 Task: Add an event with the title Second Marketing Campaign Assessment and Return on Investment Analysis, date '2023/10/18', time 8:30 AM to 10:30 AMand add a description: The Networking Mixer Event will kick off with a warm welcome and an introduction to the purpose and format of the event. Attendees will have the chance to mingle and engage in casual conversations, creating a relaxed and inclusive environment that encourages networking and relationship building., put the event into Orange category . Add location for the event as: 456 Livraria Lello, Porto, Portugal, logged in from the account softage.9@softage.netand send the event invitation to softage.1@softage.net with CC to  softage.2@softage.net. Set a reminder for the event 2 hour before
Action: Mouse moved to (100, 123)
Screenshot: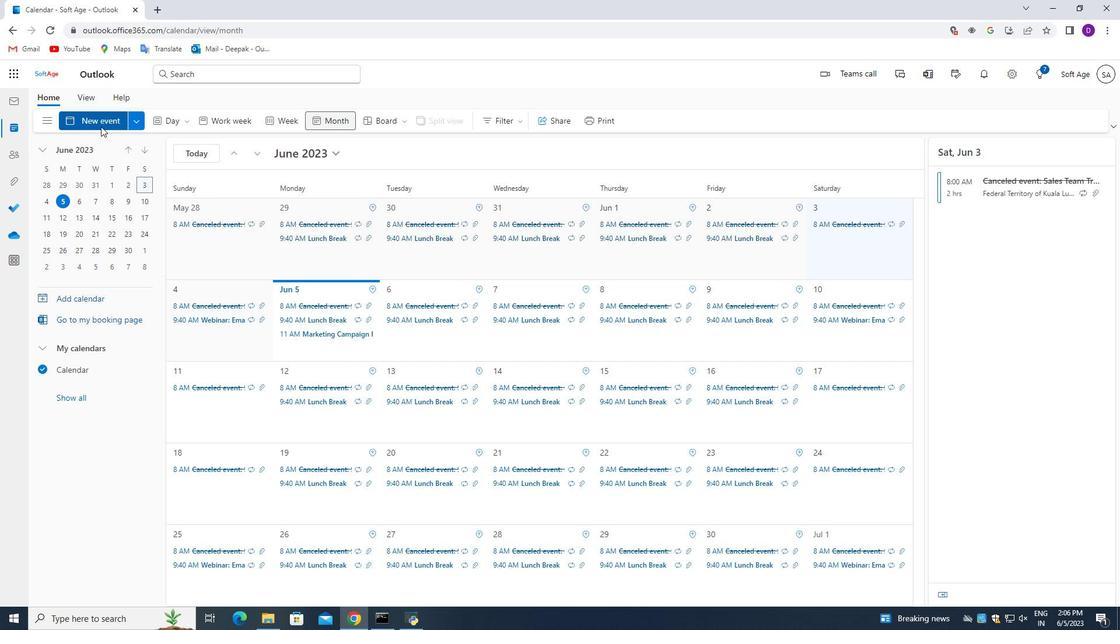 
Action: Mouse pressed left at (100, 123)
Screenshot: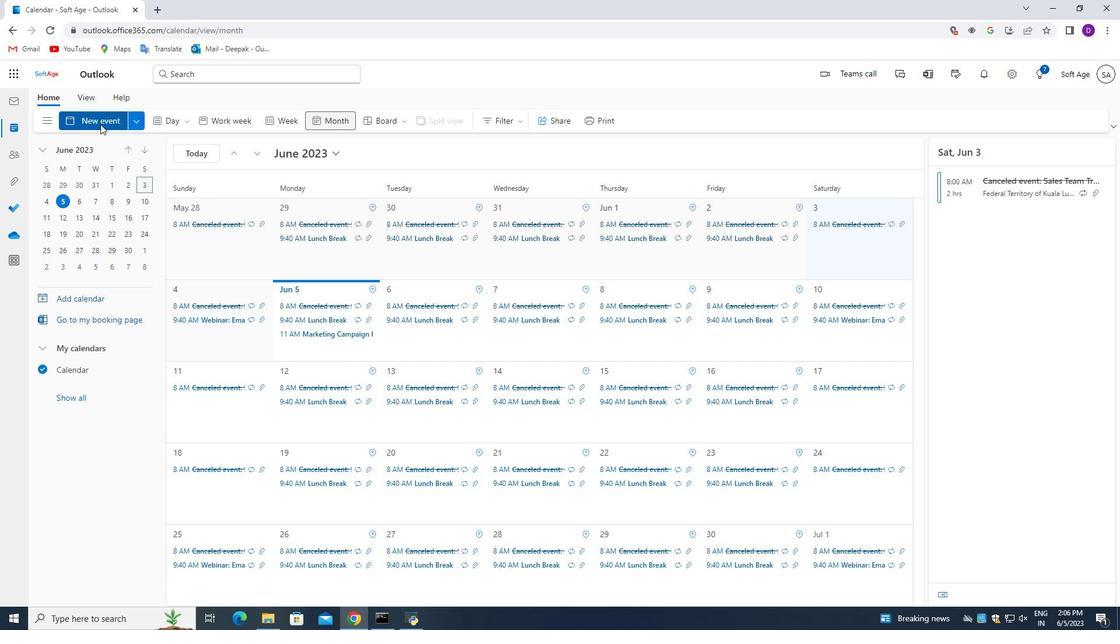 
Action: Mouse moved to (391, 442)
Screenshot: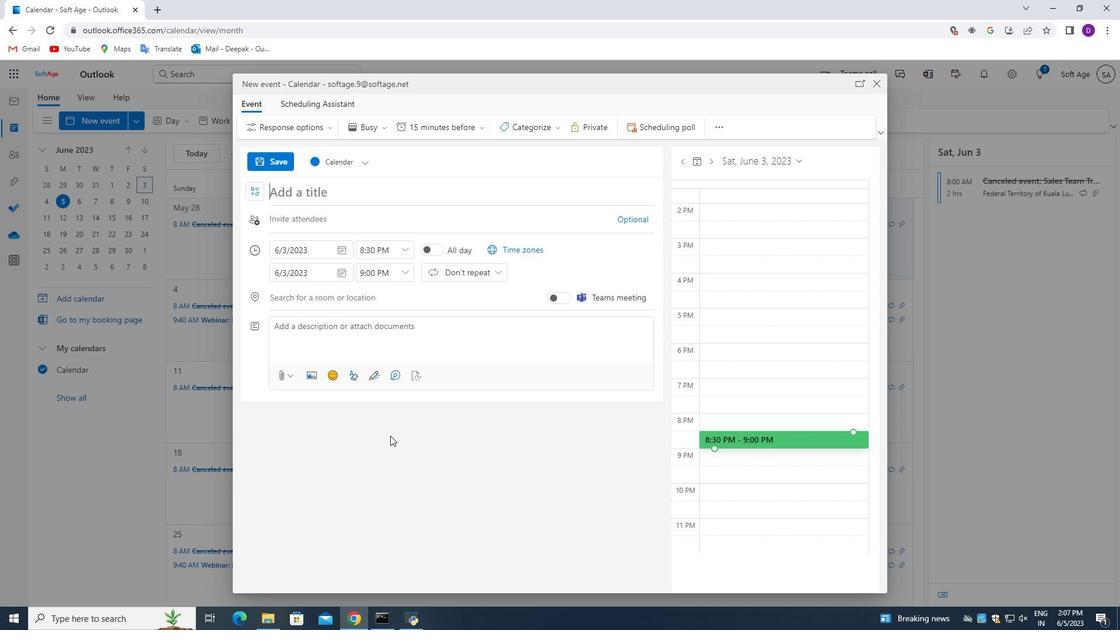 
Action: Key pressed <Key.shift_r>Second<Key.space><Key.shift>Marketing<Key.space><Key.shift_r>Campaign<Key.space><Key.shift_r>Assessment<Key.space>and<Key.space><Key.shift_r>Return<Key.space>on<Key.space><Key.shift>Investment<Key.space><Key.shift_r>ana<Key.backspace><Key.backspace><Key.backspace><Key.shift_r>Analysis
Screenshot: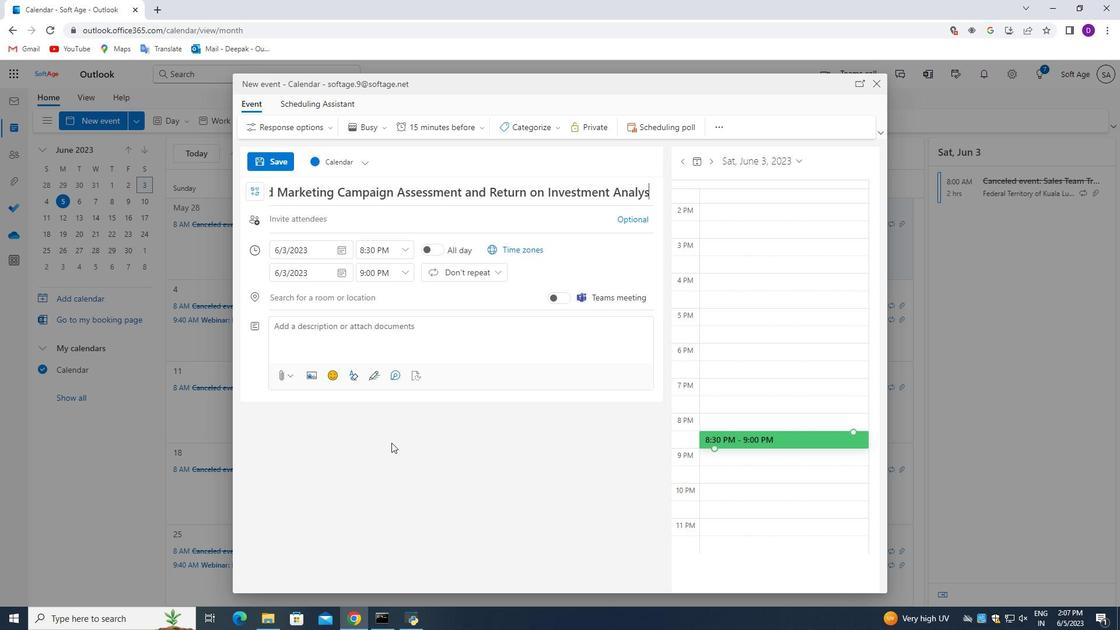 
Action: Mouse moved to (340, 250)
Screenshot: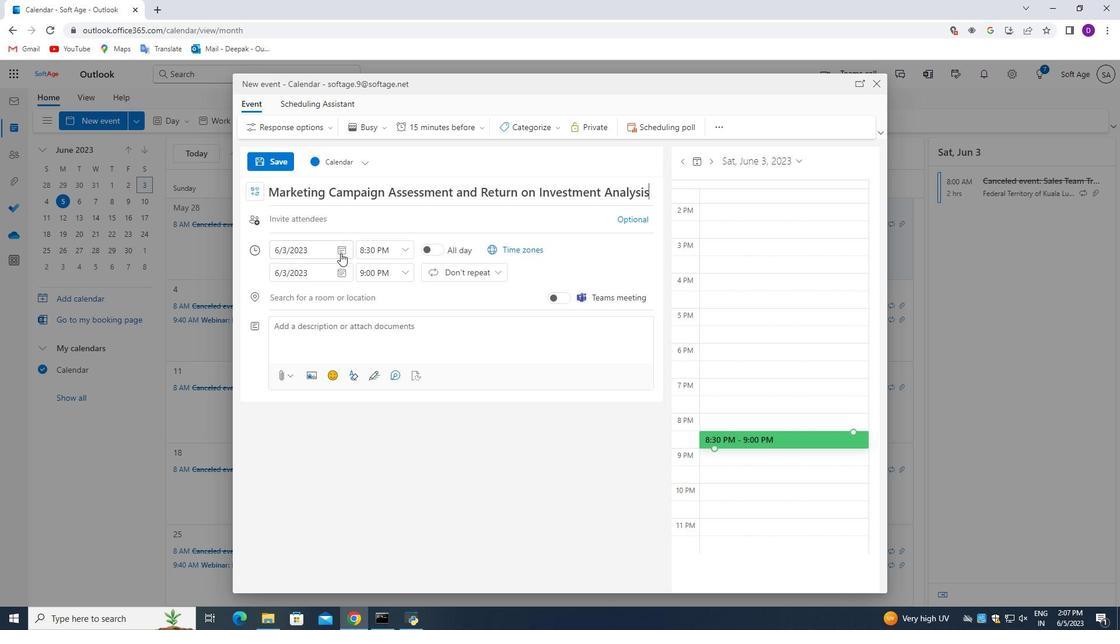 
Action: Mouse pressed left at (340, 250)
Screenshot: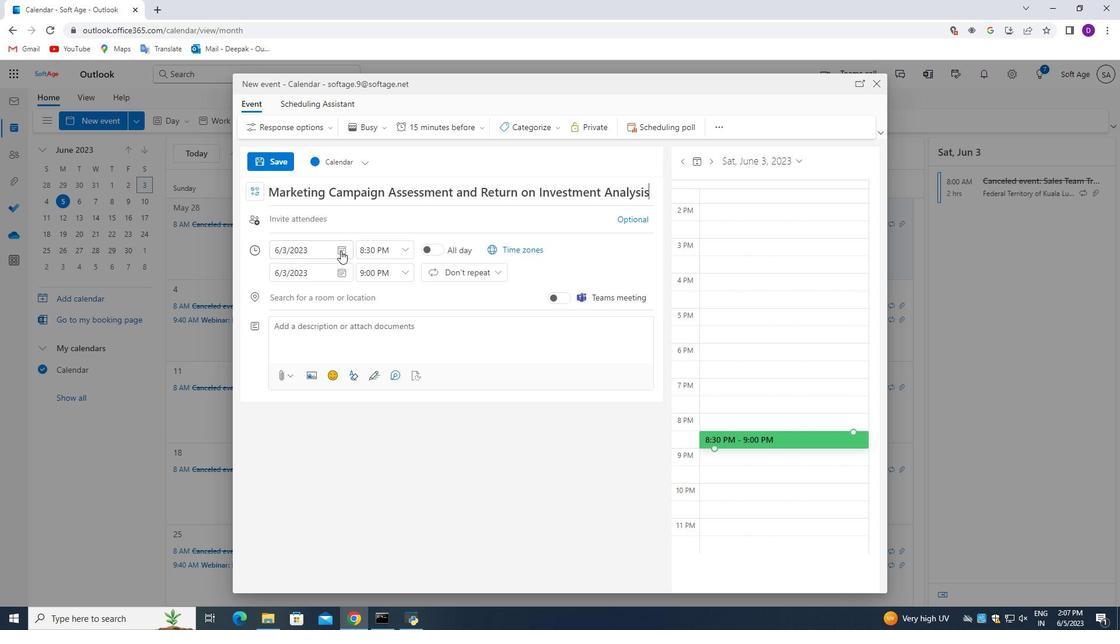 
Action: Mouse moved to (336, 273)
Screenshot: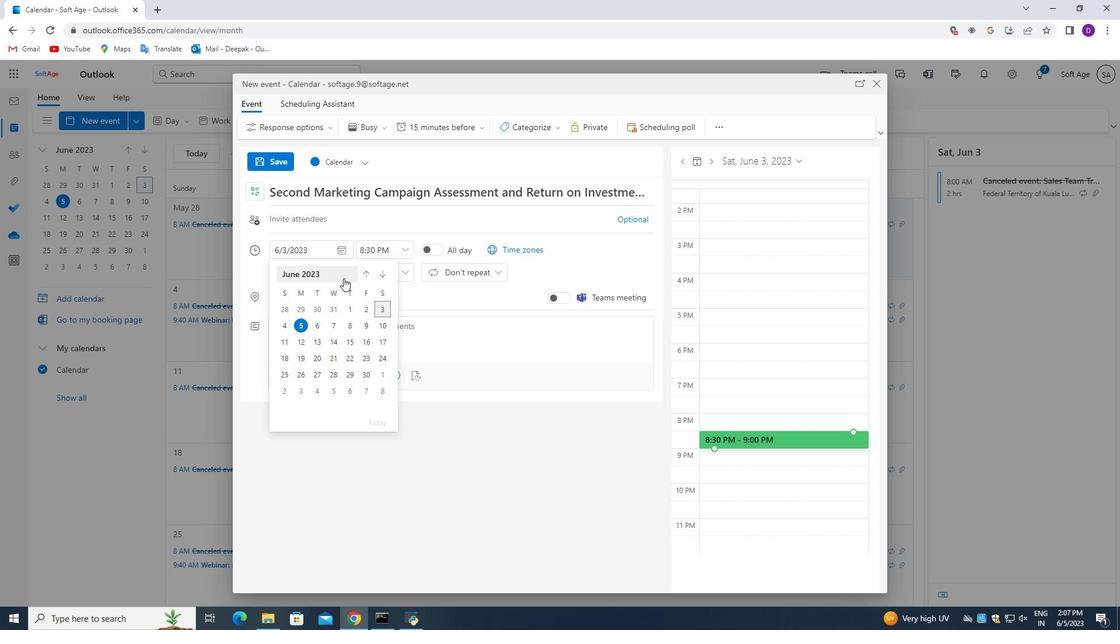 
Action: Mouse pressed left at (336, 273)
Screenshot: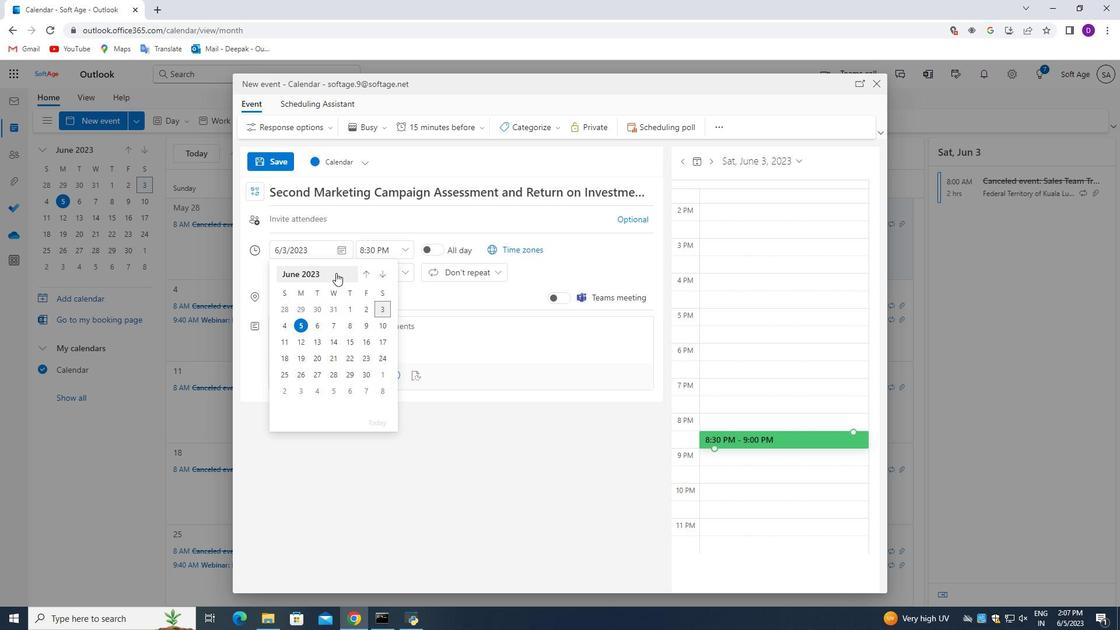 
Action: Mouse moved to (319, 365)
Screenshot: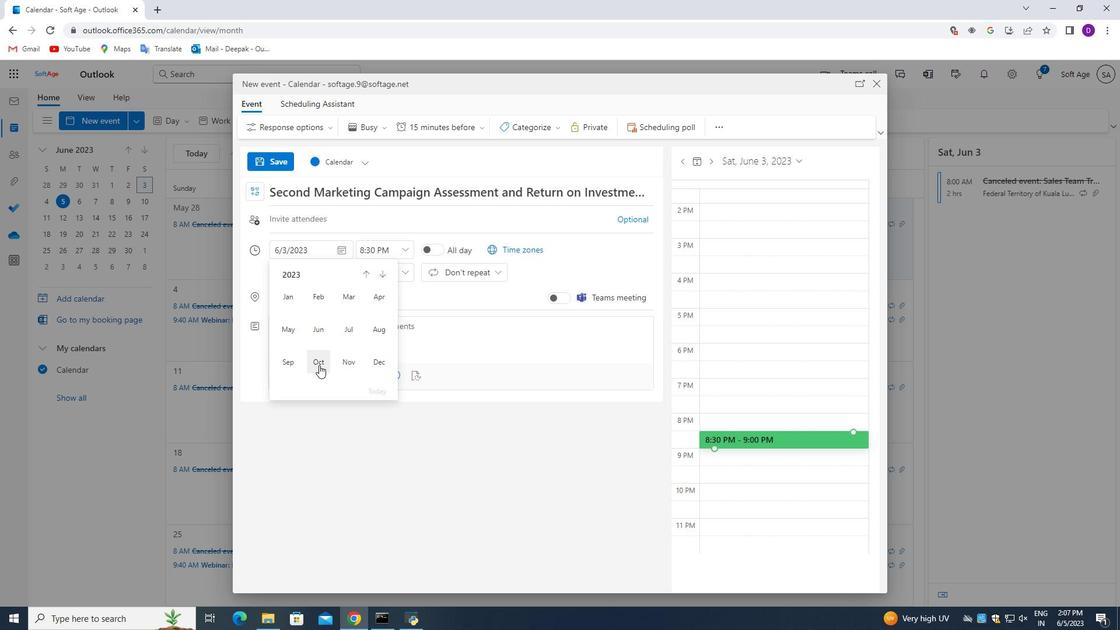 
Action: Mouse pressed left at (319, 365)
Screenshot: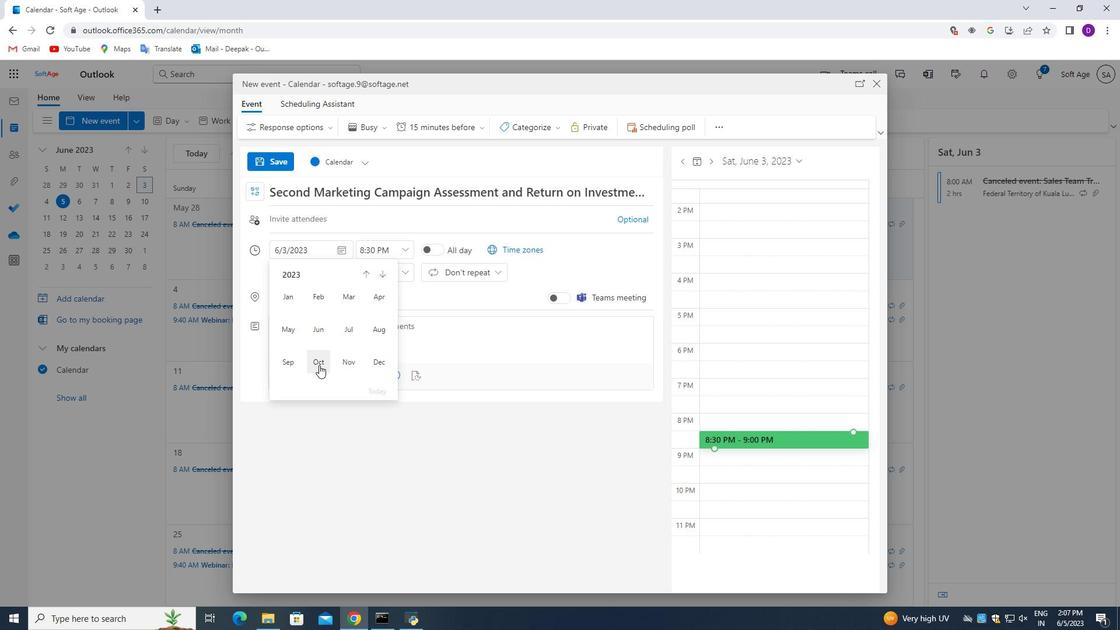 
Action: Mouse moved to (334, 343)
Screenshot: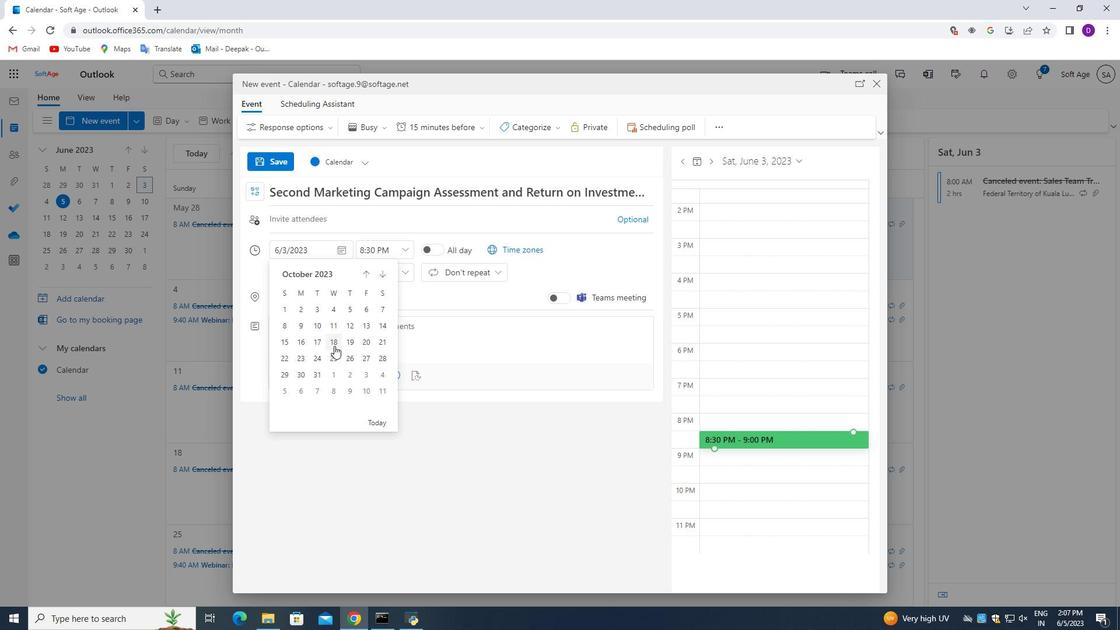 
Action: Mouse pressed left at (334, 343)
Screenshot: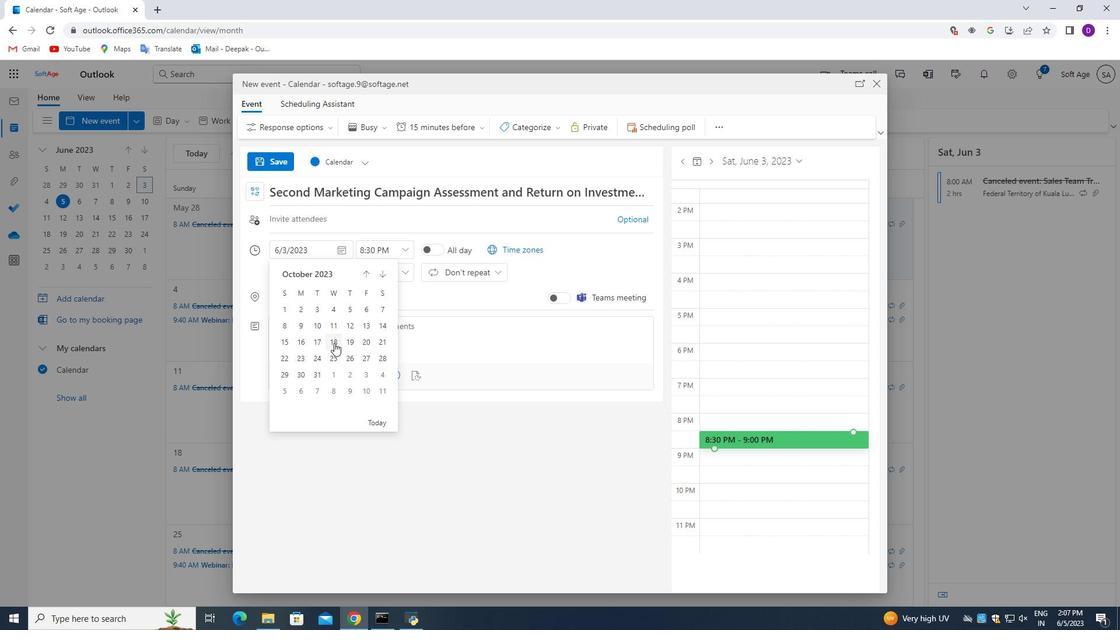 
Action: Mouse moved to (406, 250)
Screenshot: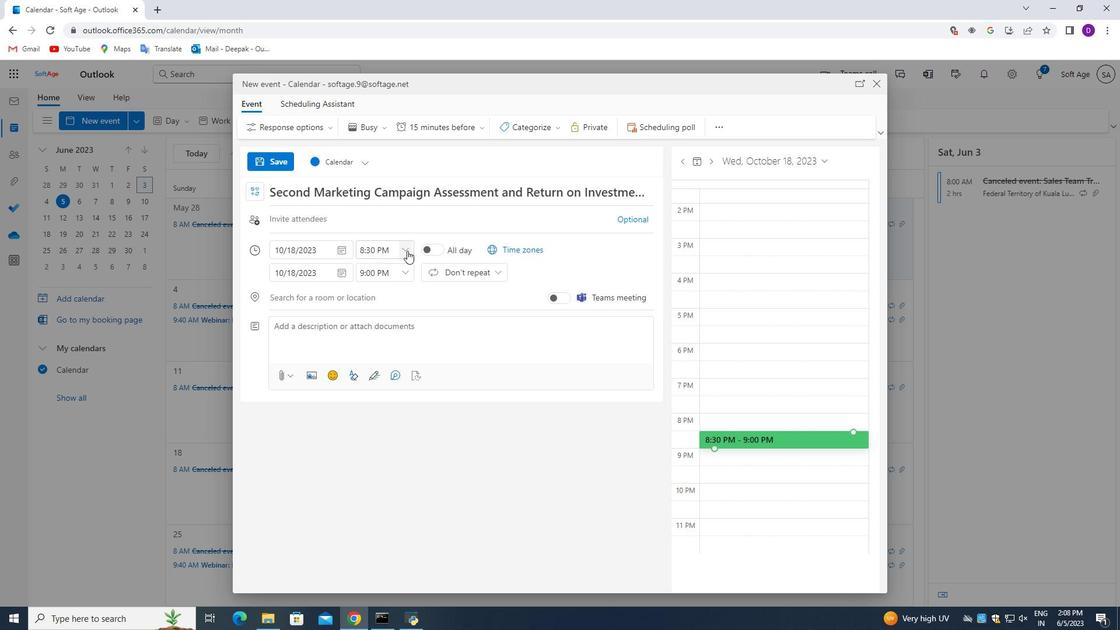 
Action: Mouse pressed left at (406, 250)
Screenshot: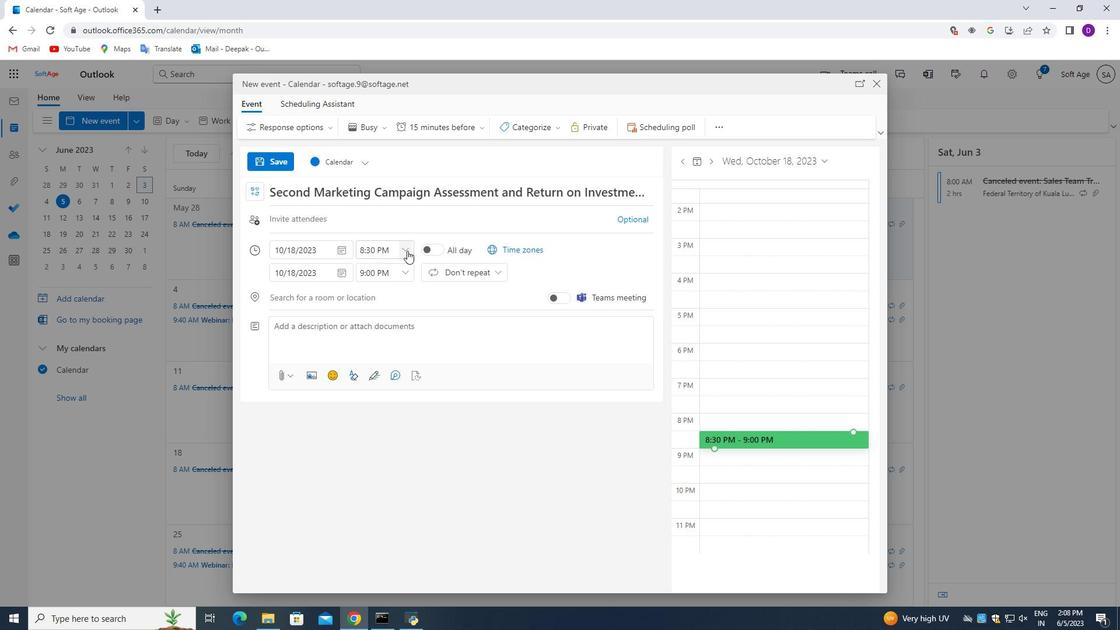 
Action: Mouse moved to (384, 300)
Screenshot: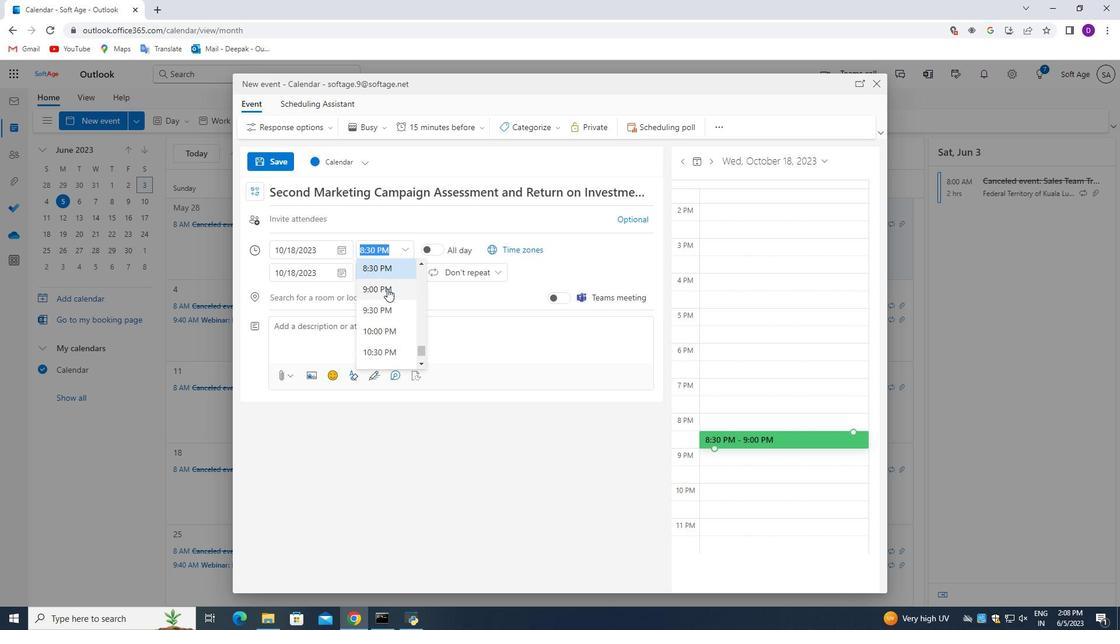 
Action: Mouse scrolled (384, 299) with delta (0, 0)
Screenshot: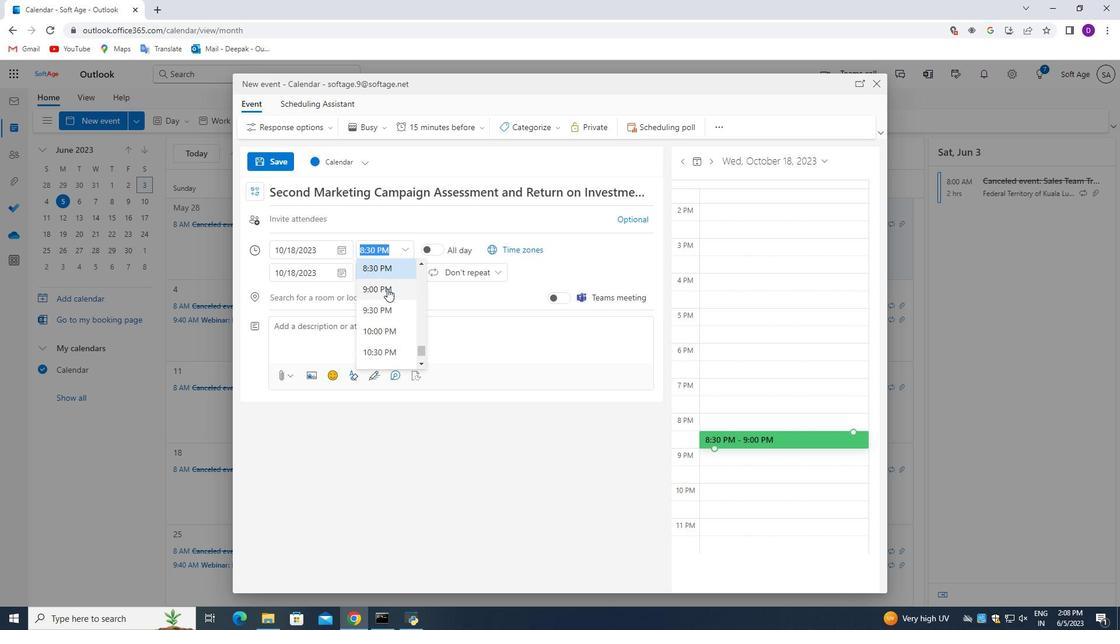
Action: Mouse moved to (384, 301)
Screenshot: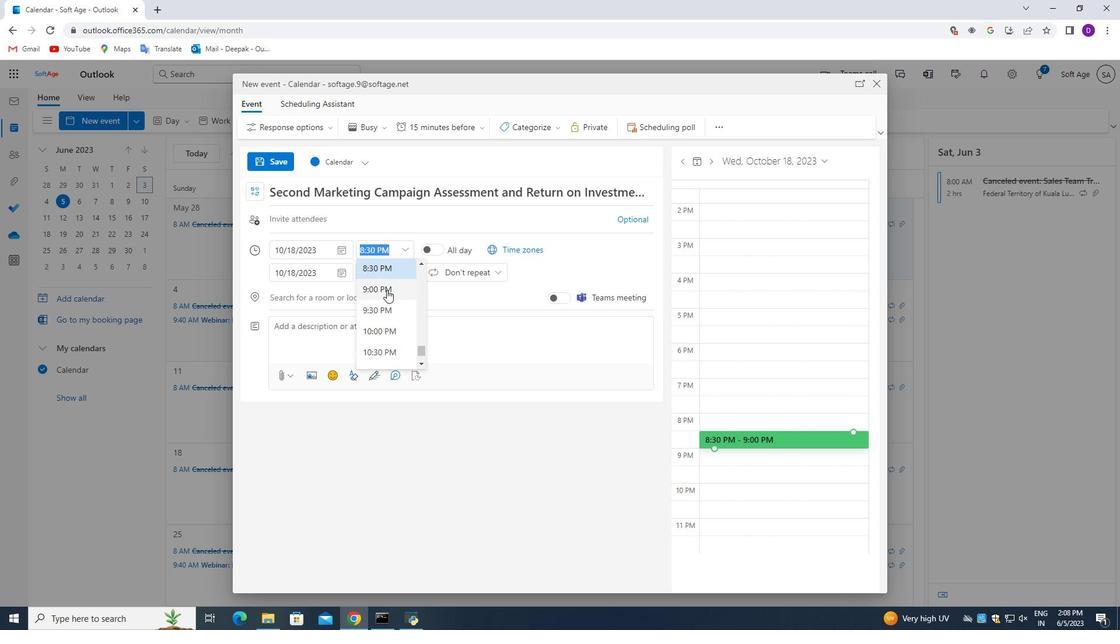 
Action: Mouse scrolled (384, 301) with delta (0, 0)
Screenshot: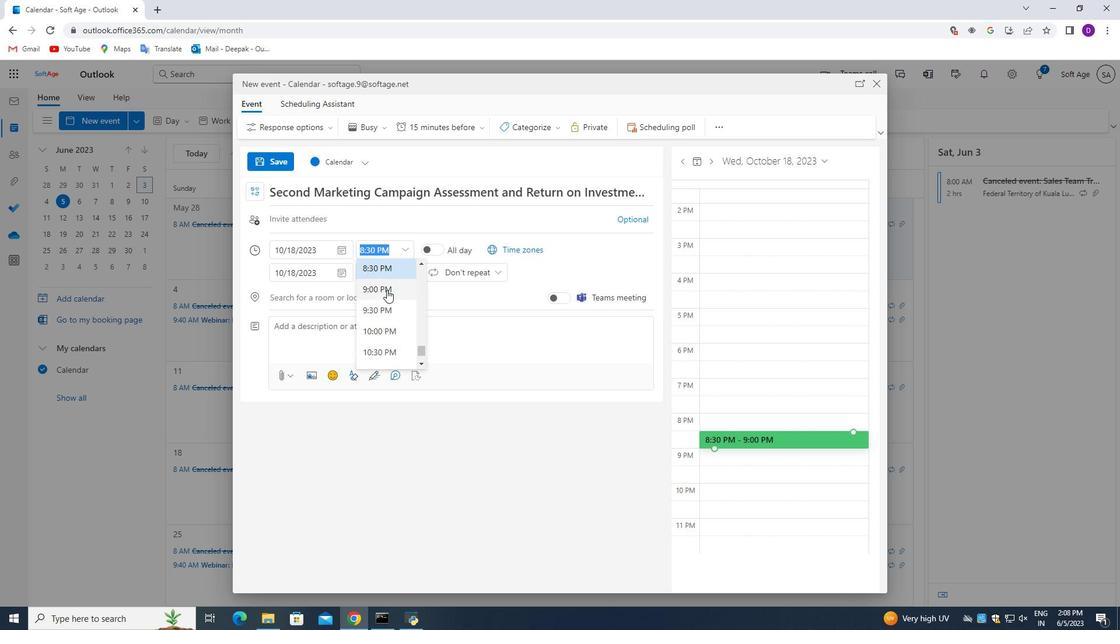 
Action: Mouse moved to (393, 330)
Screenshot: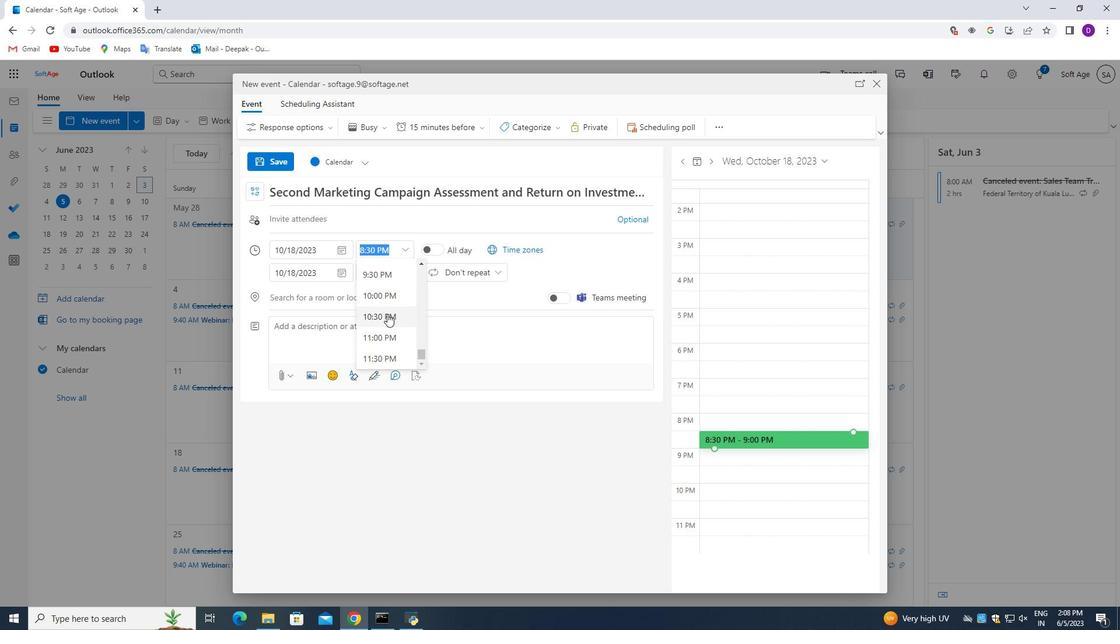 
Action: Mouse scrolled (393, 330) with delta (0, 0)
Screenshot: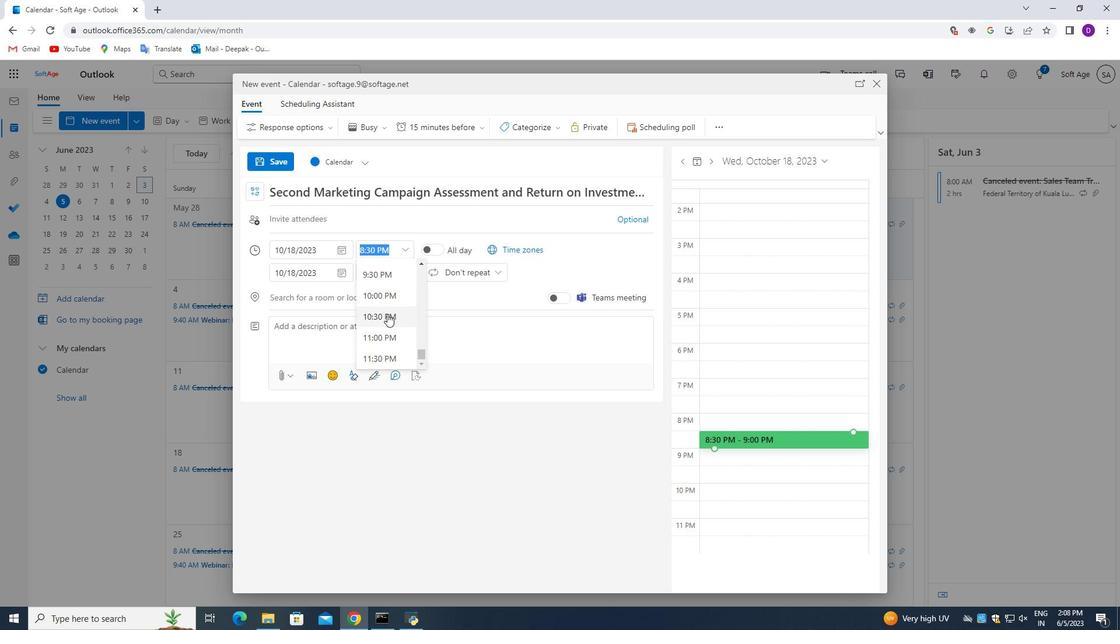 
Action: Mouse moved to (393, 334)
Screenshot: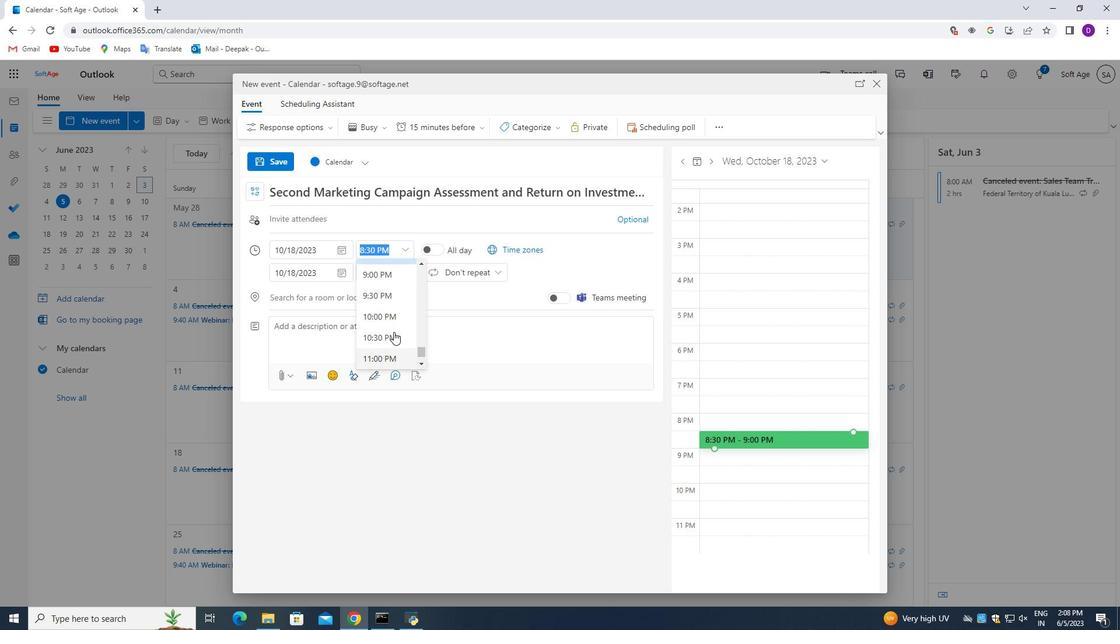 
Action: Mouse scrolled (393, 334) with delta (0, 0)
Screenshot: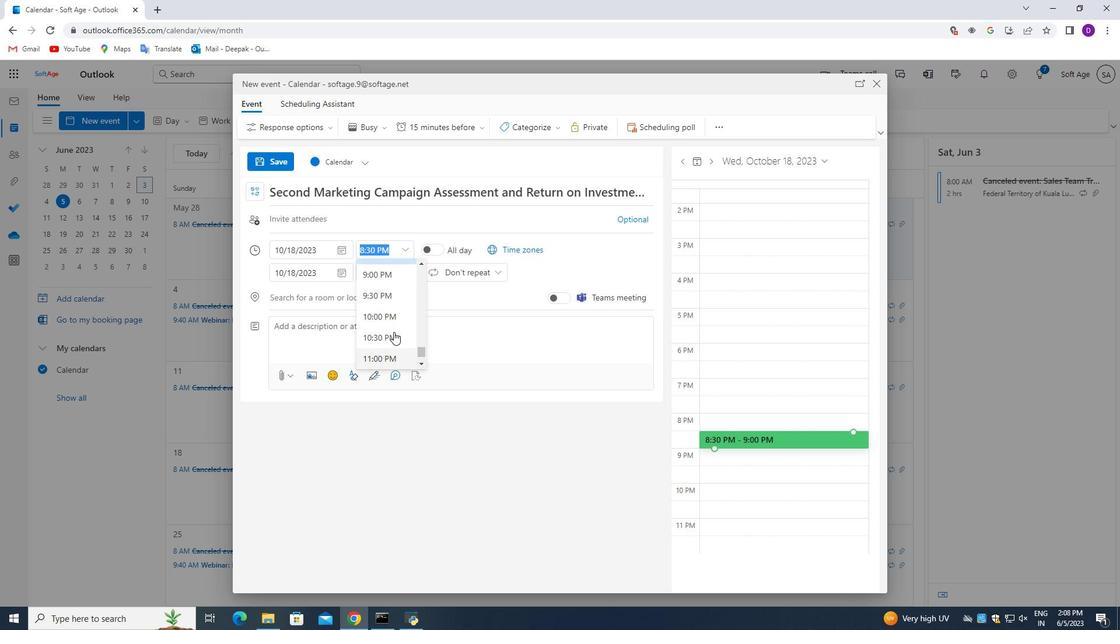 
Action: Mouse moved to (393, 330)
Screenshot: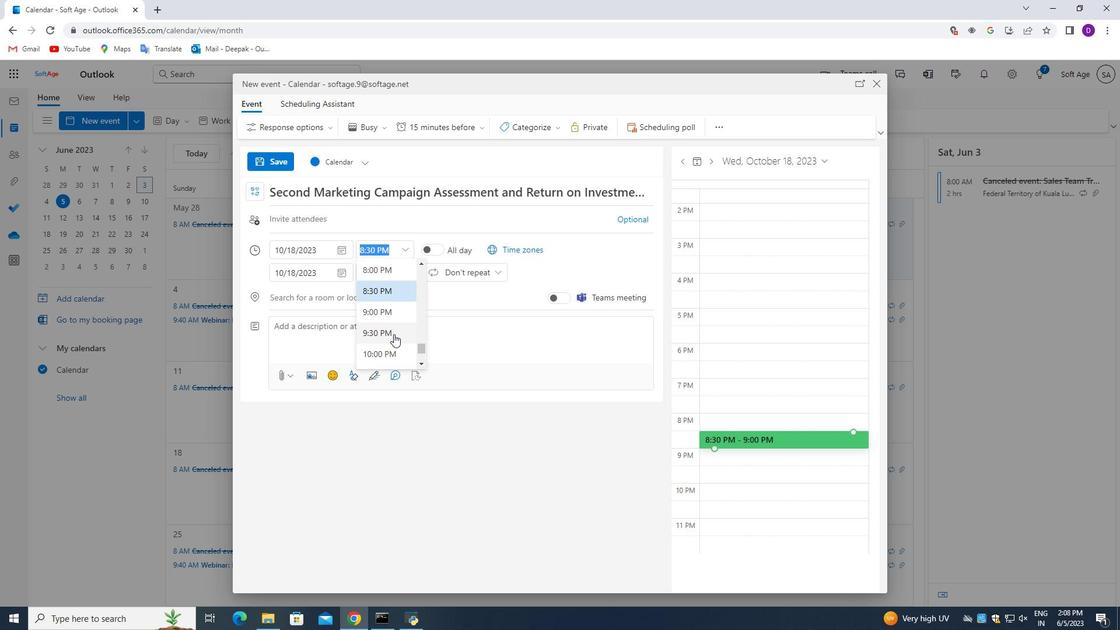 
Action: Mouse scrolled (393, 331) with delta (0, 0)
Screenshot: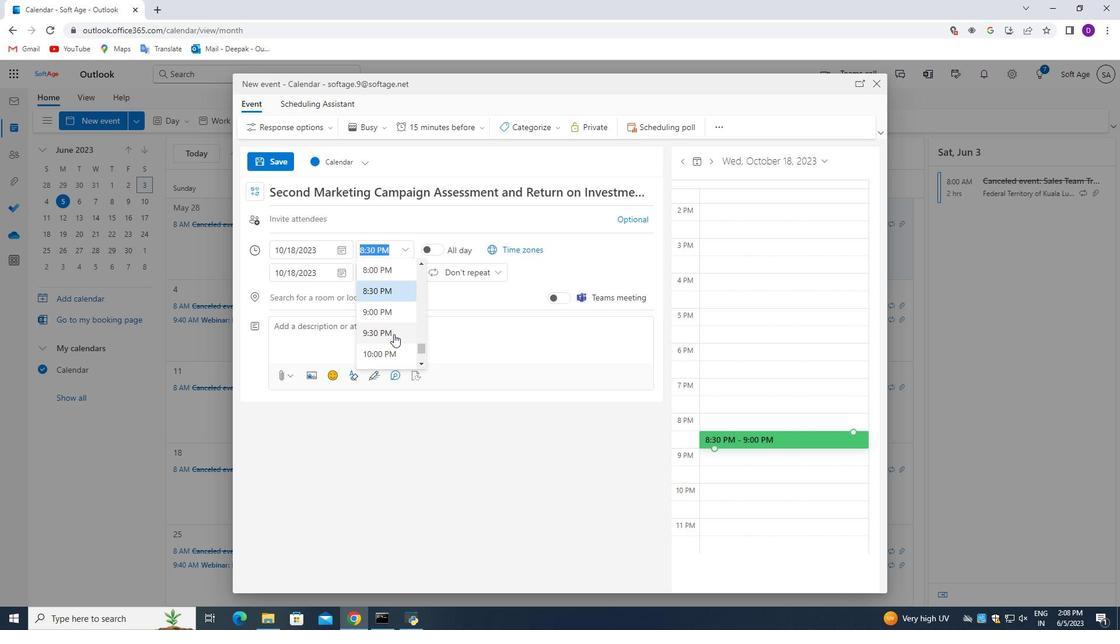 
Action: Mouse moved to (380, 344)
Screenshot: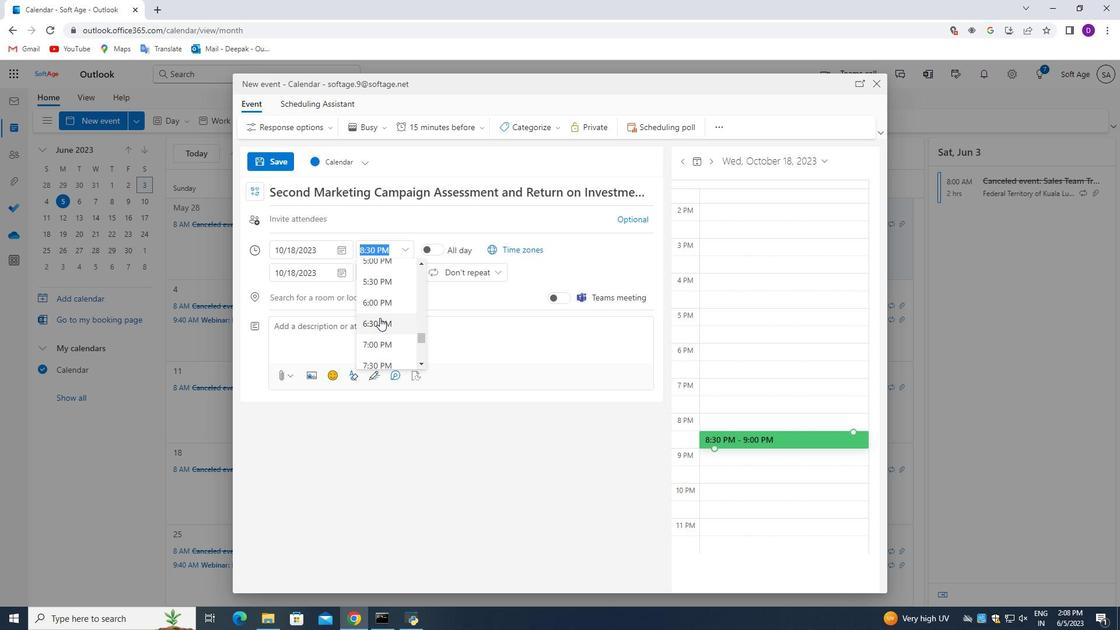 
Action: Mouse scrolled (380, 343) with delta (0, 0)
Screenshot: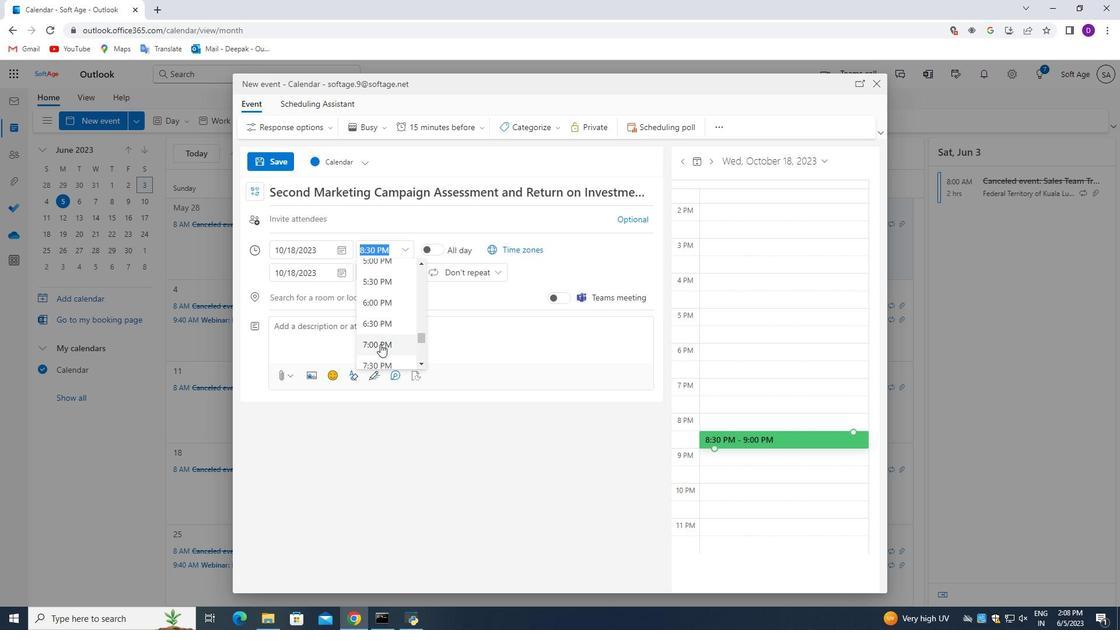 
Action: Mouse moved to (382, 318)
Screenshot: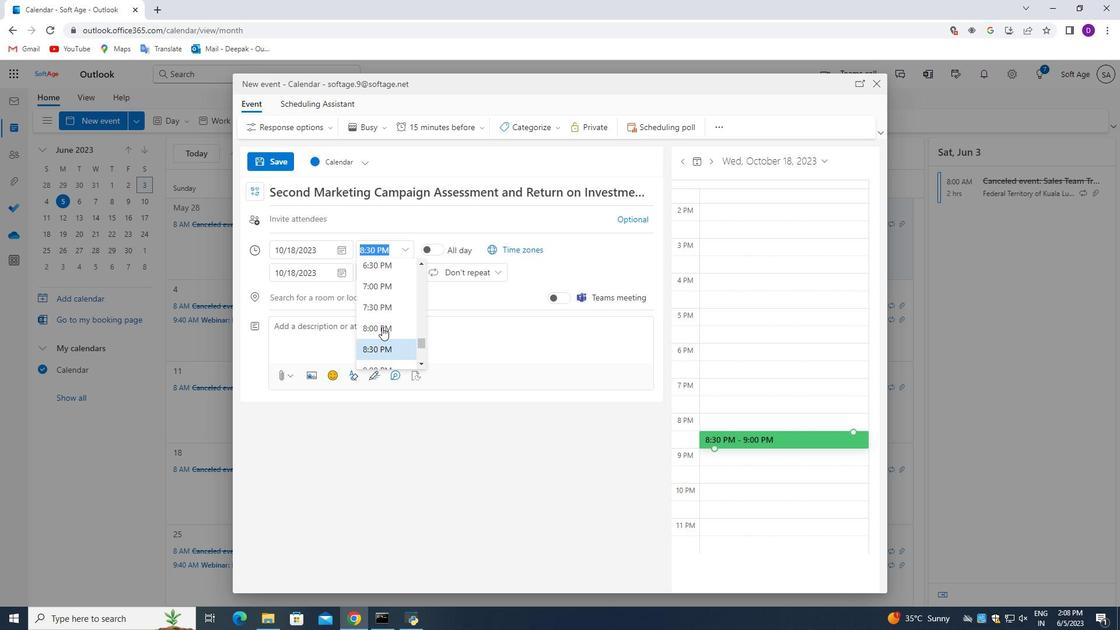 
Action: Mouse scrolled (382, 319) with delta (0, 0)
Screenshot: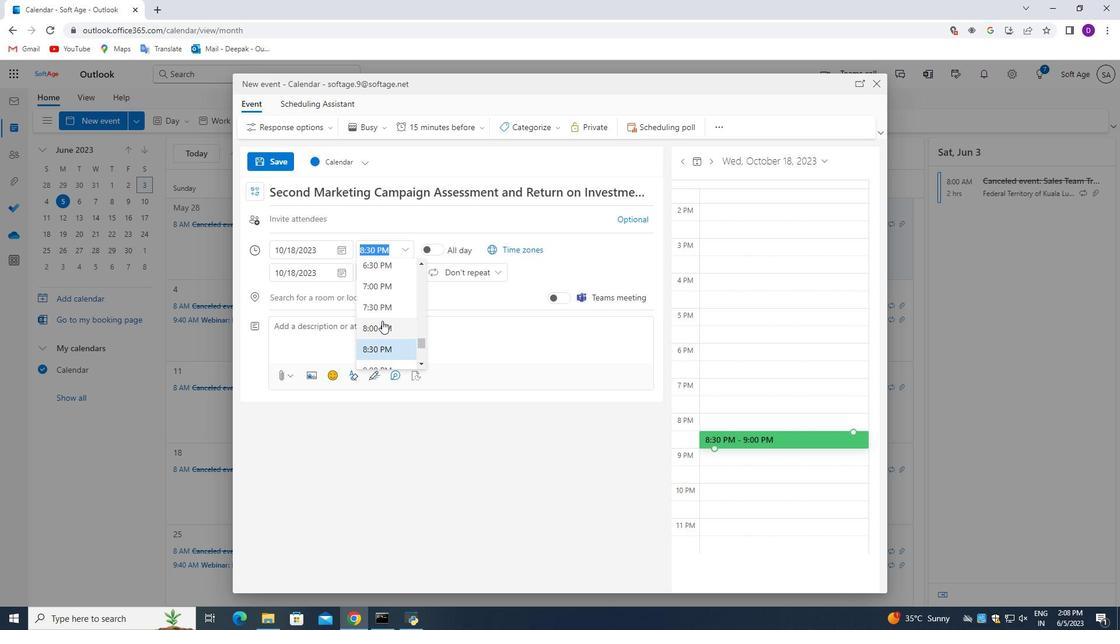 
Action: Mouse scrolled (382, 319) with delta (0, 0)
Screenshot: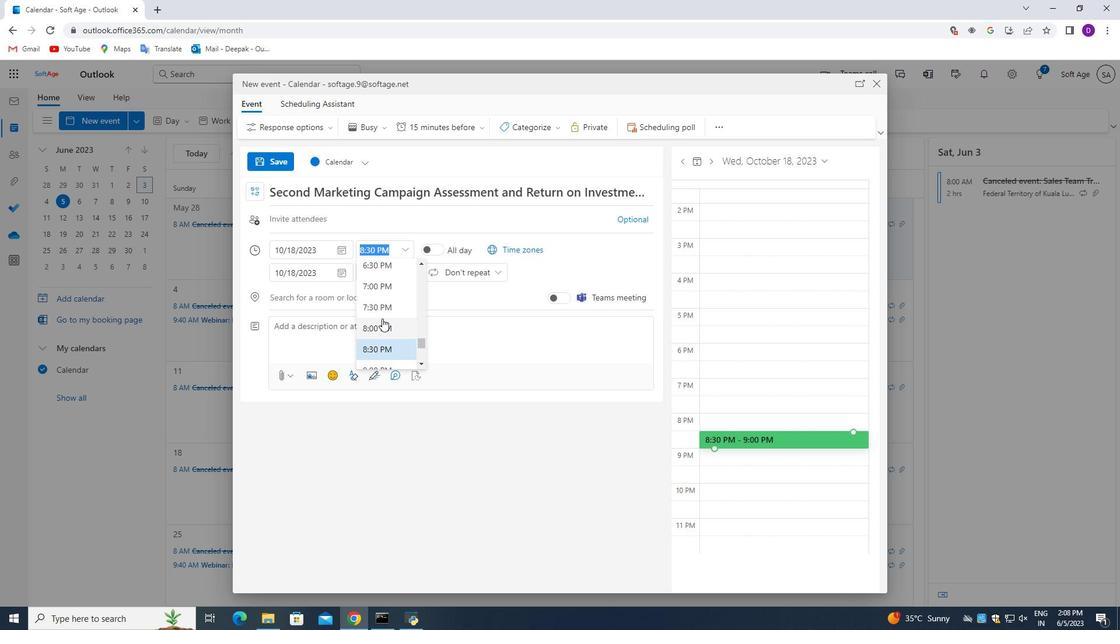 
Action: Mouse moved to (386, 341)
Screenshot: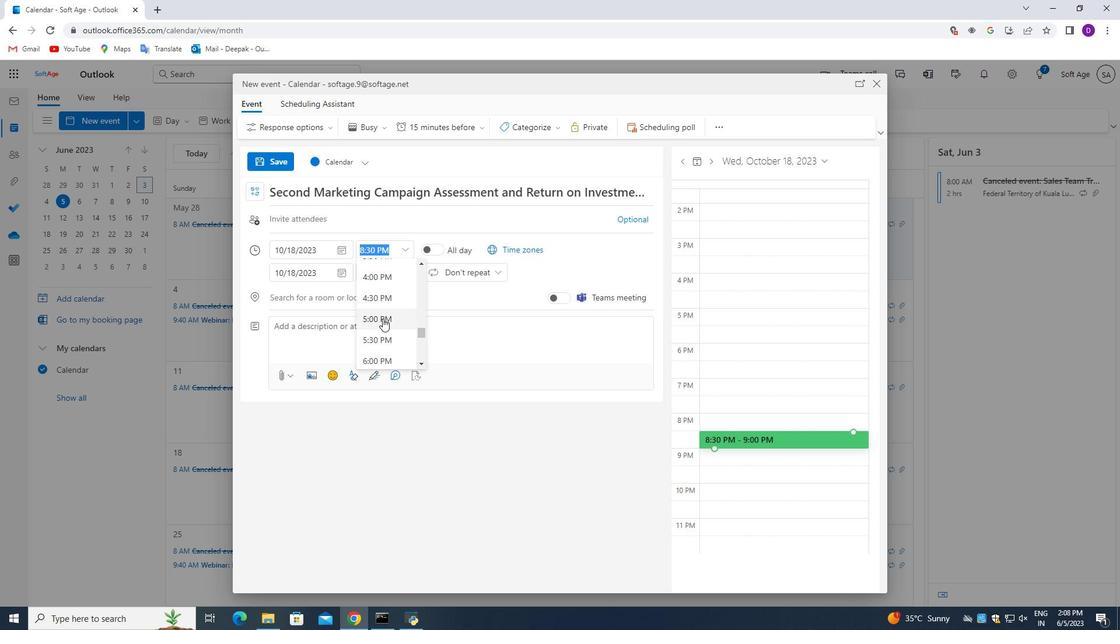 
Action: Mouse scrolled (386, 342) with delta (0, 0)
Screenshot: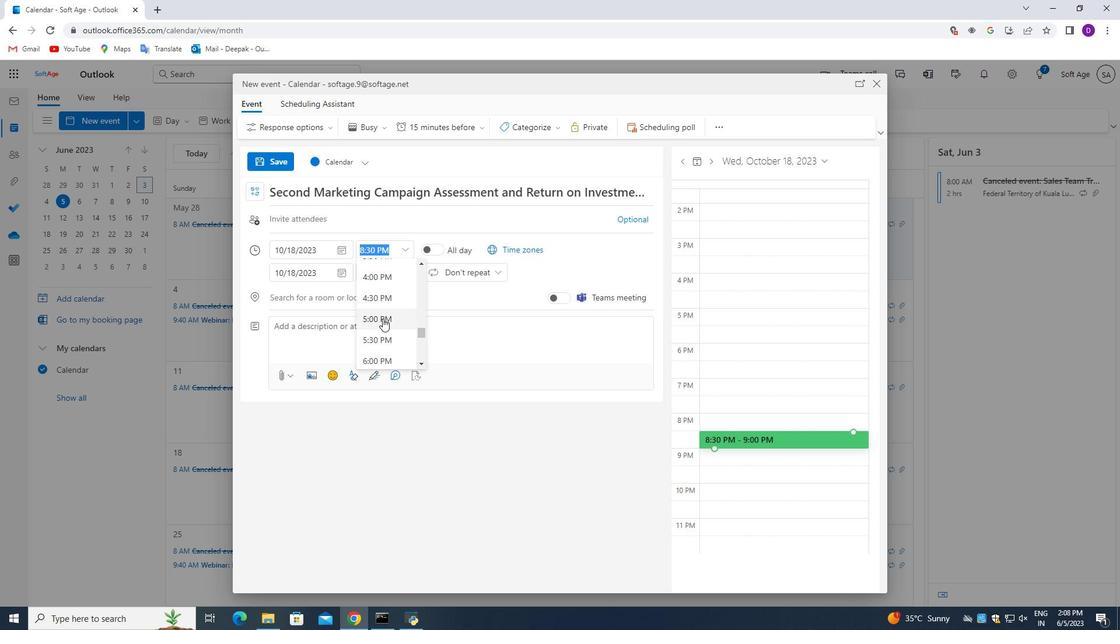 
Action: Mouse moved to (381, 329)
Screenshot: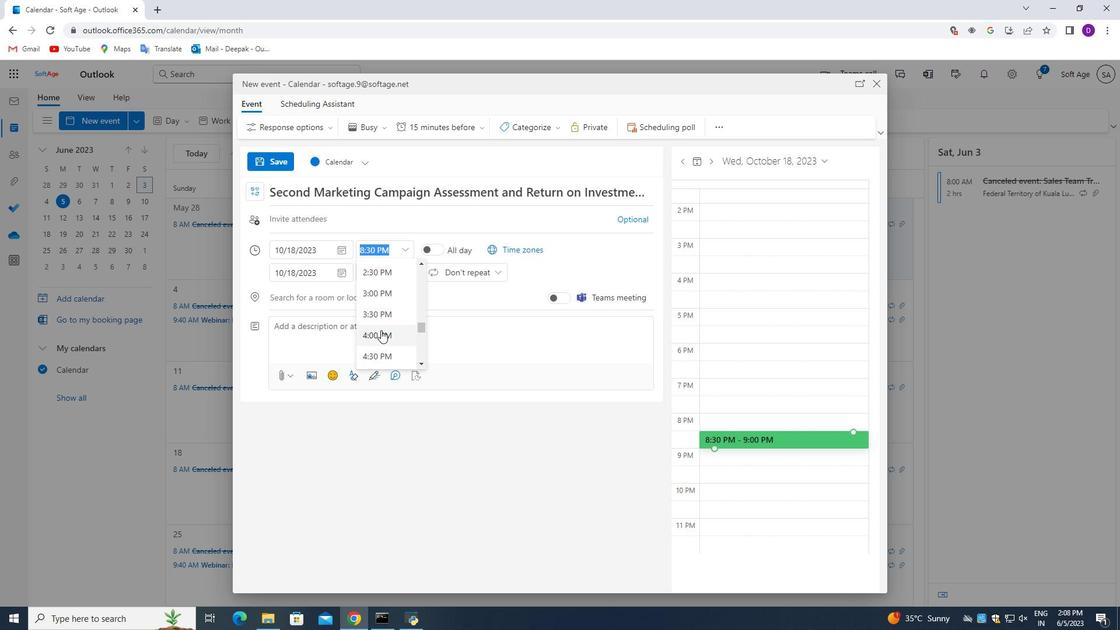 
Action: Mouse scrolled (381, 329) with delta (0, 0)
Screenshot: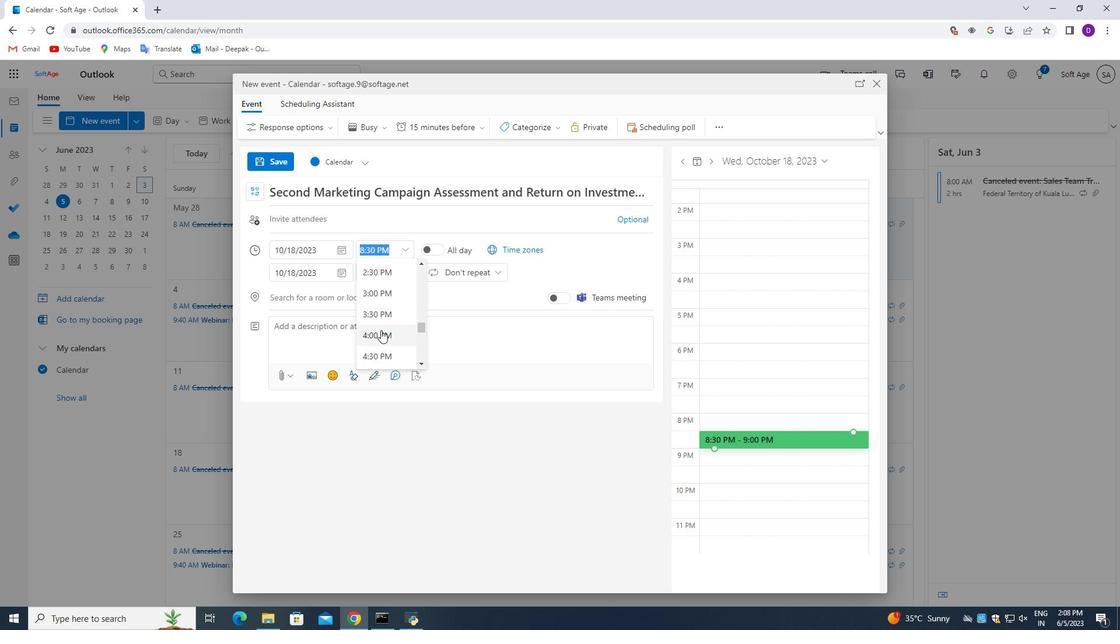 
Action: Mouse moved to (381, 328)
Screenshot: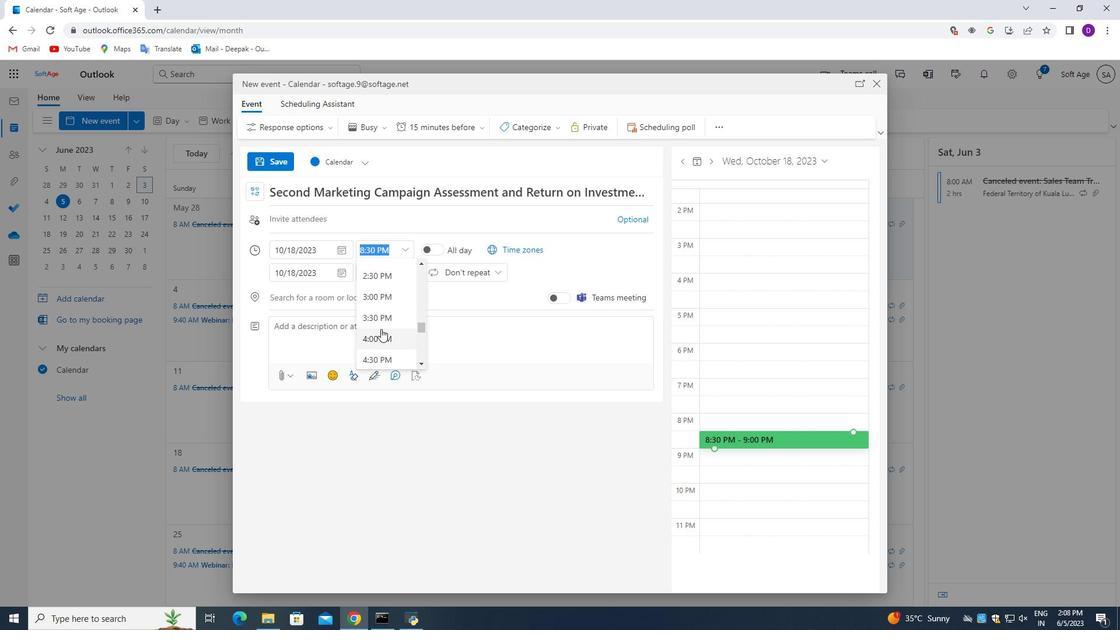 
Action: Mouse scrolled (381, 329) with delta (0, 0)
Screenshot: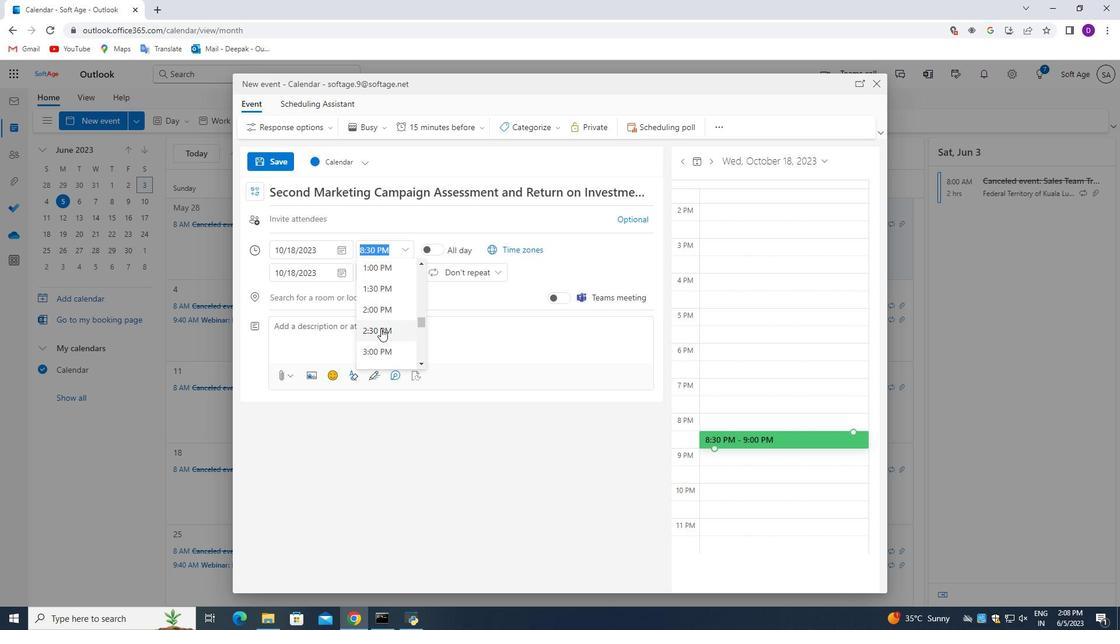 
Action: Mouse scrolled (381, 329) with delta (0, 0)
Screenshot: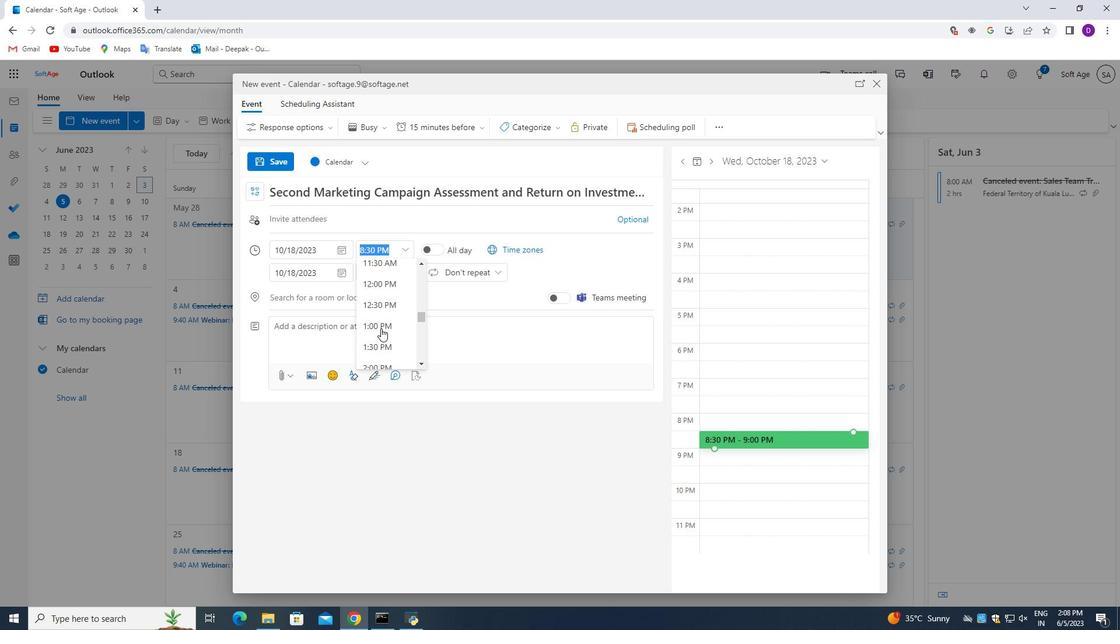 
Action: Mouse scrolled (381, 329) with delta (0, 0)
Screenshot: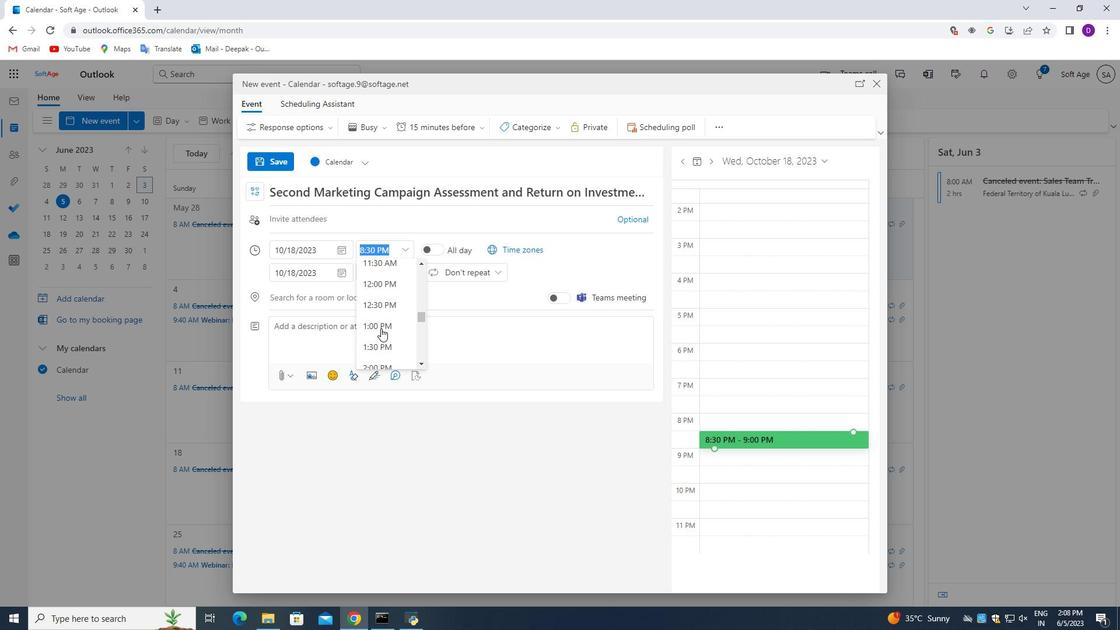 
Action: Mouse moved to (379, 321)
Screenshot: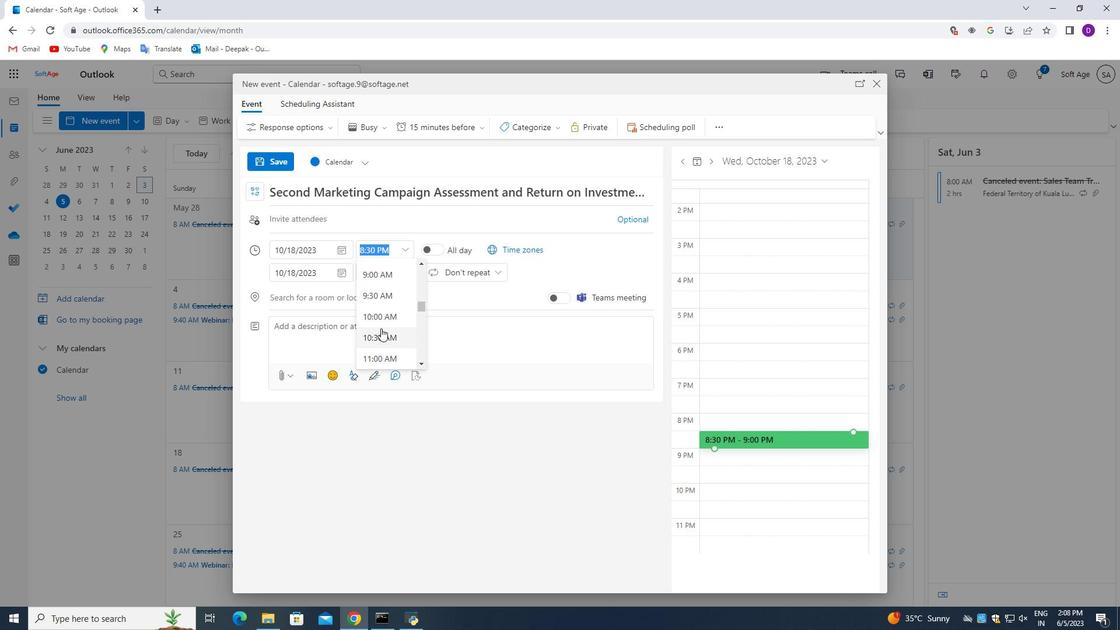 
Action: Mouse scrolled (379, 322) with delta (0, 0)
Screenshot: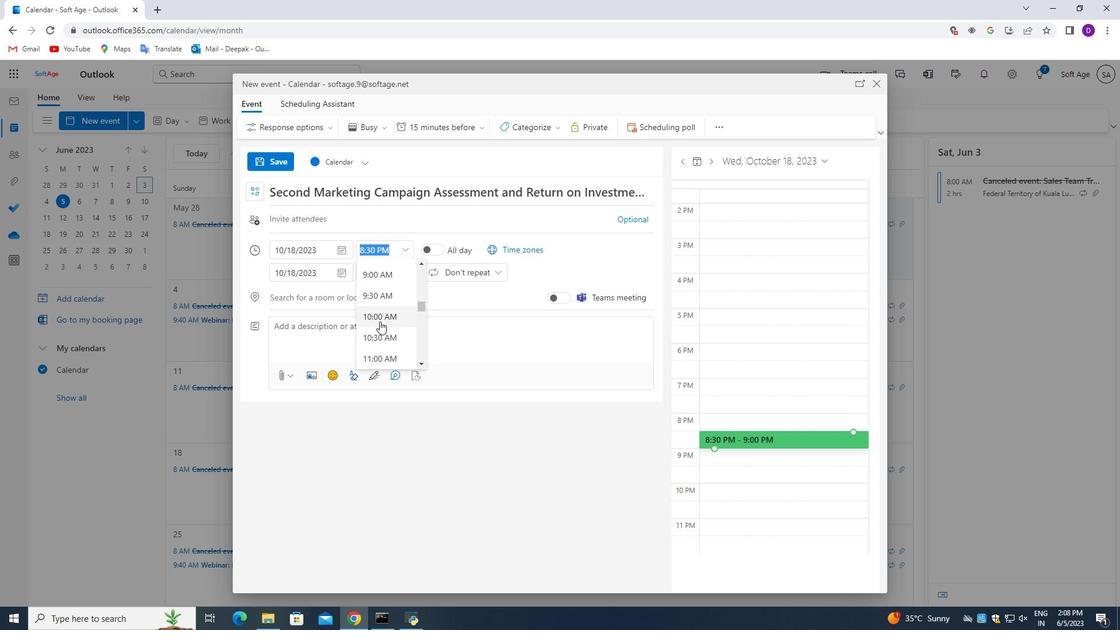 
Action: Mouse scrolled (379, 322) with delta (0, 0)
Screenshot: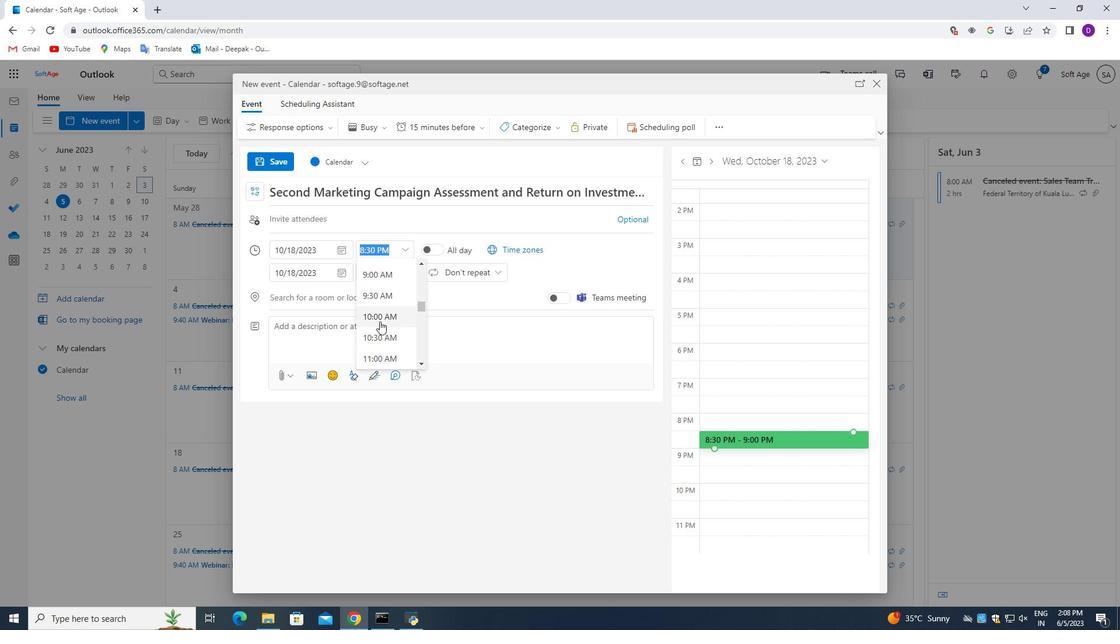 
Action: Mouse moved to (377, 311)
Screenshot: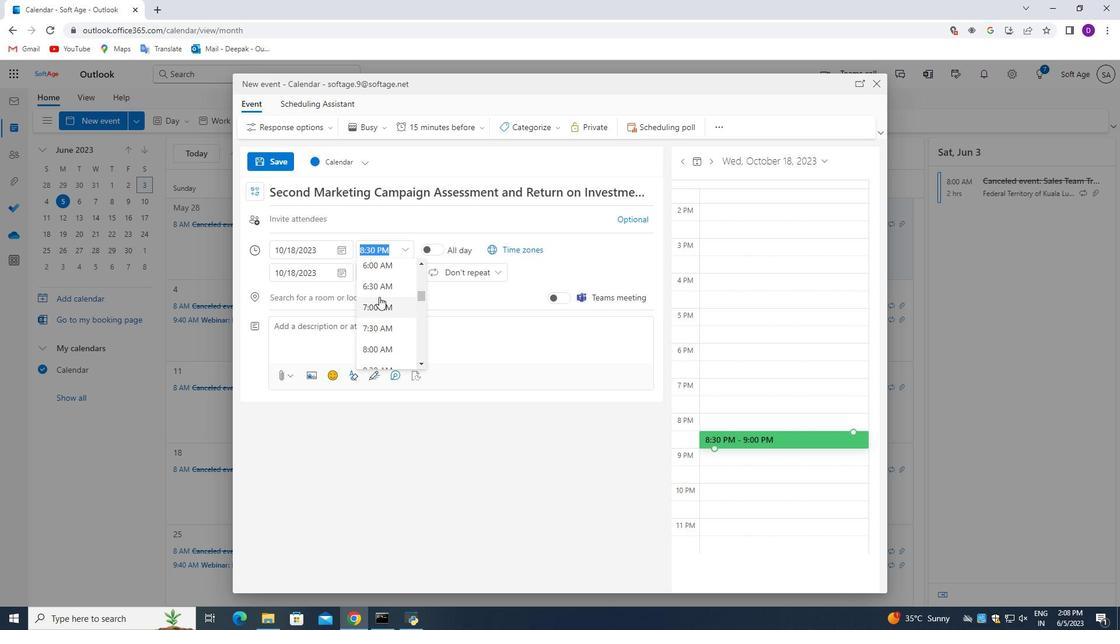 
Action: Mouse scrolled (377, 311) with delta (0, 0)
Screenshot: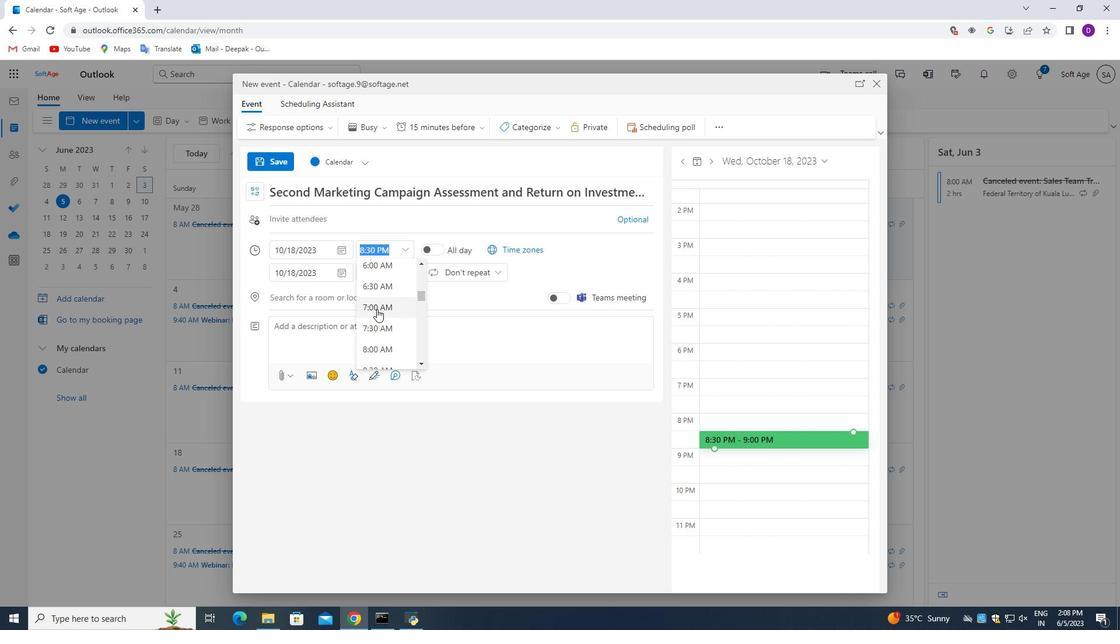 
Action: Mouse moved to (385, 314)
Screenshot: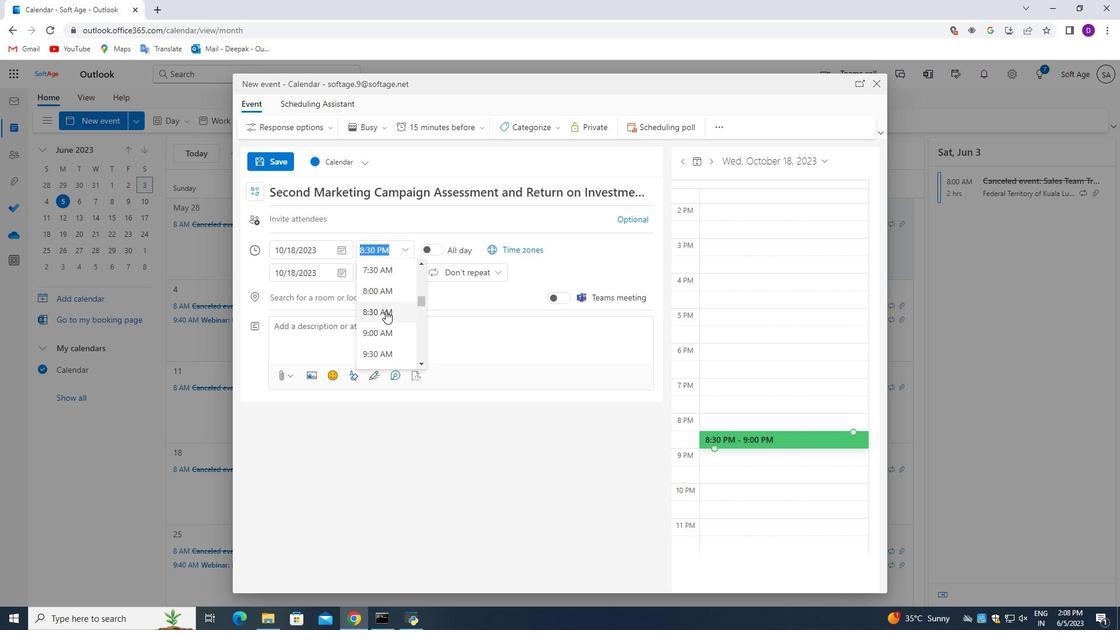
Action: Mouse pressed left at (385, 314)
Screenshot: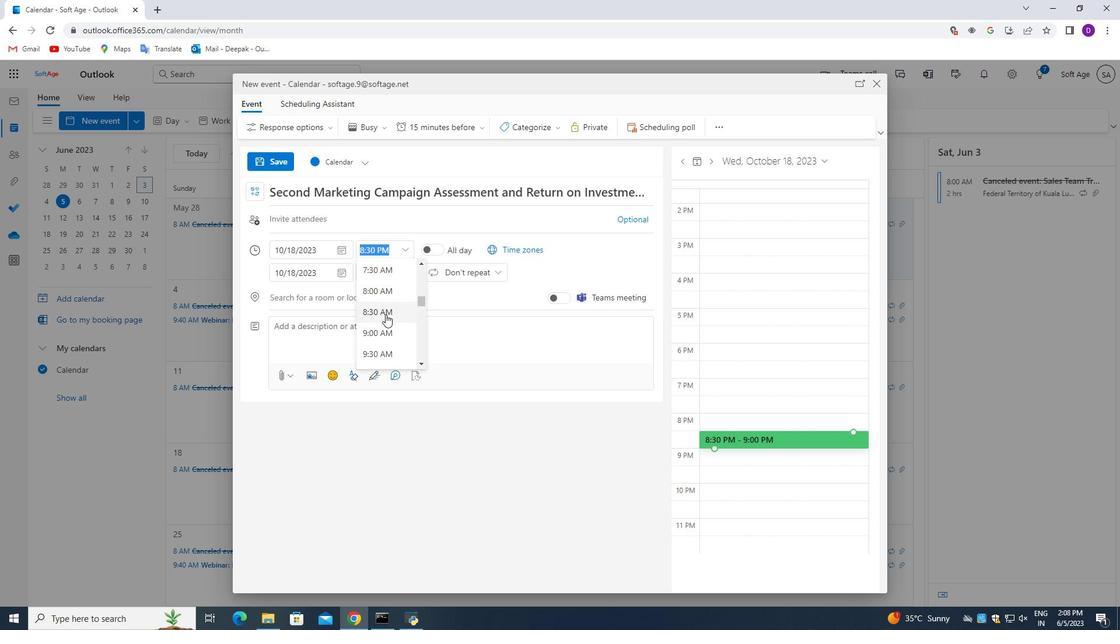 
Action: Mouse moved to (404, 276)
Screenshot: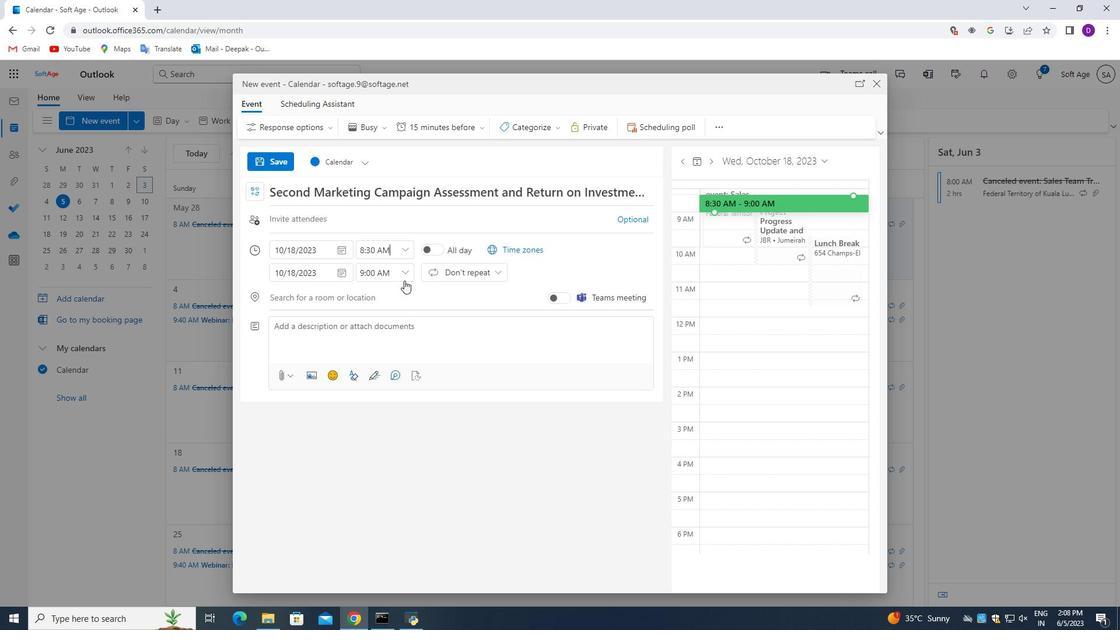 
Action: Mouse pressed left at (404, 276)
Screenshot: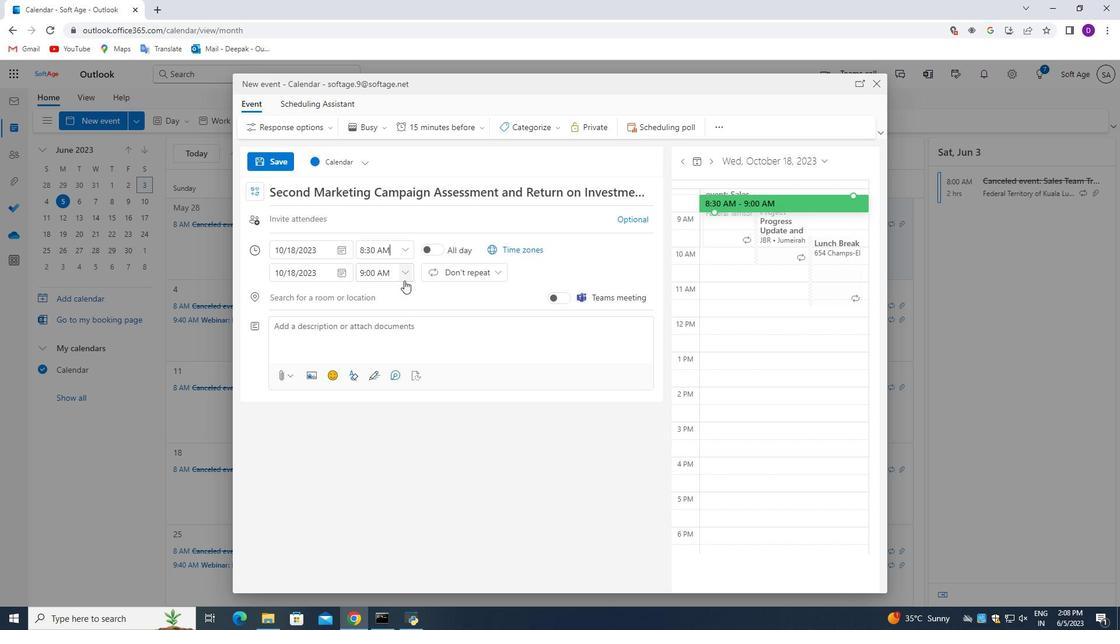 
Action: Mouse moved to (409, 348)
Screenshot: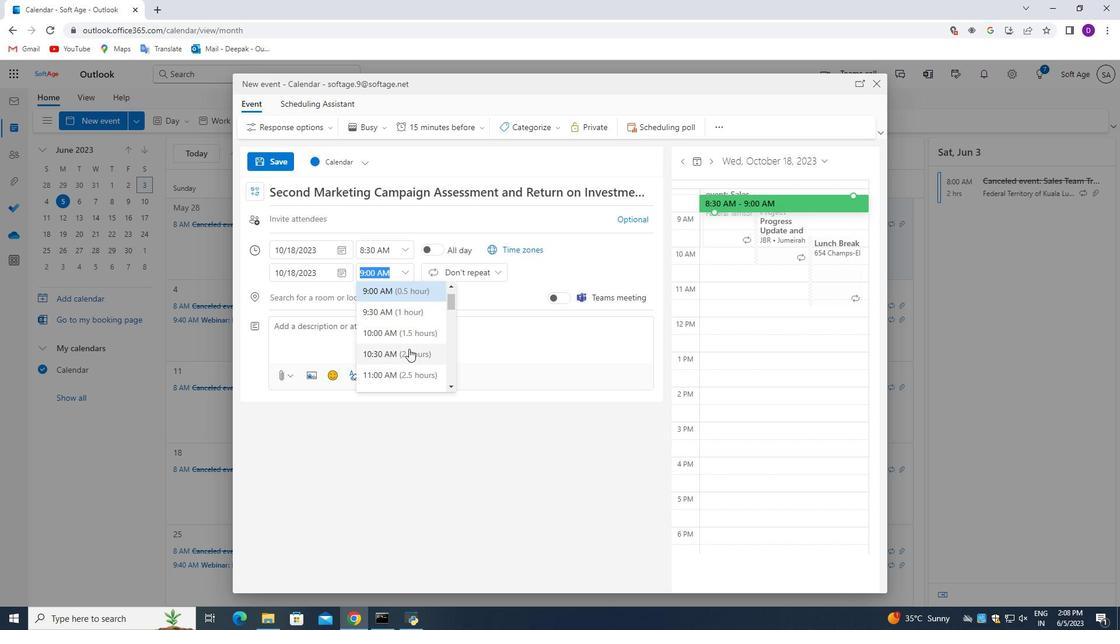 
Action: Mouse pressed left at (409, 348)
Screenshot: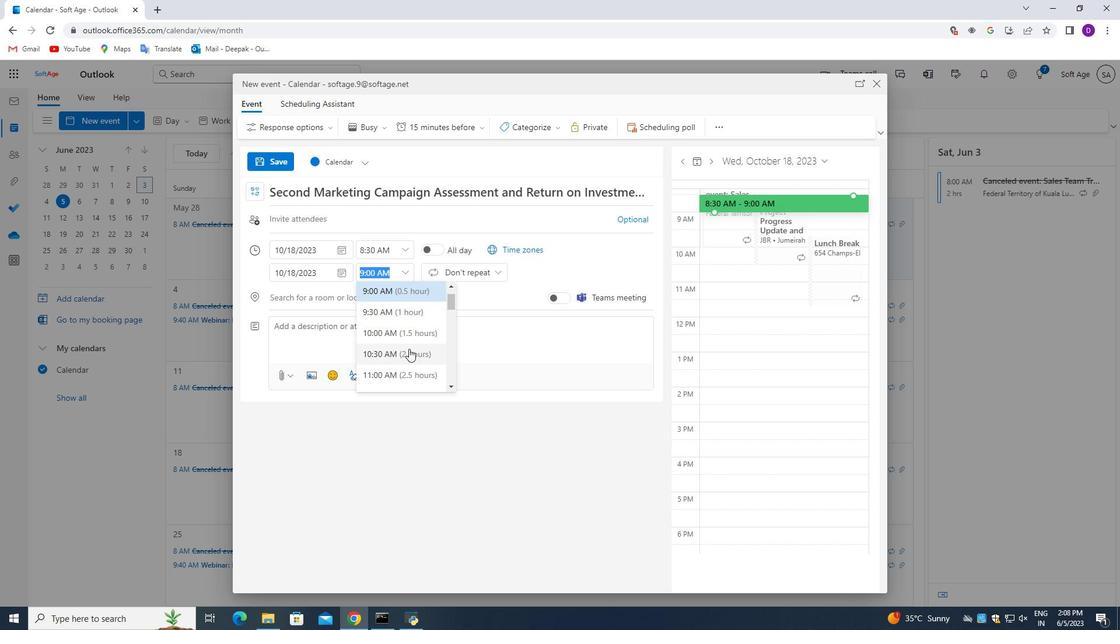 
Action: Mouse moved to (351, 322)
Screenshot: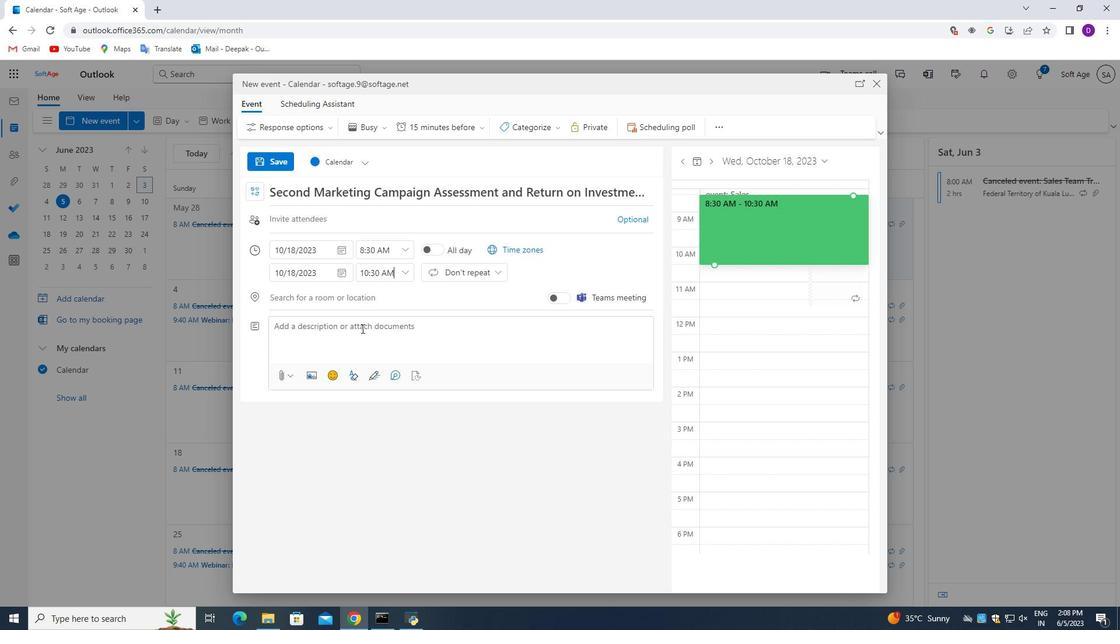 
Action: Mouse pressed left at (351, 322)
Screenshot: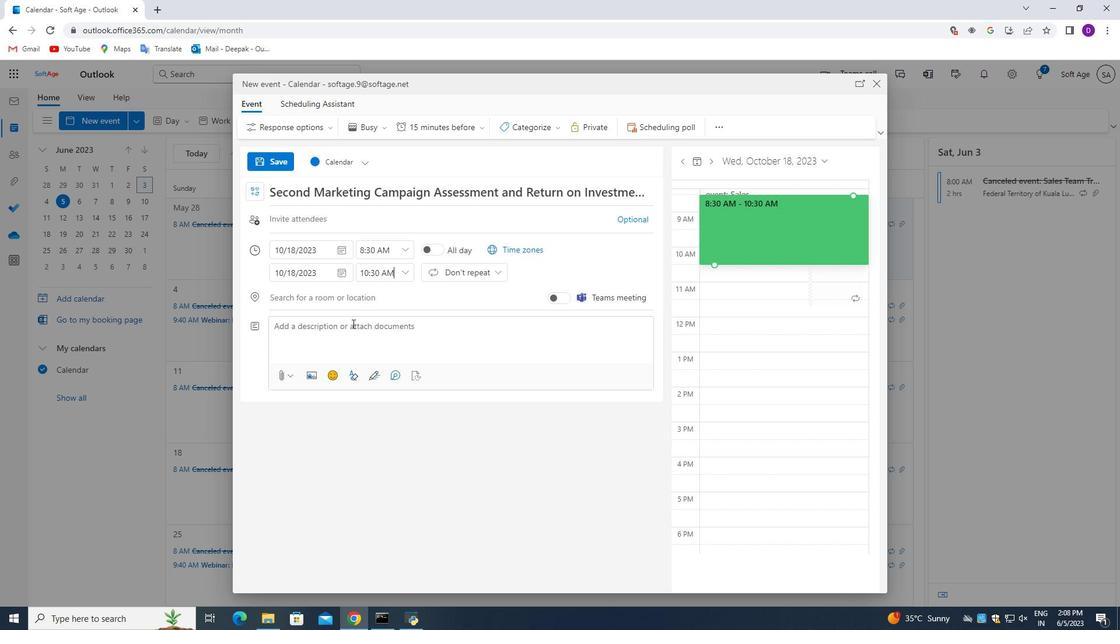 
Action: Mouse moved to (392, 469)
Screenshot: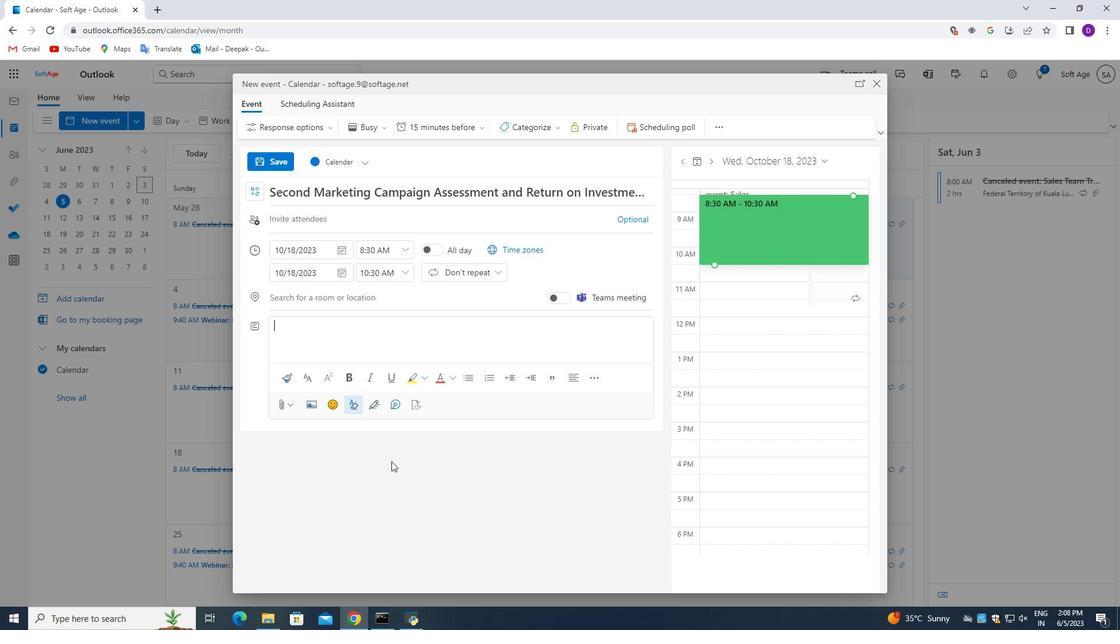 
Action: Key pressed <Key.shift_r>The<Key.space><Key.shift>Networking<Key.space><Key.shift>Mixer<Key.space><Key.shift_r>event<Key.space><Key.backspace><Key.backspace><Key.backspace><Key.backspace><Key.backspace><Key.backspace><Key.shift_r>Event<Key.space>will<Key.space>kick<Key.space>off<Key.space>with<Key.space>a<Key.space>warm<Key.space>welcome<Key.space>and<Key.space>an<Key.space>introduction<Key.space>to<Key.space>the<Key.space>purpose<Key.space>and<Key.space>format<Key.space>of<Key.space>the<Key.space>event.<Key.space><Key.shift_r>Attendees<Key.space>will<Key.space>ga<Key.backspace><Key.backspace>have<Key.space>the<Key.space>chance<Key.space>to<Key.space>mingle<Key.space>and<Key.space>engage<Key.space>in<Key.space>caual<Key.space><Key.backspace><Key.backspace><Key.backspace><Key.backspace>sual<Key.space>converst<Key.backspace>ation,<Key.space>creating<Key.space>a<Key.space>relaxed<Key.space>and<Key.space>inclusive<Key.space>environment<Key.space>that<Key.space>encourages<Key.space>networking<Key.space>and<Key.space>relationships<Key.space>building.
Screenshot: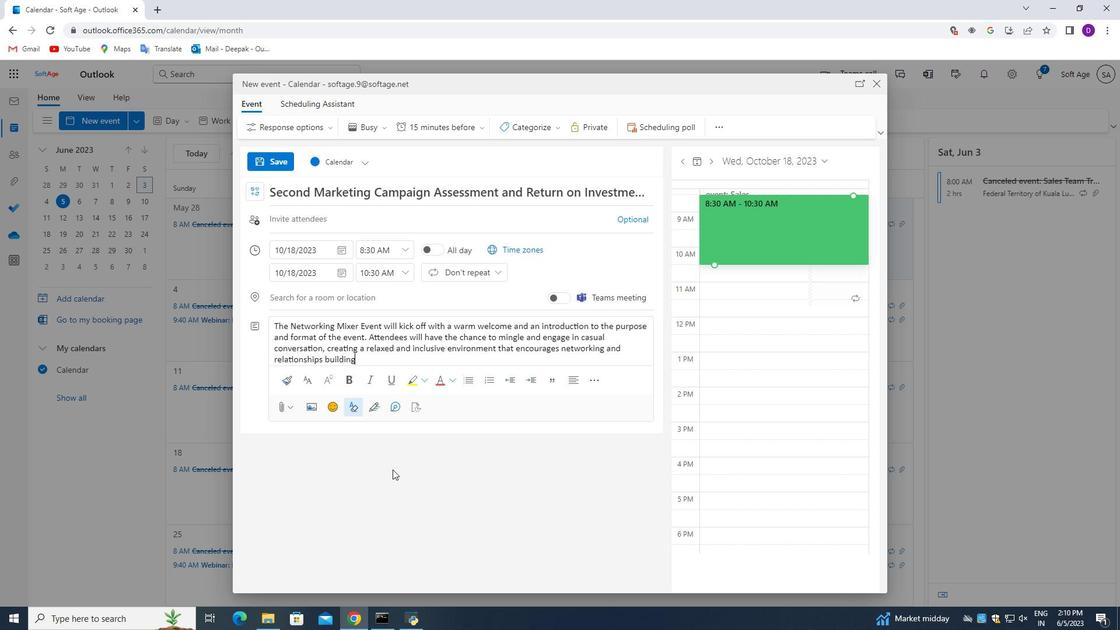 
Action: Mouse moved to (526, 128)
Screenshot: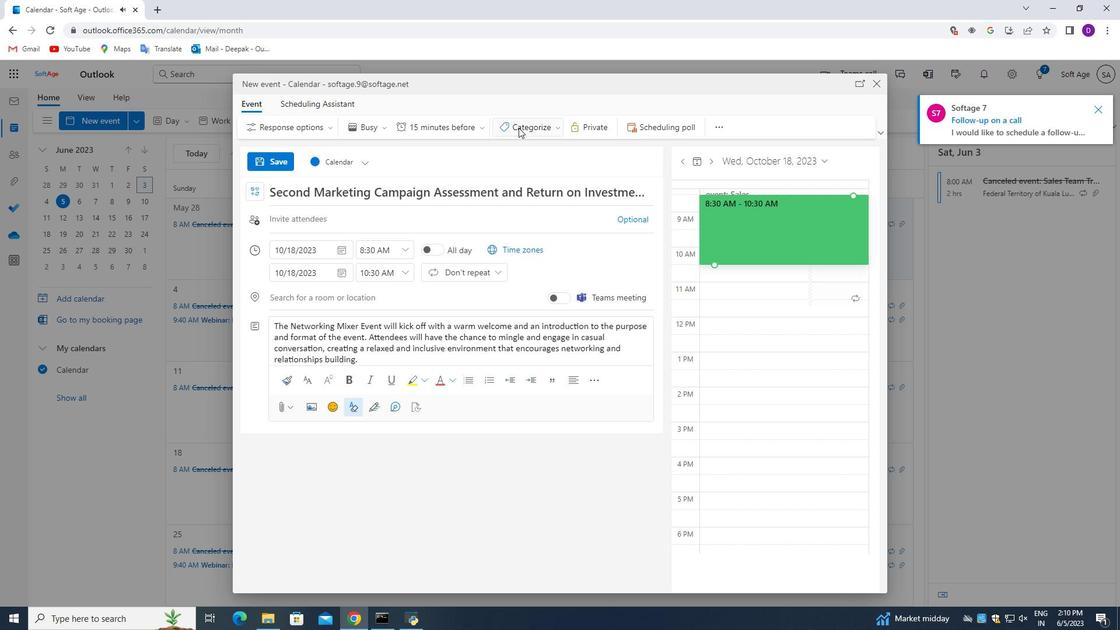
Action: Mouse pressed left at (526, 128)
Screenshot: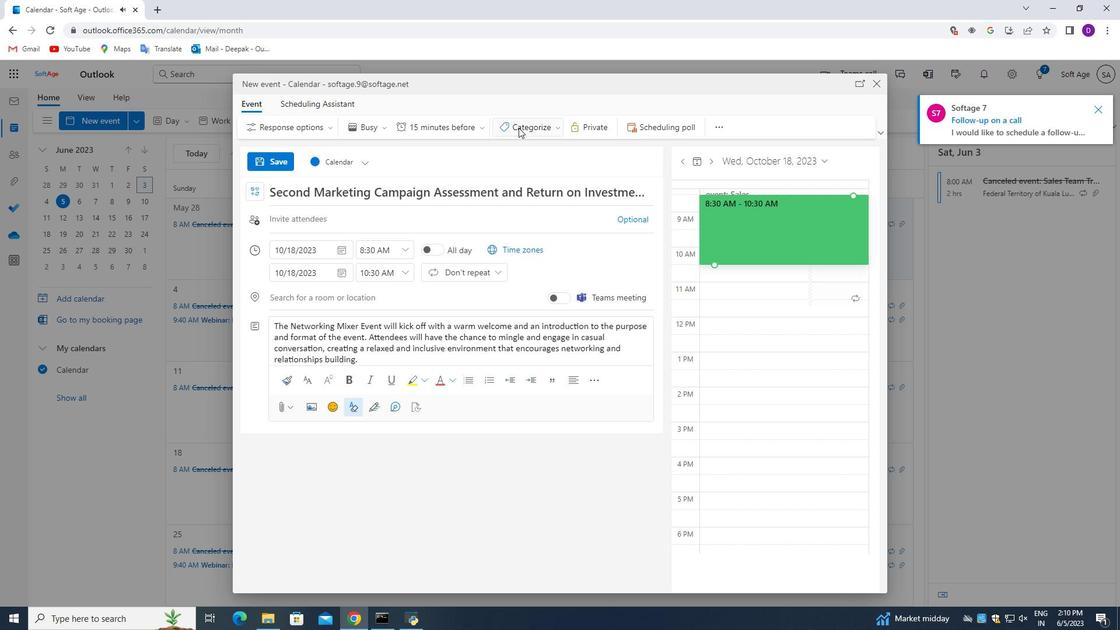 
Action: Mouse moved to (547, 187)
Screenshot: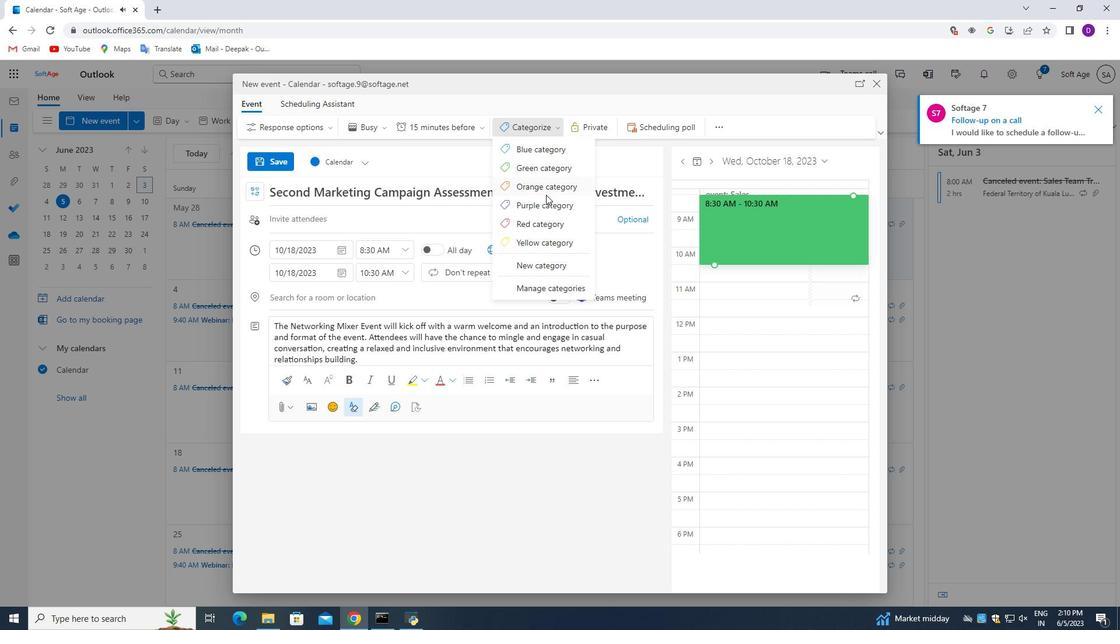
Action: Mouse pressed left at (547, 187)
Screenshot: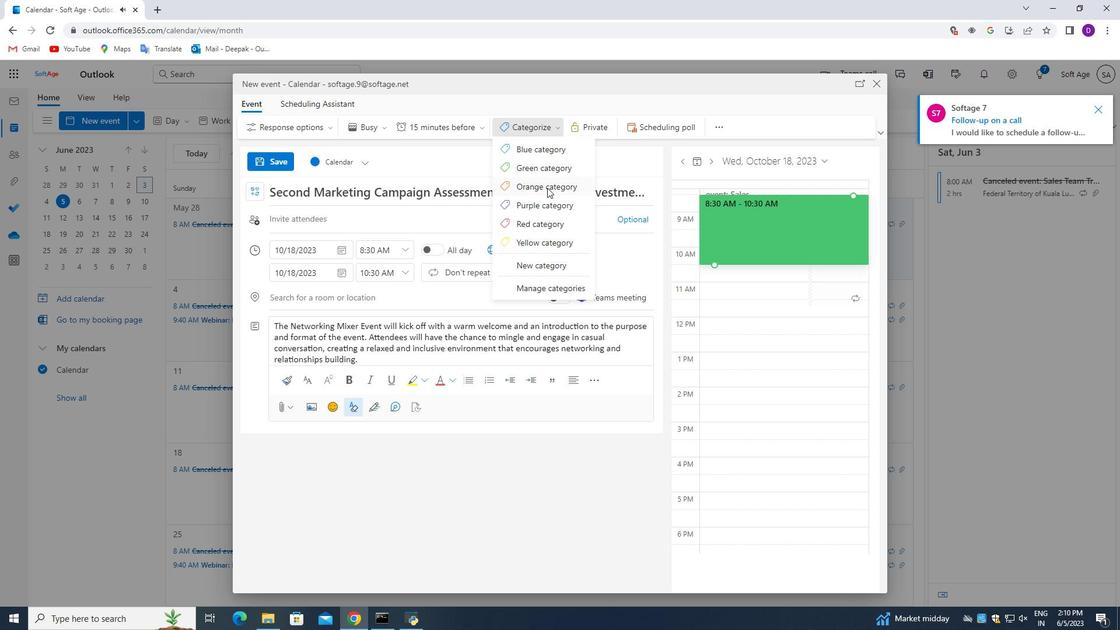 
Action: Mouse moved to (357, 297)
Screenshot: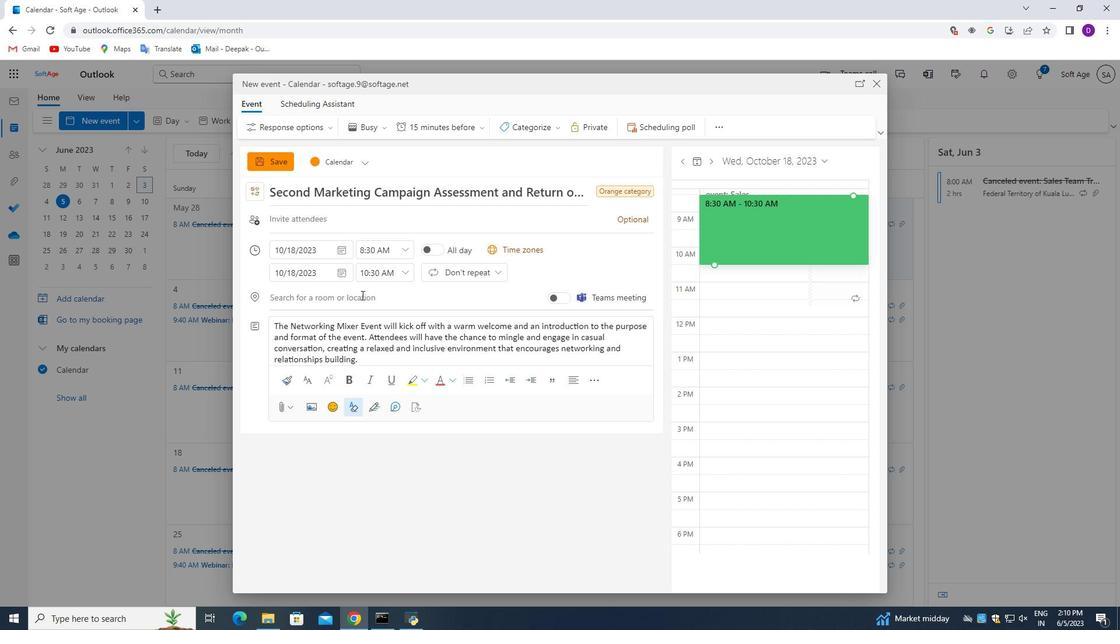 
Action: Mouse pressed left at (357, 297)
Screenshot: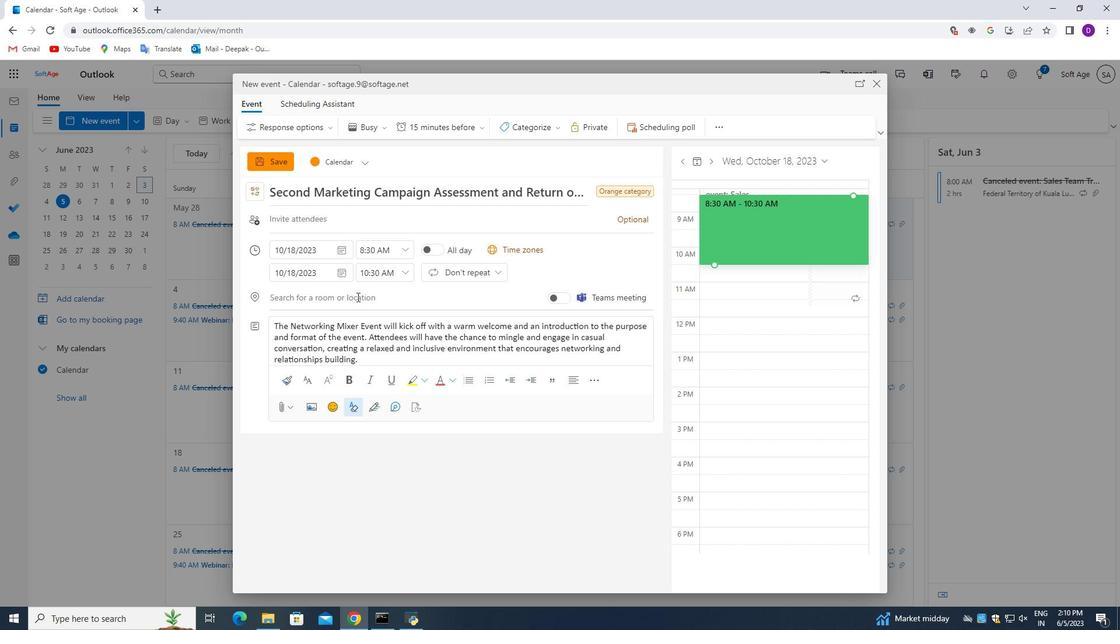 
Action: Key pressed 456<Key.space><Key.shift>Livraria<Key.space><Key.shift>Lello,<Key.space><Key.shift>Porto,<Key.space><Key.shift>Portuaga<Key.backspace><Key.backspace><Key.backspace>gal<Key.space>
Screenshot: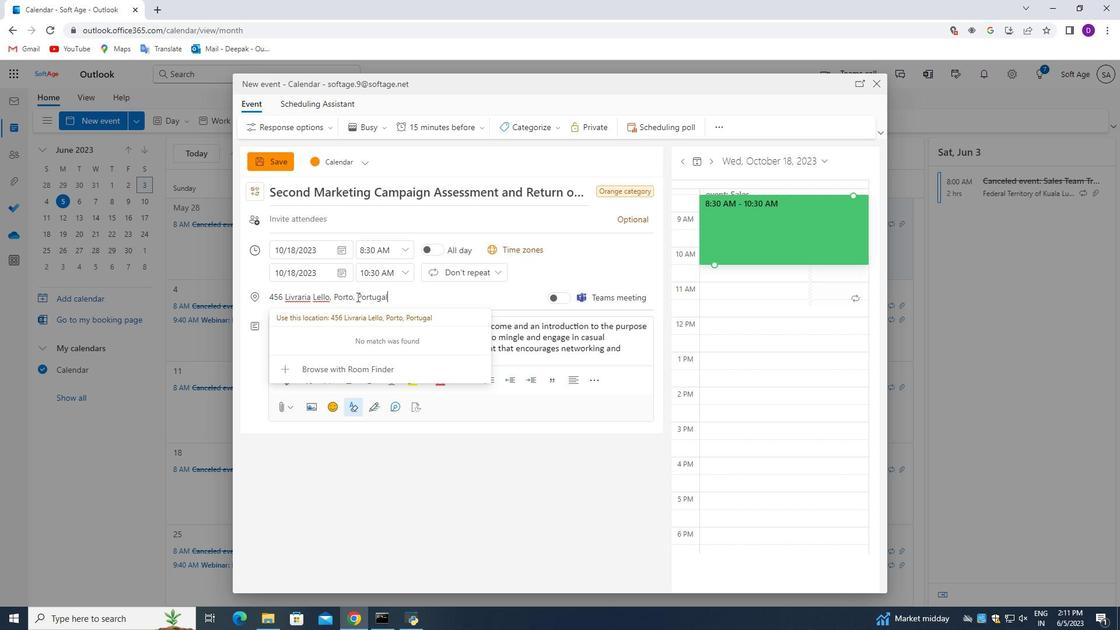 
Action: Mouse moved to (315, 221)
Screenshot: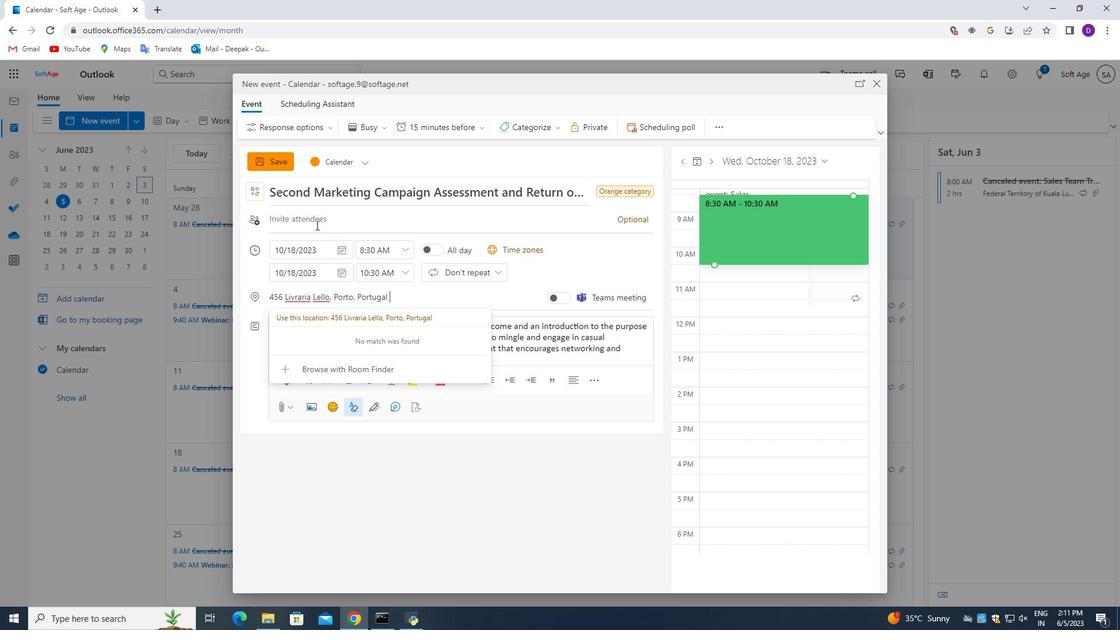 
Action: Mouse pressed left at (315, 221)
Screenshot: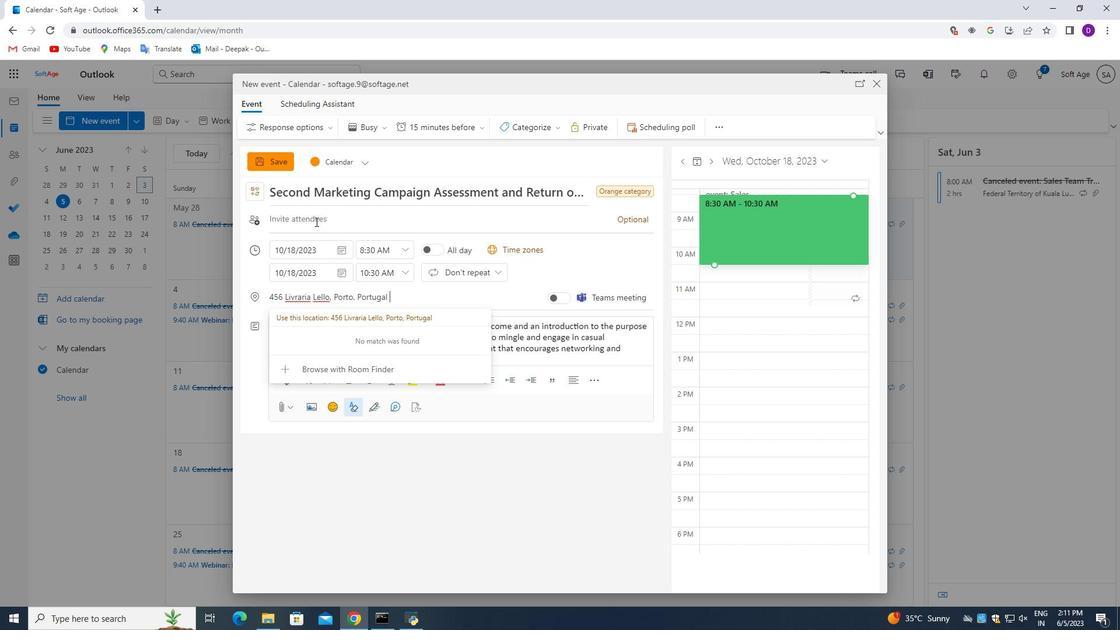 
Action: Mouse moved to (442, 491)
Screenshot: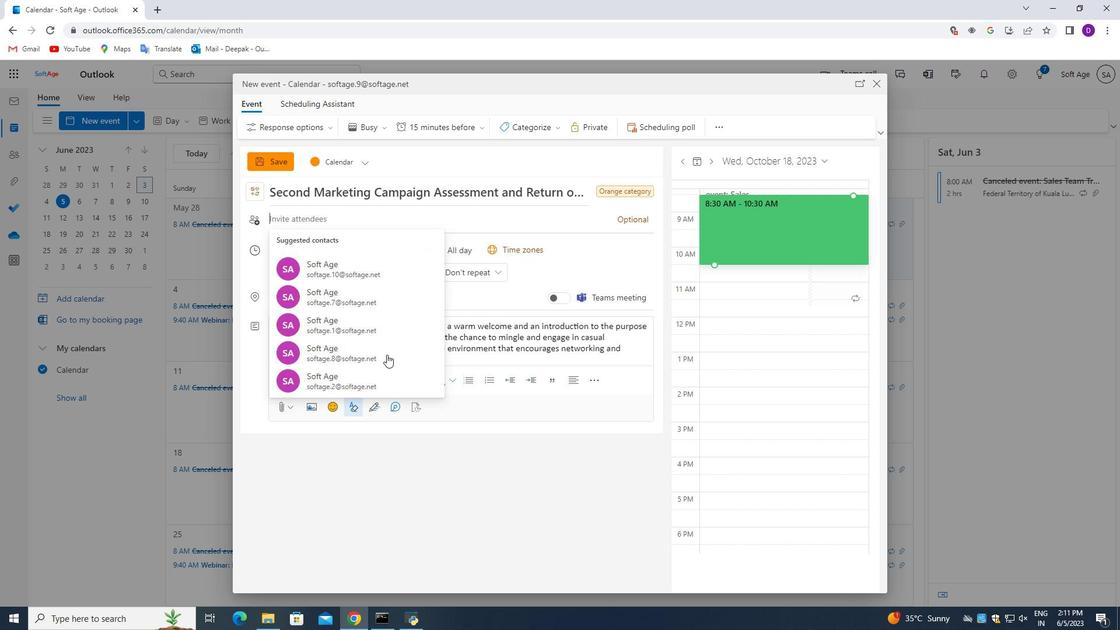 
Action: Key pressed softage.2<Key.backspace>1<Key.shift><Key.shift>@softage.net<Key.enter>
Screenshot: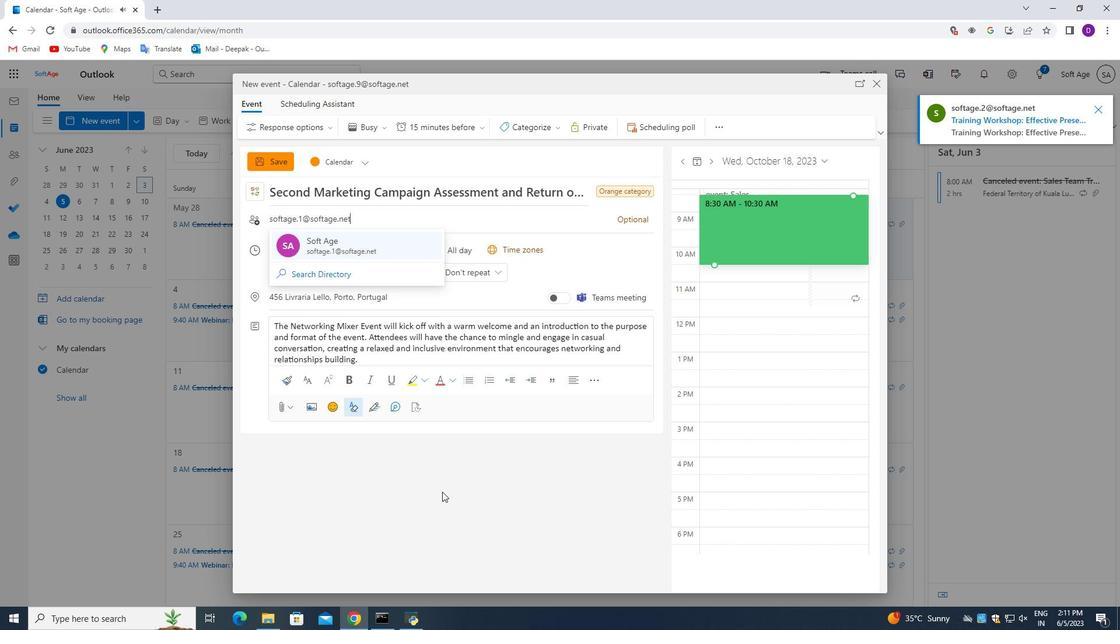 
Action: Mouse moved to (624, 218)
Screenshot: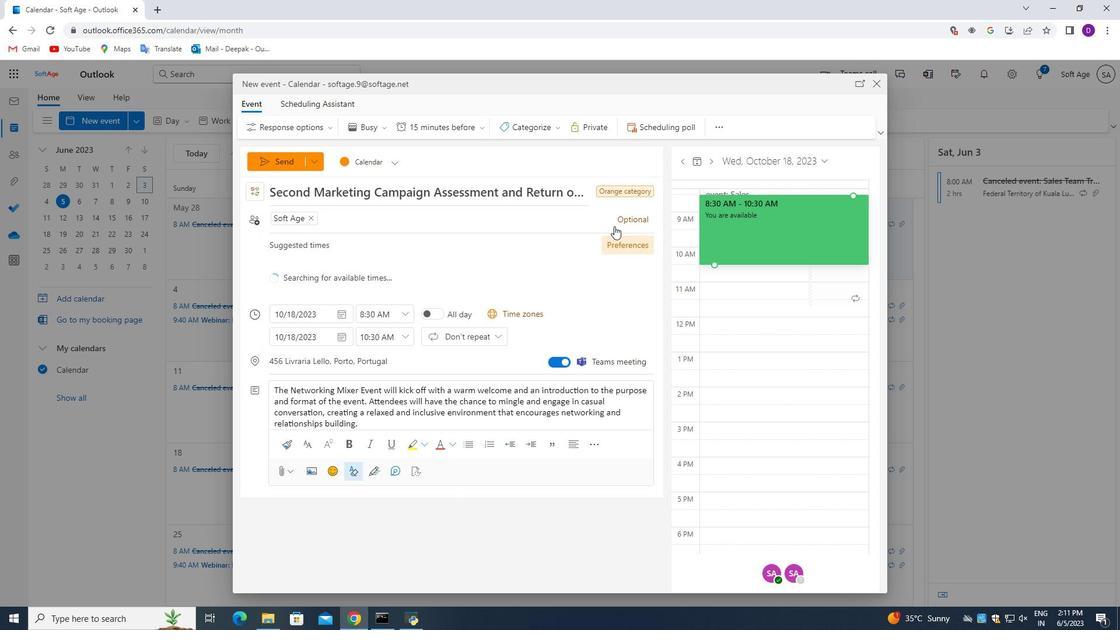 
Action: Mouse pressed left at (624, 218)
Screenshot: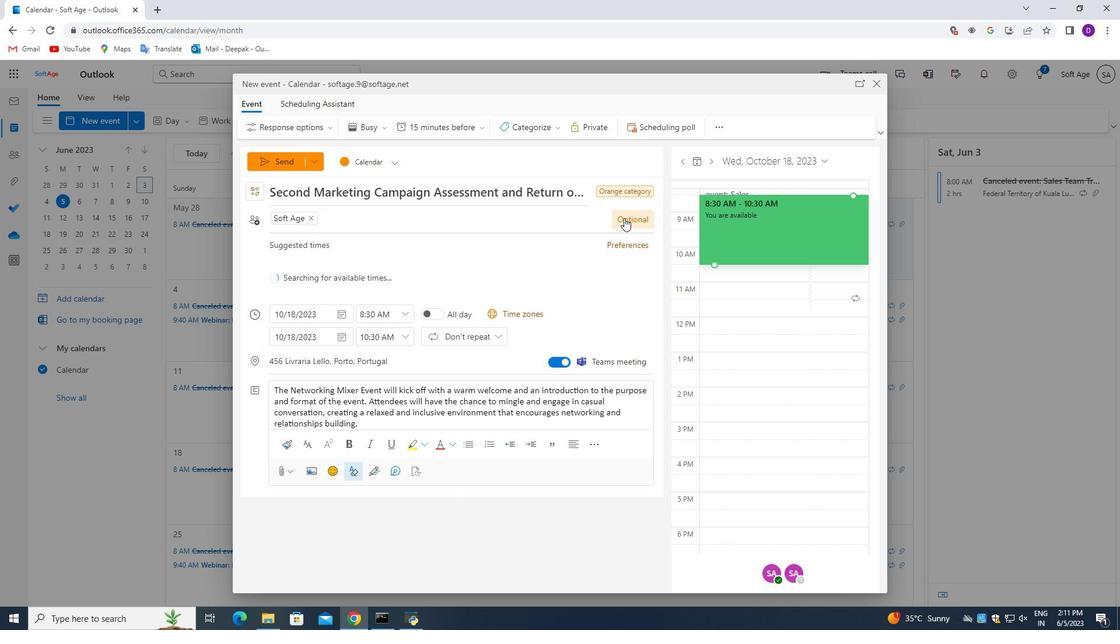 
Action: Mouse moved to (437, 209)
Screenshot: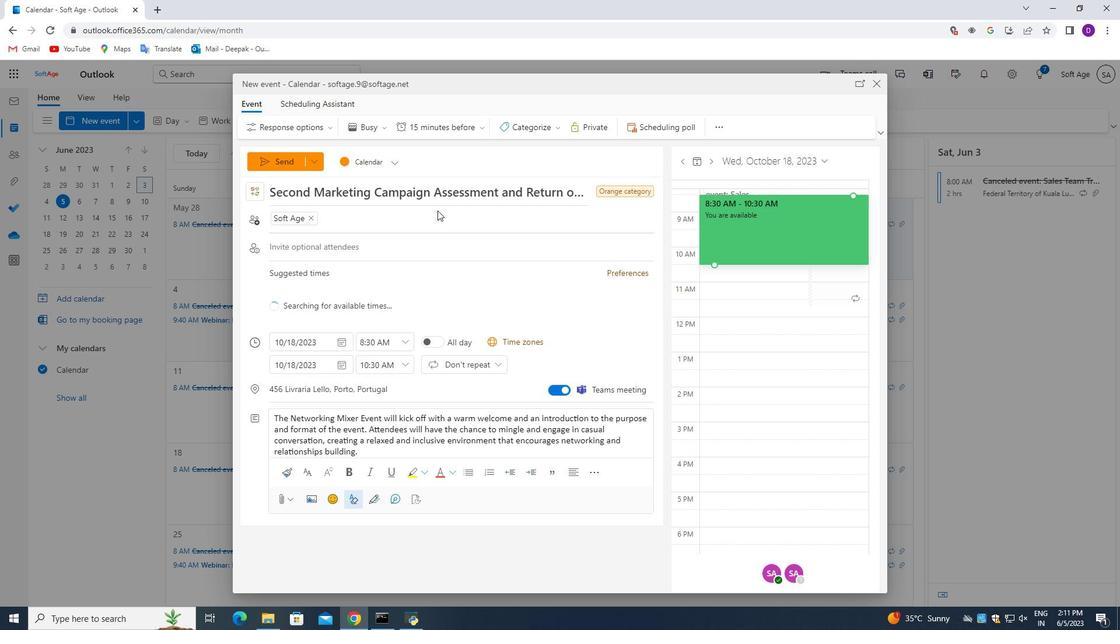
Action: Key pressed softage.2<Key.shift>@softage.net
Screenshot: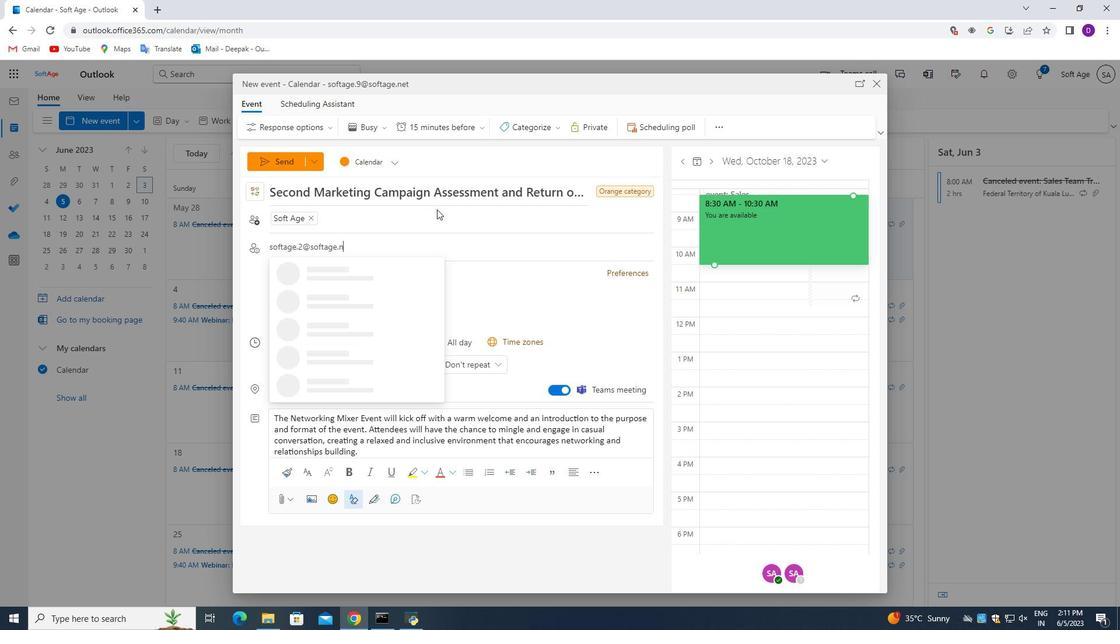 
Action: Mouse moved to (477, 281)
Screenshot: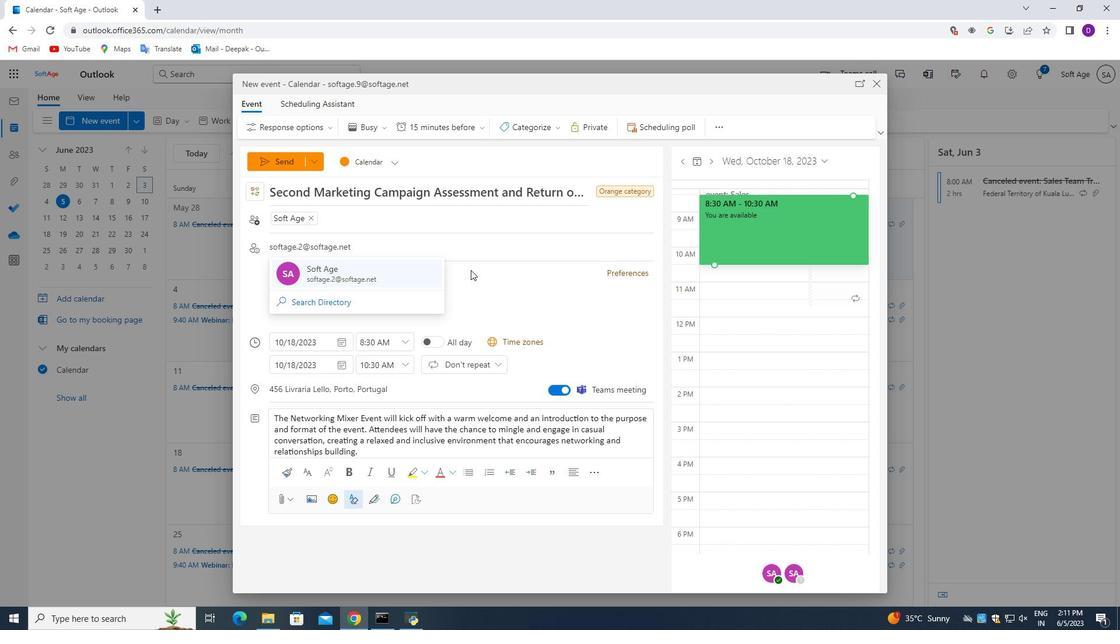 
Action: Mouse pressed left at (477, 281)
Screenshot: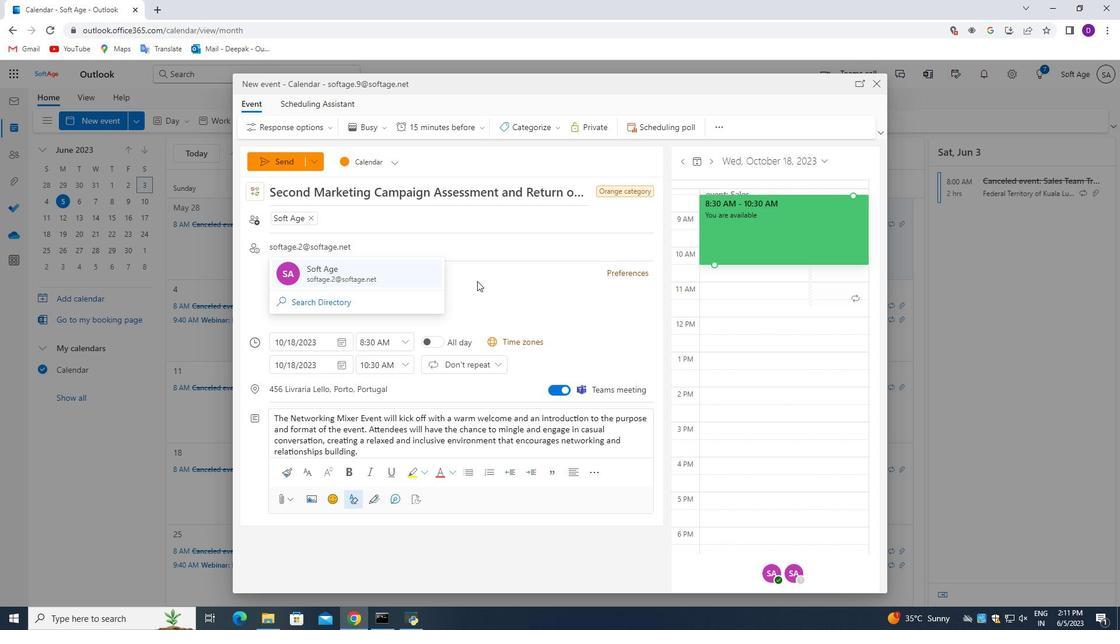 
Action: Mouse moved to (382, 240)
Screenshot: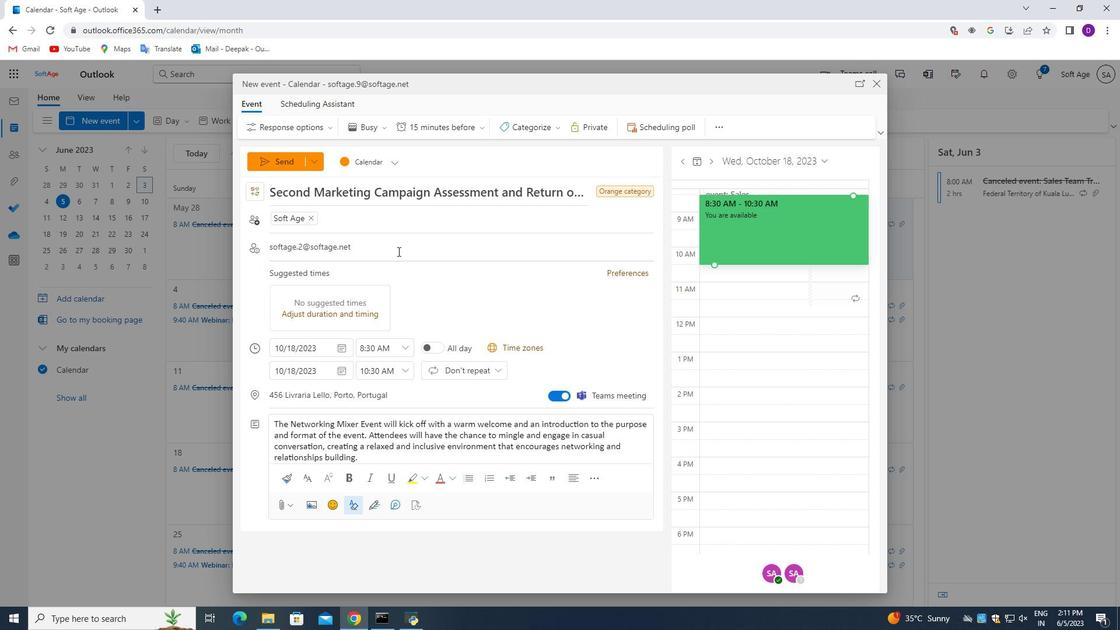 
Action: Mouse pressed left at (382, 240)
Screenshot: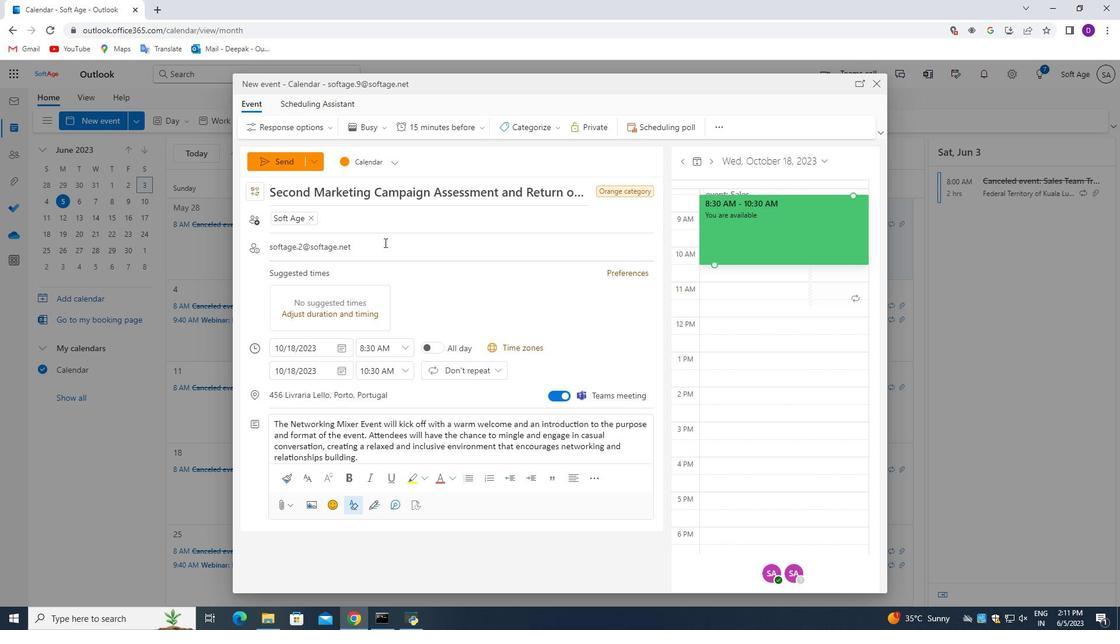 
Action: Mouse moved to (381, 240)
Screenshot: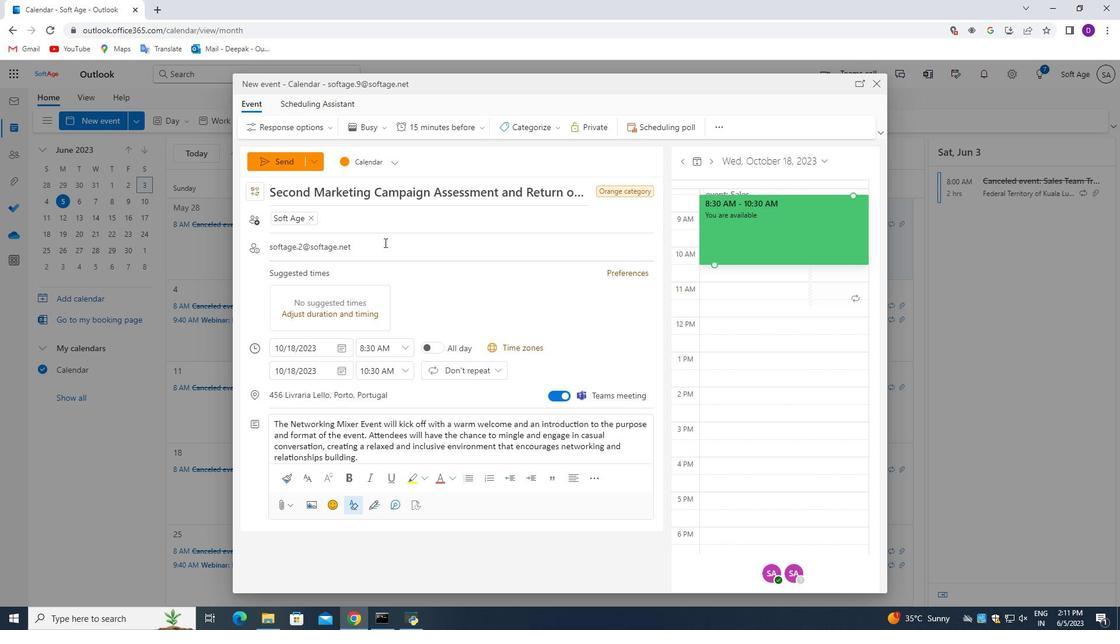
Action: Key pressed <Key.enter>
Screenshot: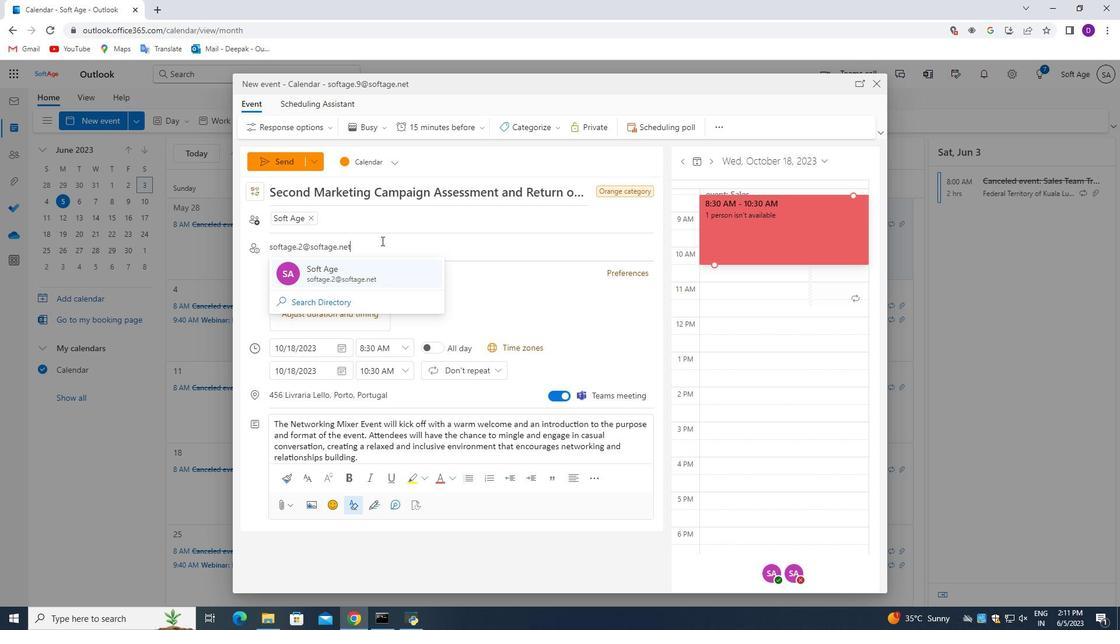 
Action: Mouse moved to (432, 127)
Screenshot: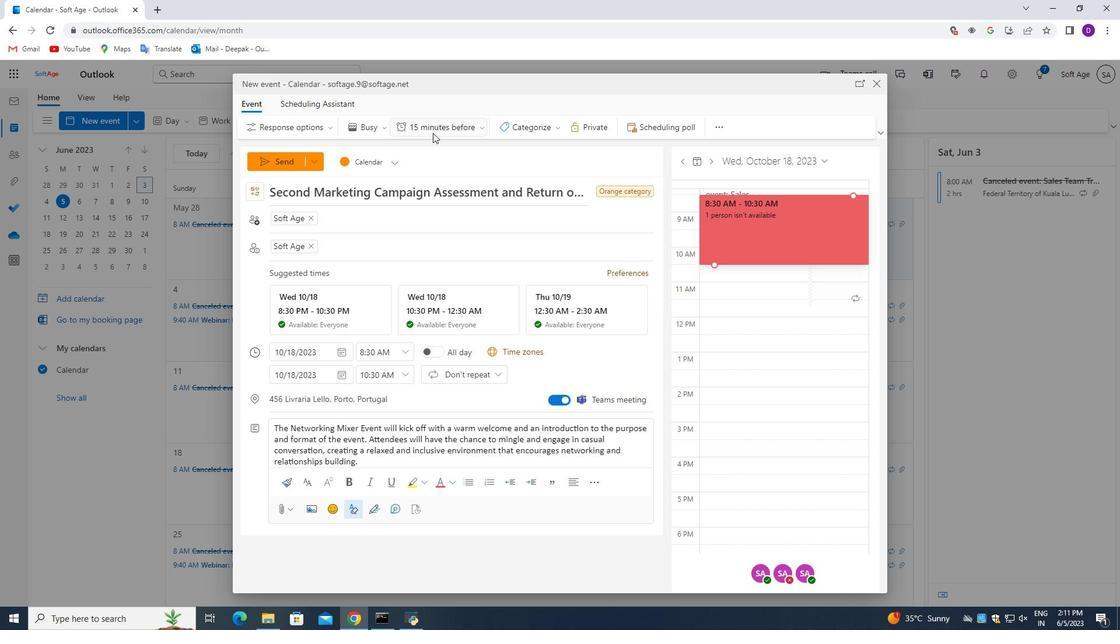 
Action: Mouse pressed left at (432, 127)
Screenshot: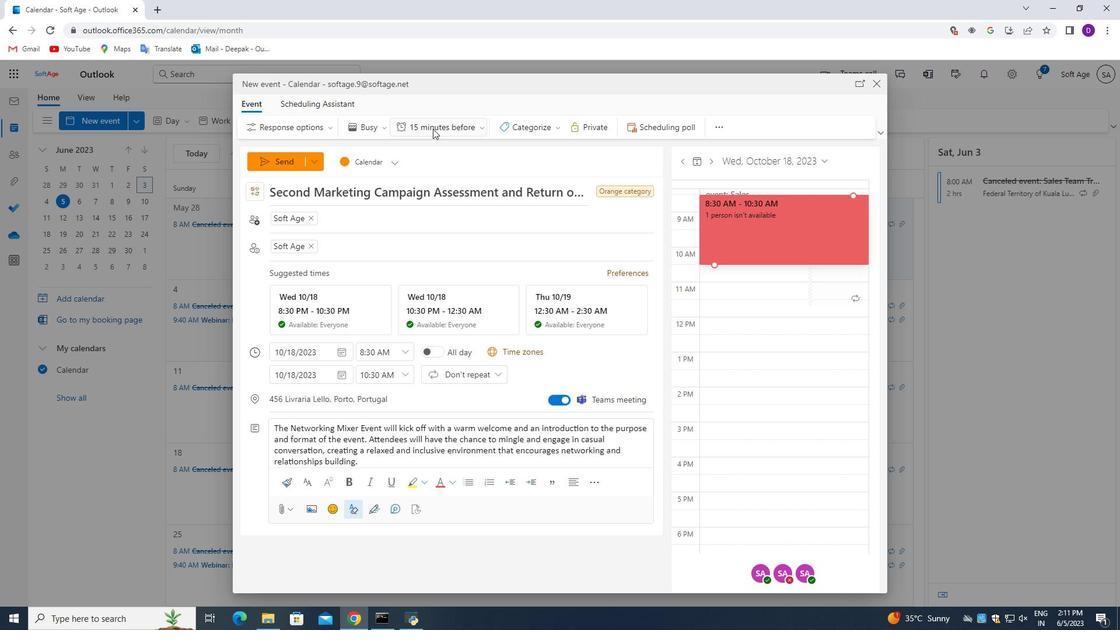 
Action: Mouse moved to (455, 276)
Screenshot: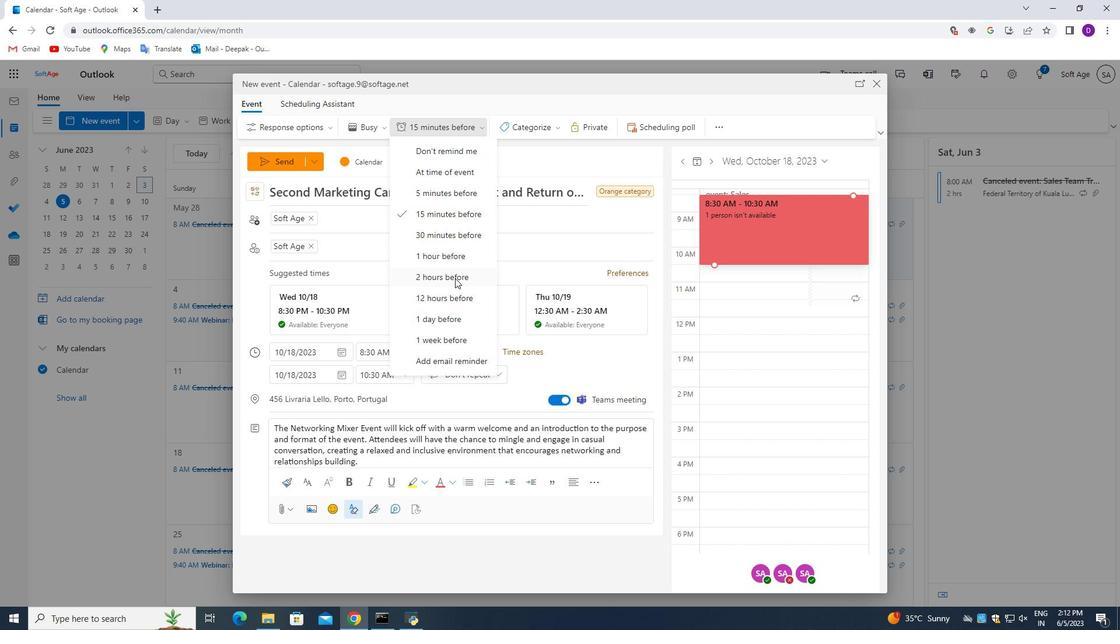 
Action: Mouse pressed left at (455, 276)
Screenshot: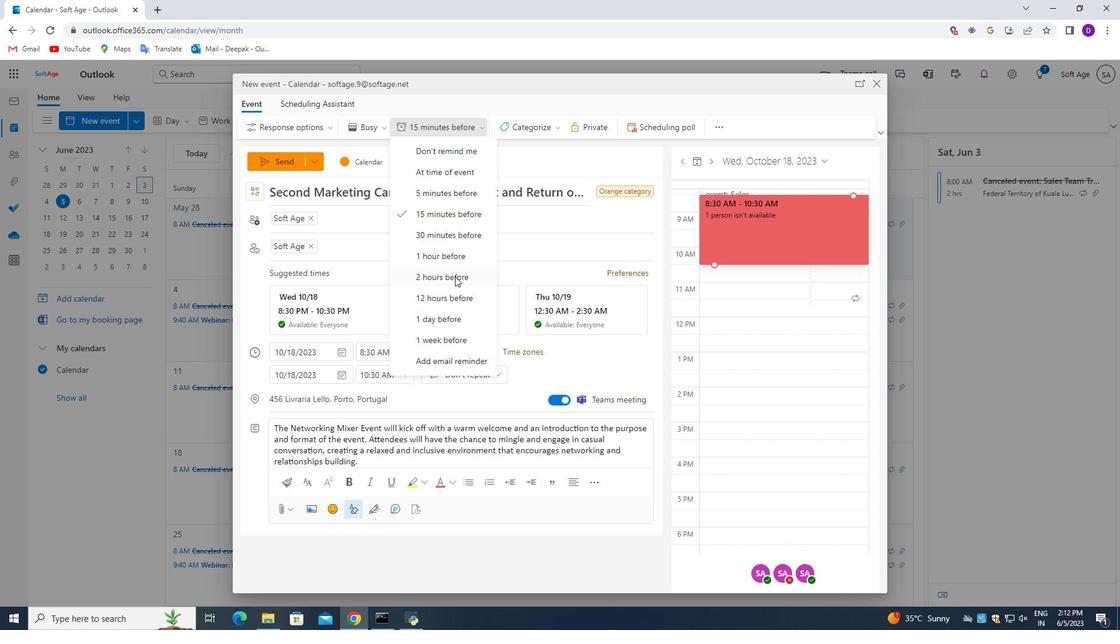 
Action: Mouse moved to (398, 374)
Screenshot: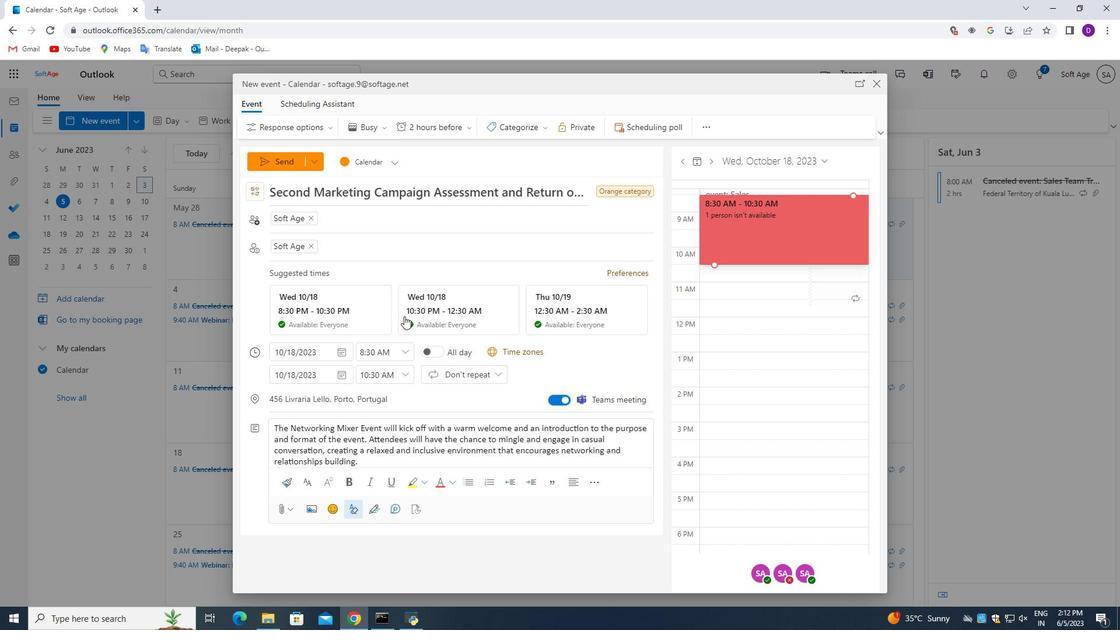 
Action: Mouse scrolled (398, 371) with delta (0, 0)
Screenshot: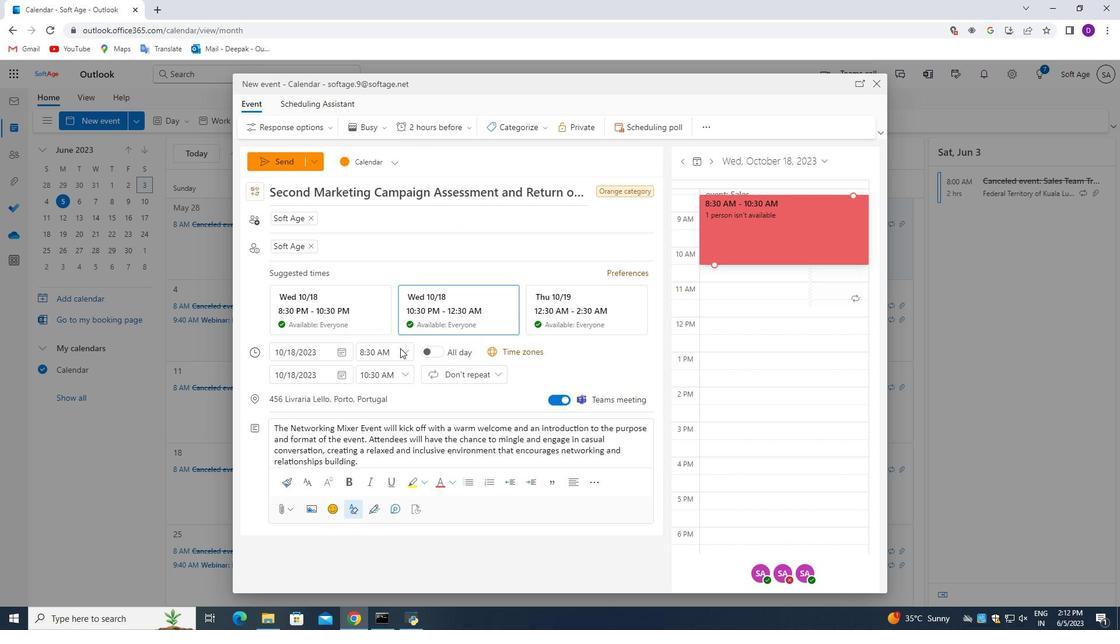 
Action: Mouse moved to (398, 383)
Screenshot: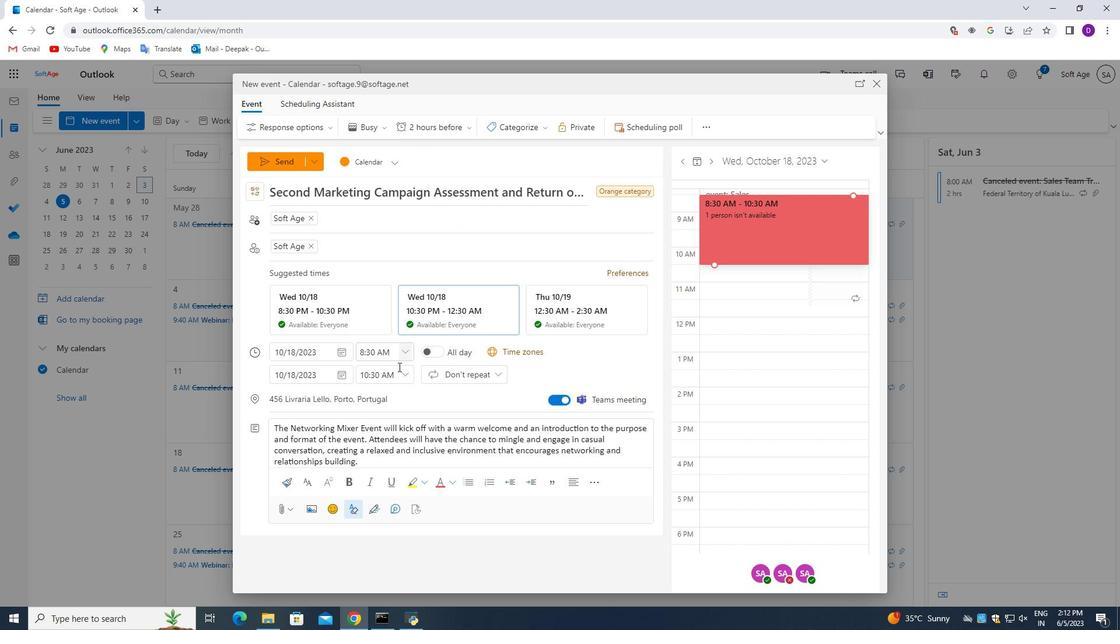 
Action: Mouse scrolled (398, 381) with delta (0, 0)
Screenshot: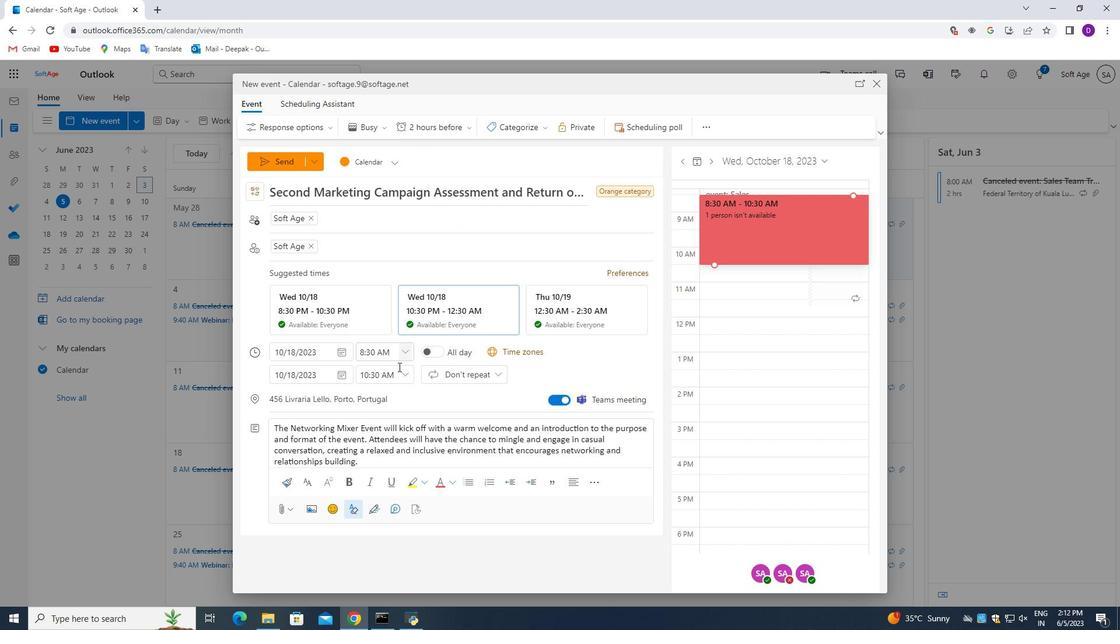 
Action: Mouse moved to (398, 394)
Screenshot: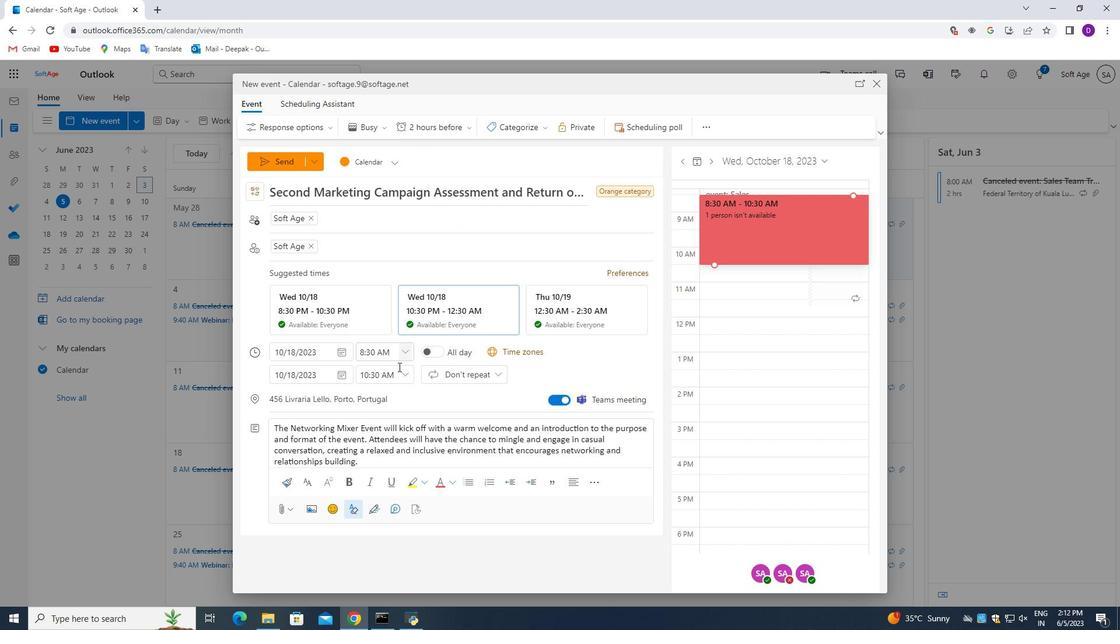 
Action: Mouse scrolled (398, 393) with delta (0, 0)
Screenshot: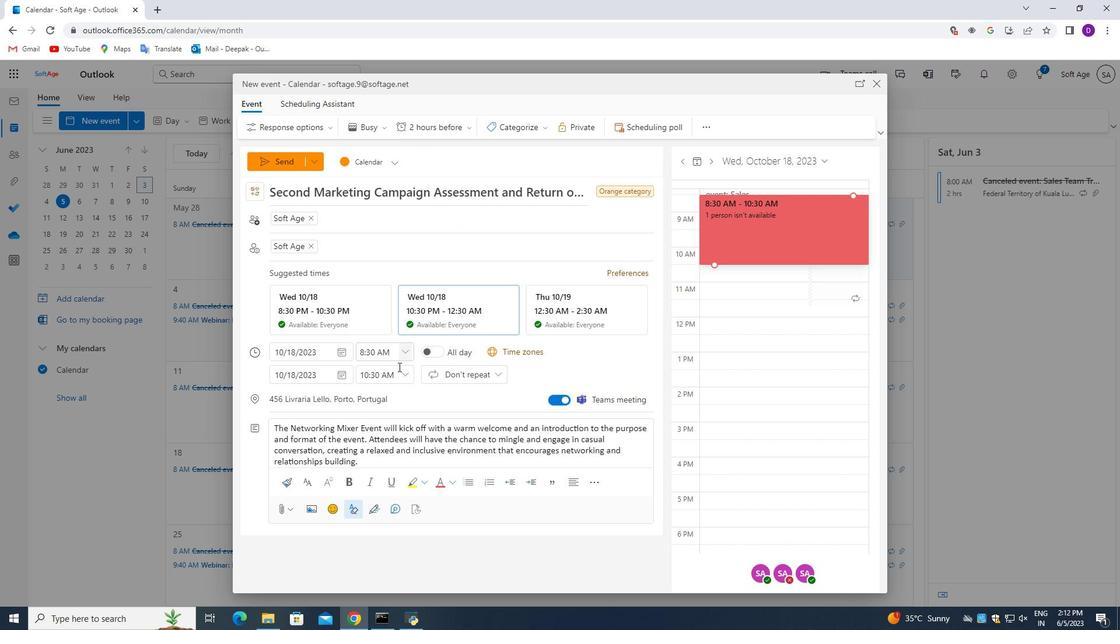 
Action: Mouse moved to (400, 406)
Screenshot: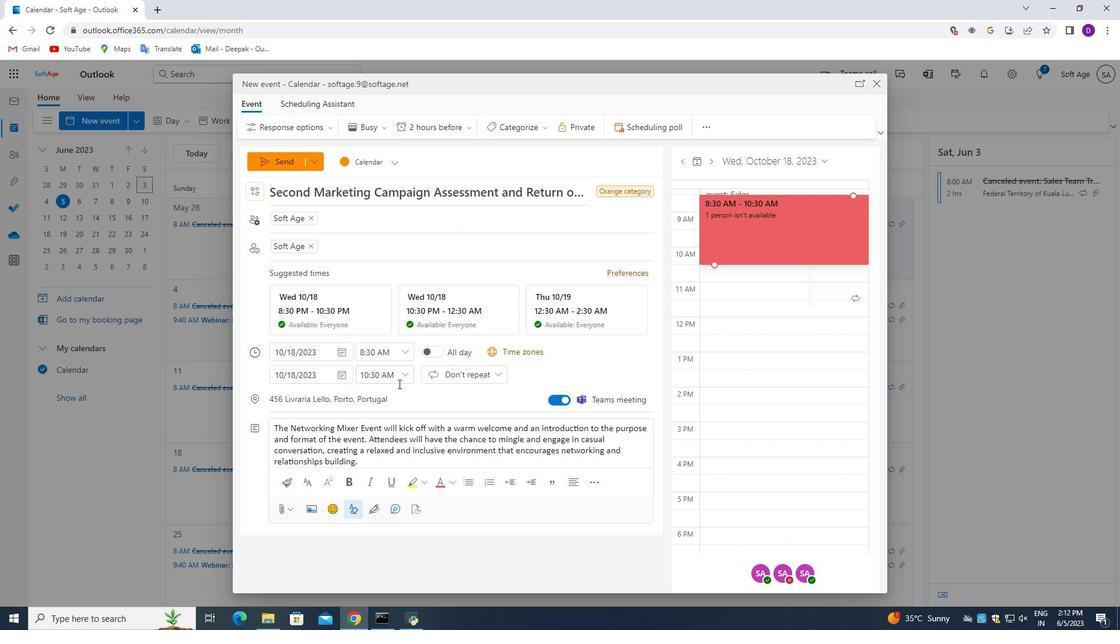 
Action: Mouse scrolled (400, 406) with delta (0, 0)
Screenshot: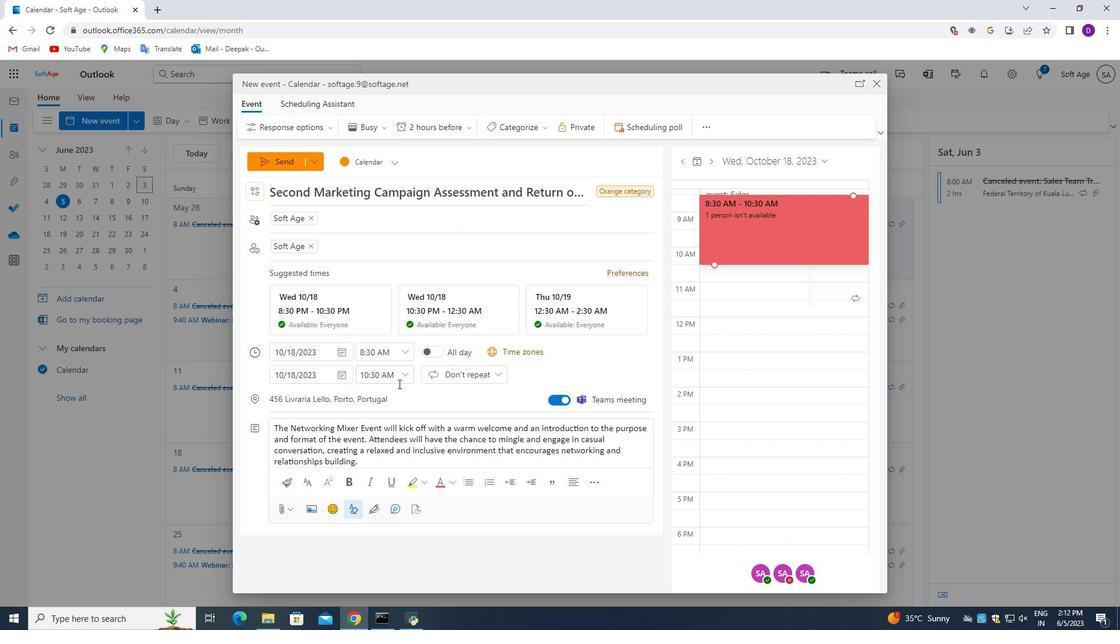 
Action: Mouse moved to (379, 396)
Screenshot: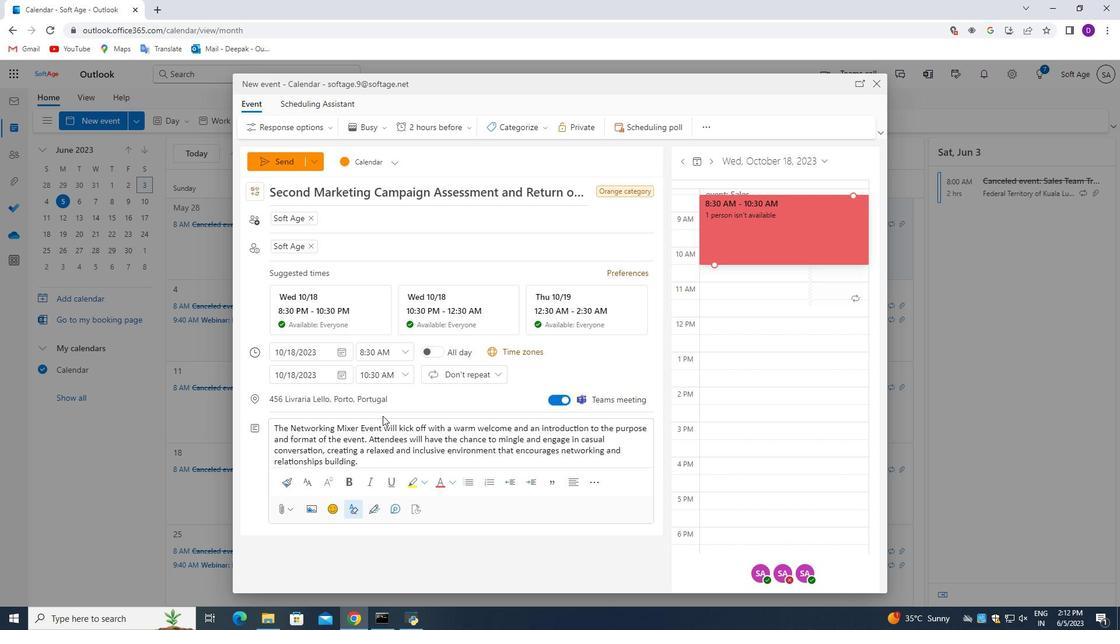
Action: Mouse scrolled (380, 397) with delta (0, 0)
Screenshot: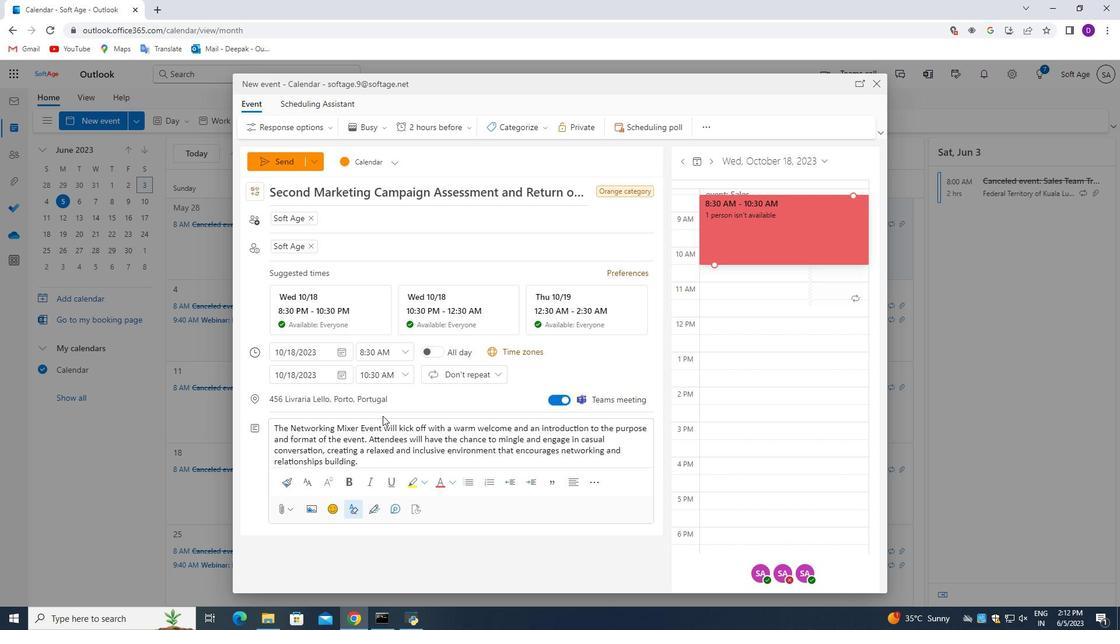
Action: Mouse moved to (381, 378)
Screenshot: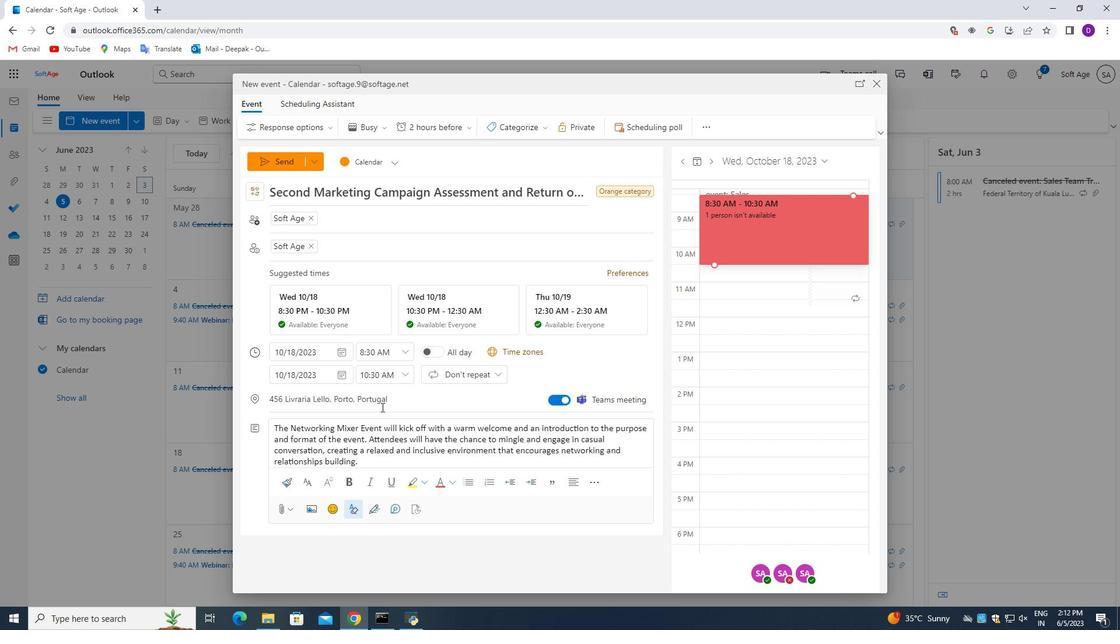 
Action: Mouse scrolled (380, 382) with delta (0, 0)
Screenshot: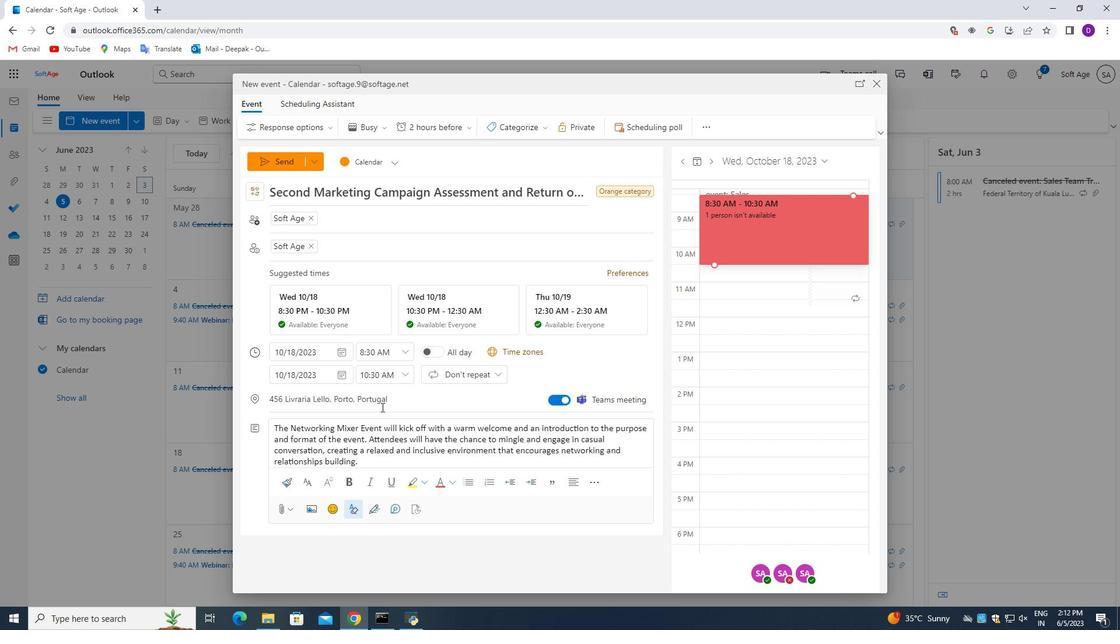 
Action: Mouse moved to (381, 347)
Screenshot: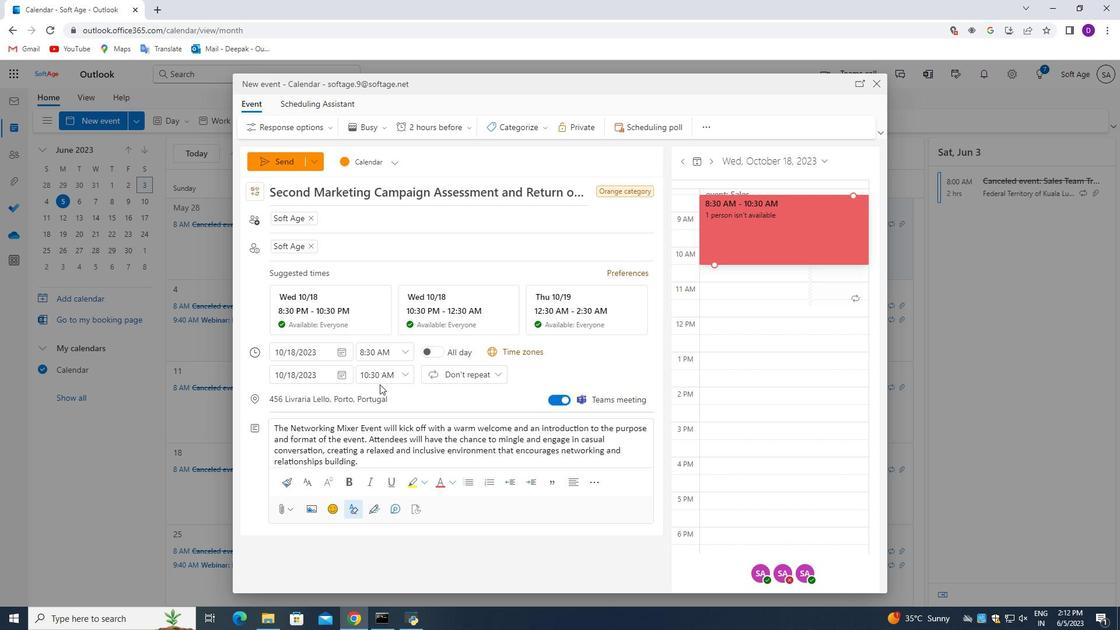 
Action: Mouse scrolled (381, 347) with delta (0, 0)
Screenshot: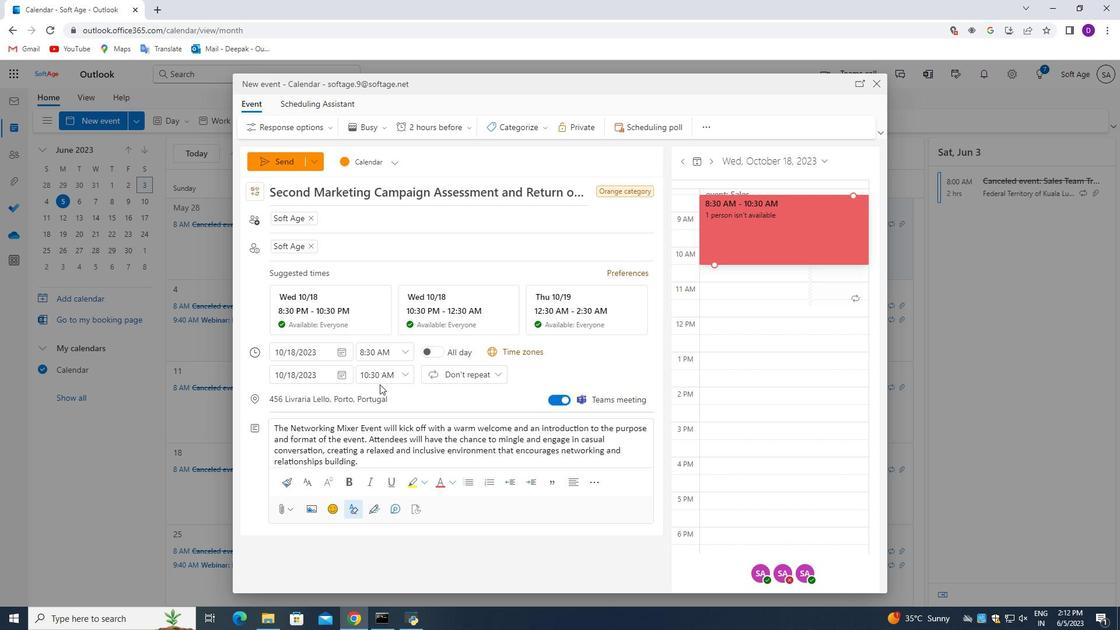 
Action: Mouse moved to (280, 158)
Screenshot: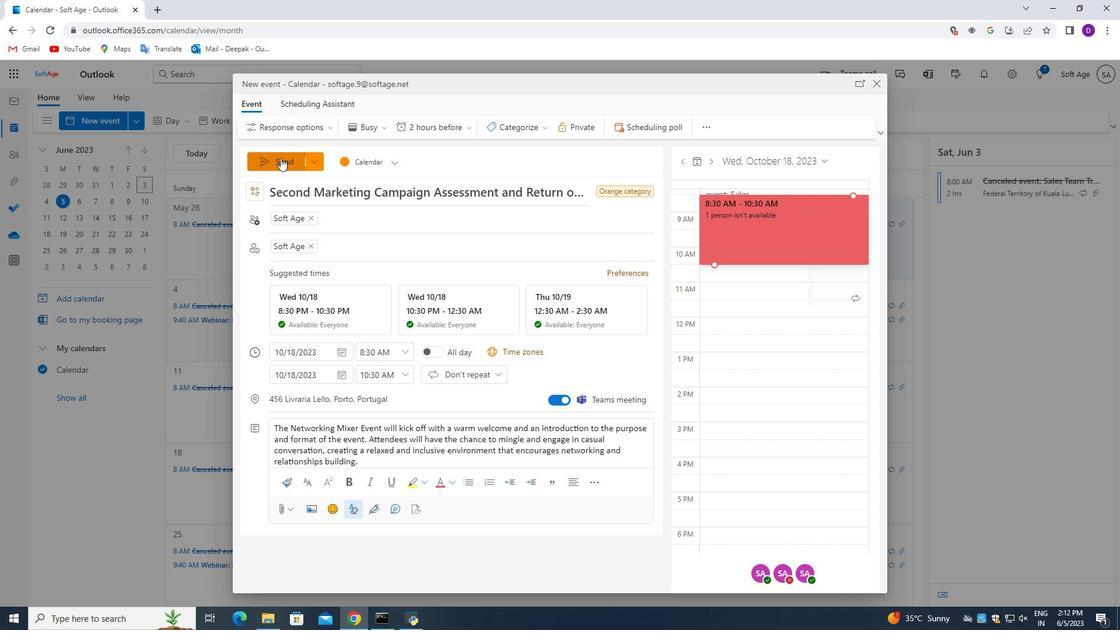 
Action: Mouse pressed left at (280, 158)
Screenshot: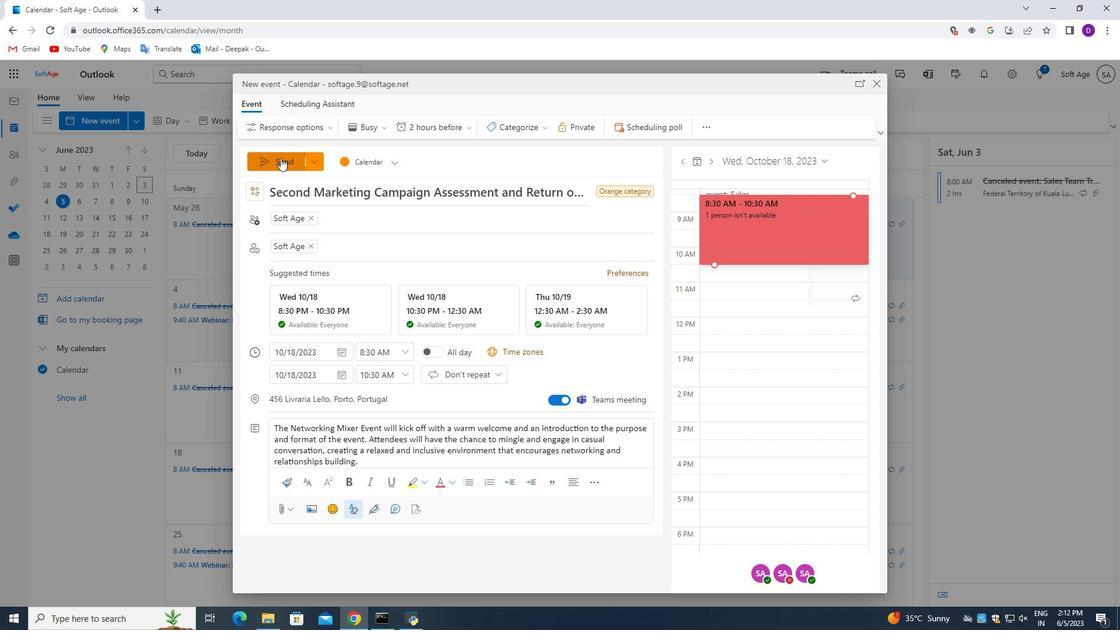 
Action: Mouse moved to (468, 350)
Screenshot: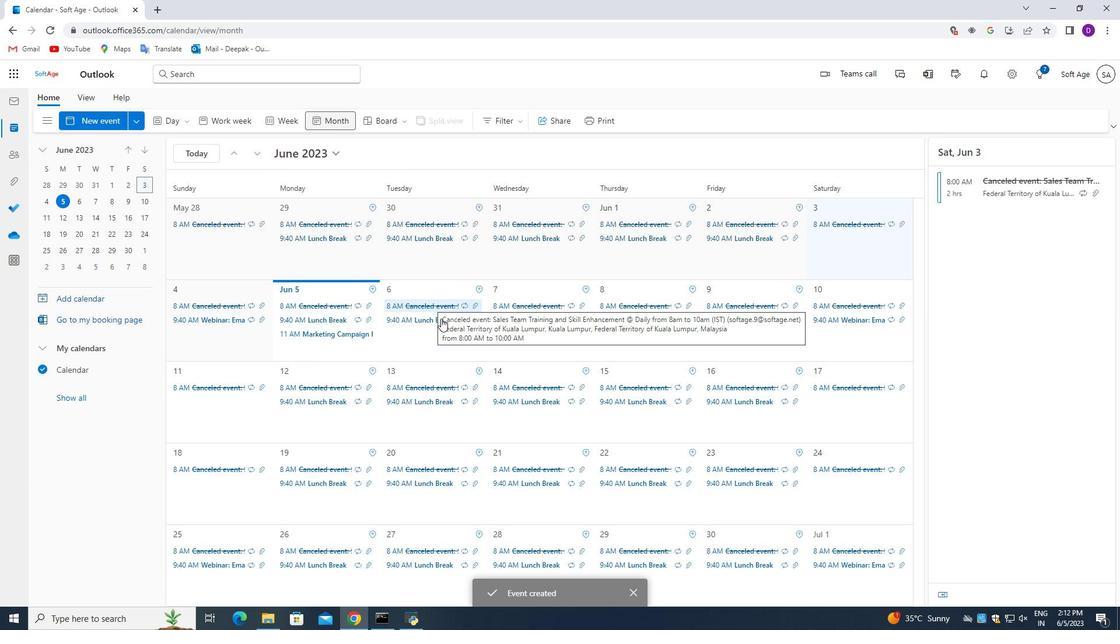 
Action: Mouse scrolled (468, 350) with delta (0, 0)
Screenshot: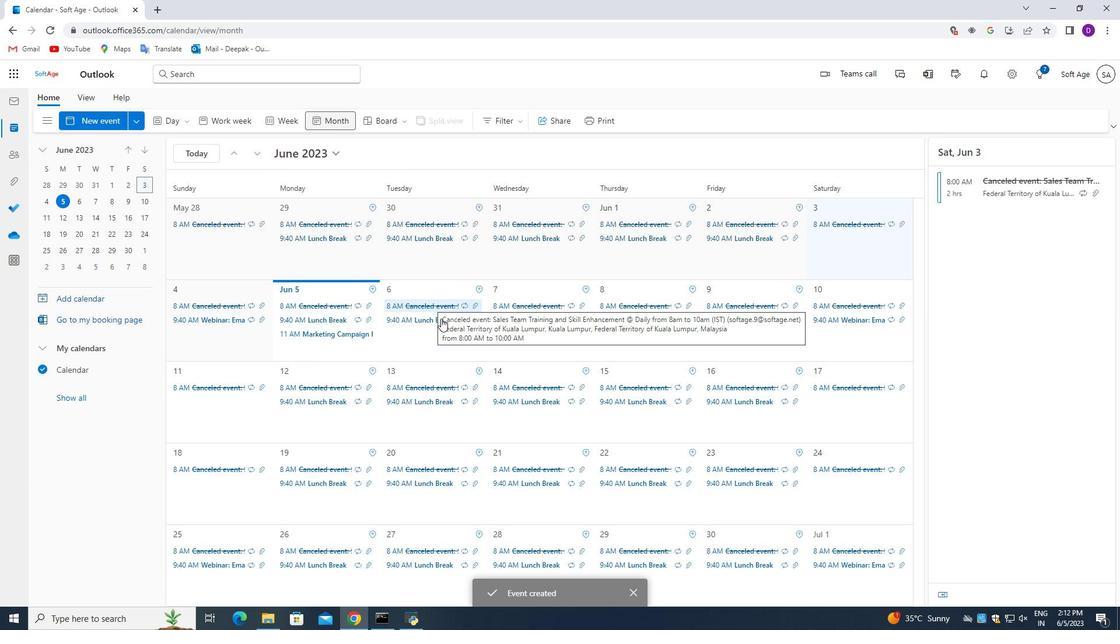 
Action: Mouse scrolled (468, 350) with delta (0, 0)
Screenshot: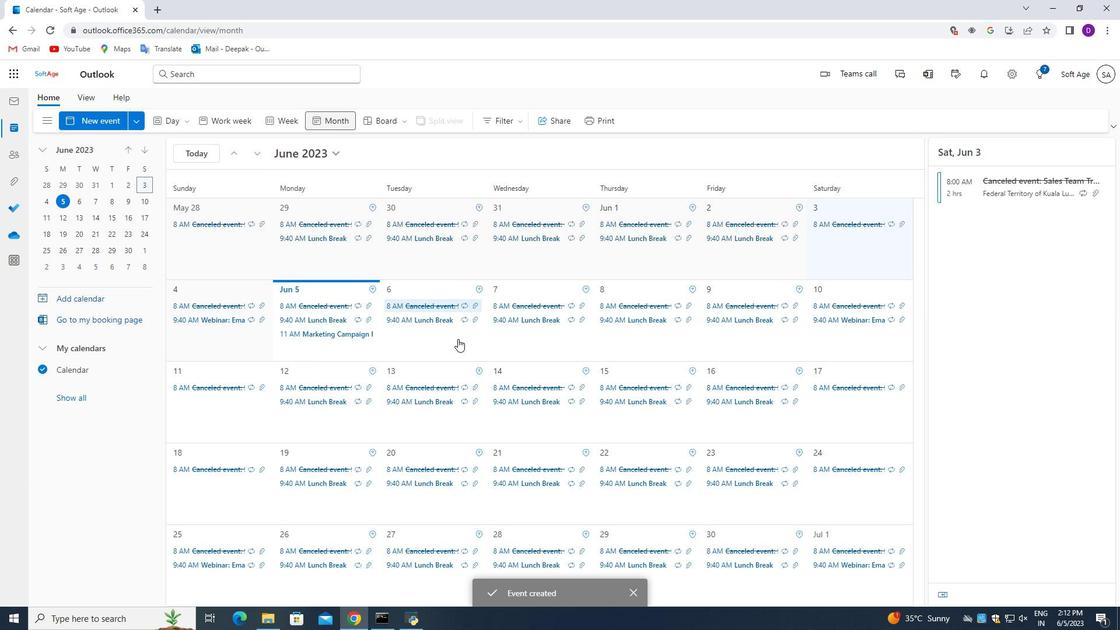 
Action: Mouse scrolled (468, 350) with delta (0, 0)
Screenshot: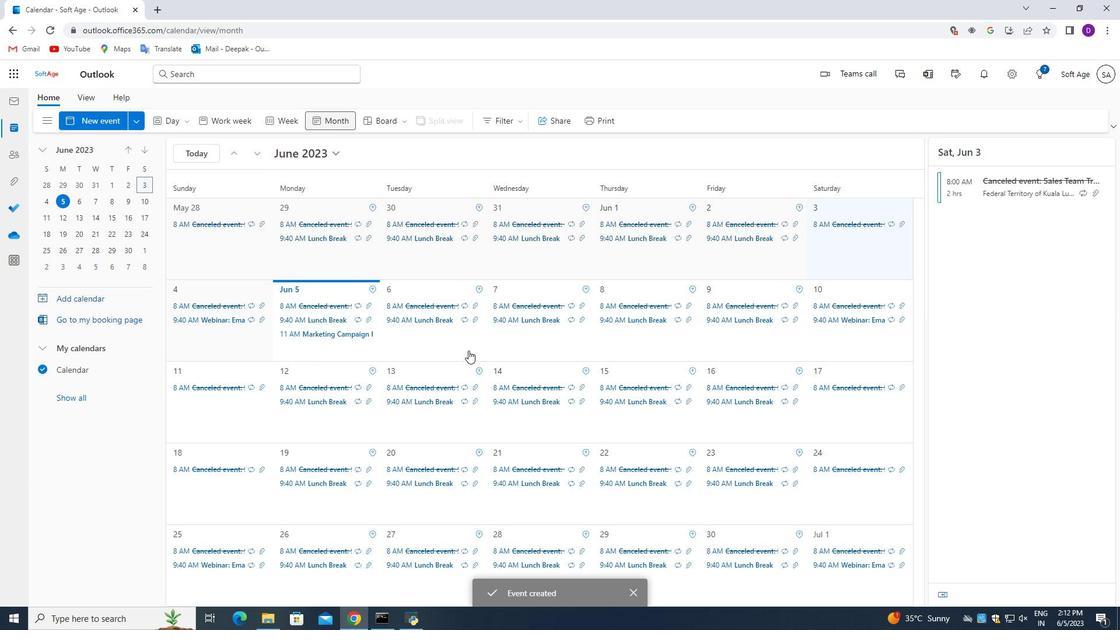 
Action: Mouse moved to (473, 347)
Screenshot: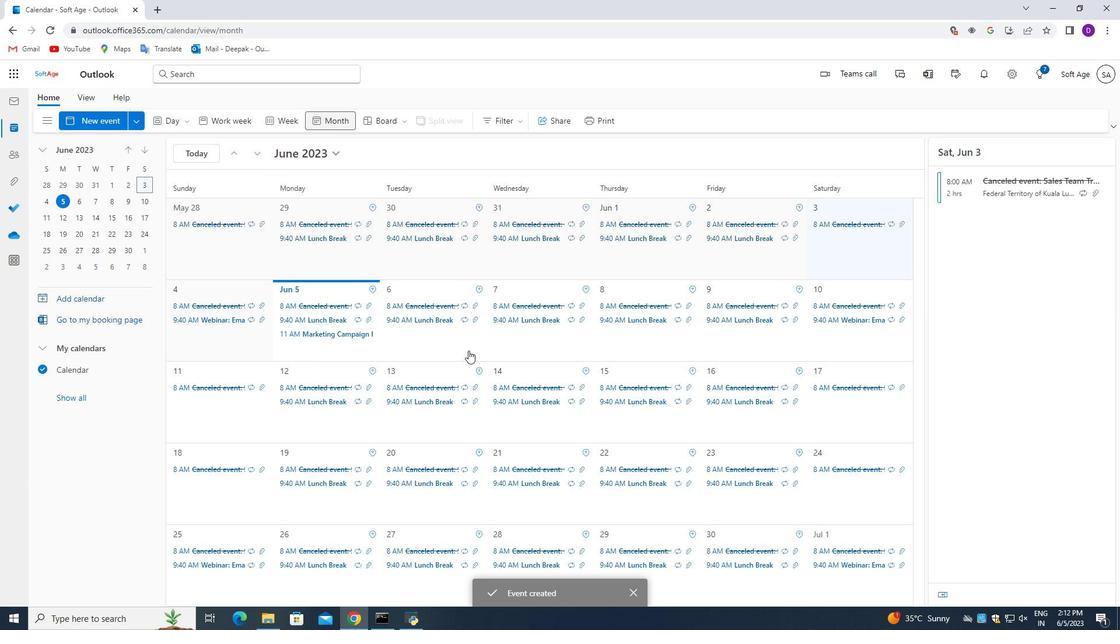 
